 Task: Look for space in Nipāni, India from 5th September, 2023 to 12th September, 2023 for 2 adults in price range Rs.10000 to Rs.15000.  With 1  bedroom having 1 bed and 1 bathroom. Property type can be house, flat, guest house, hotel. Amenities needed are: washing machine. Booking option can be shelf check-in. Required host language is English.
Action: Mouse moved to (613, 108)
Screenshot: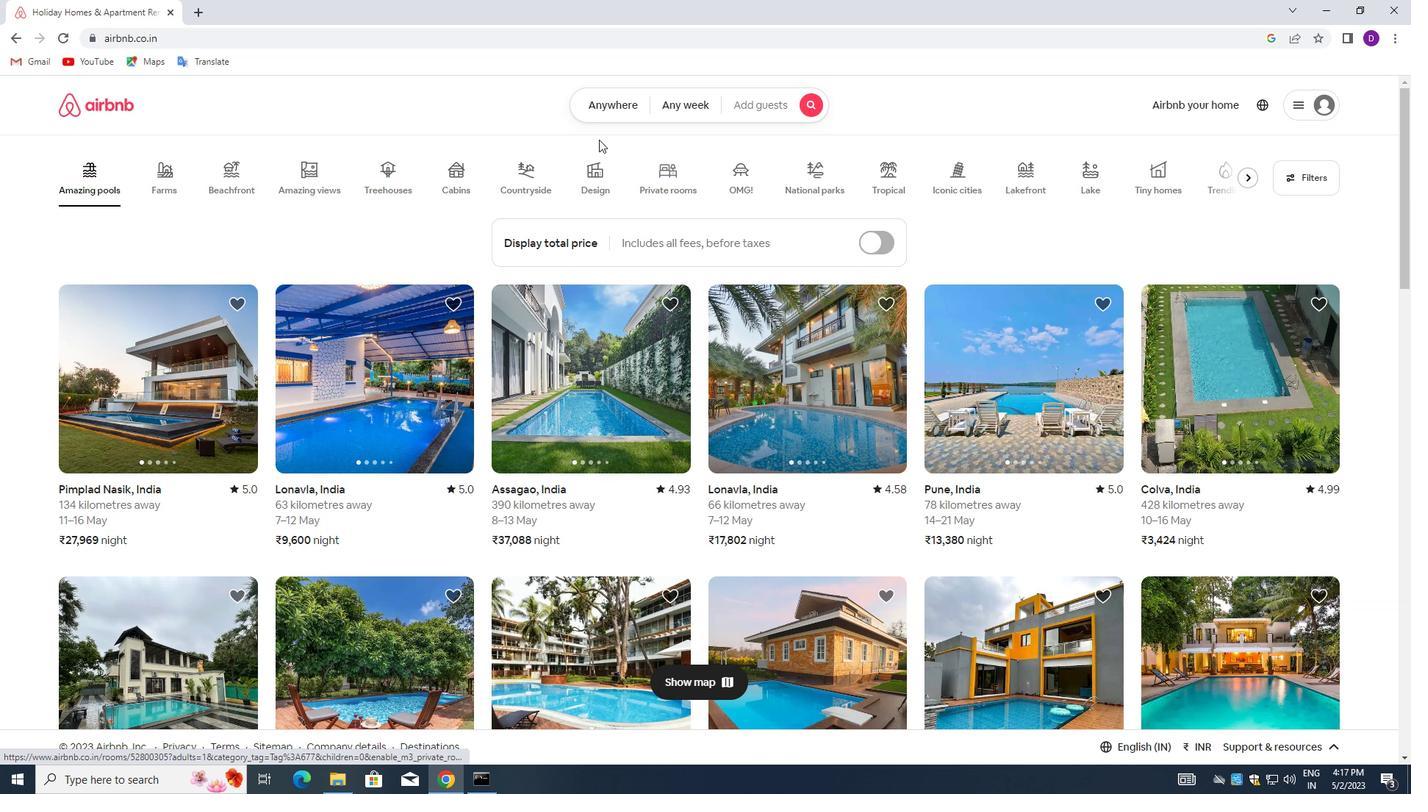 
Action: Mouse pressed left at (613, 108)
Screenshot: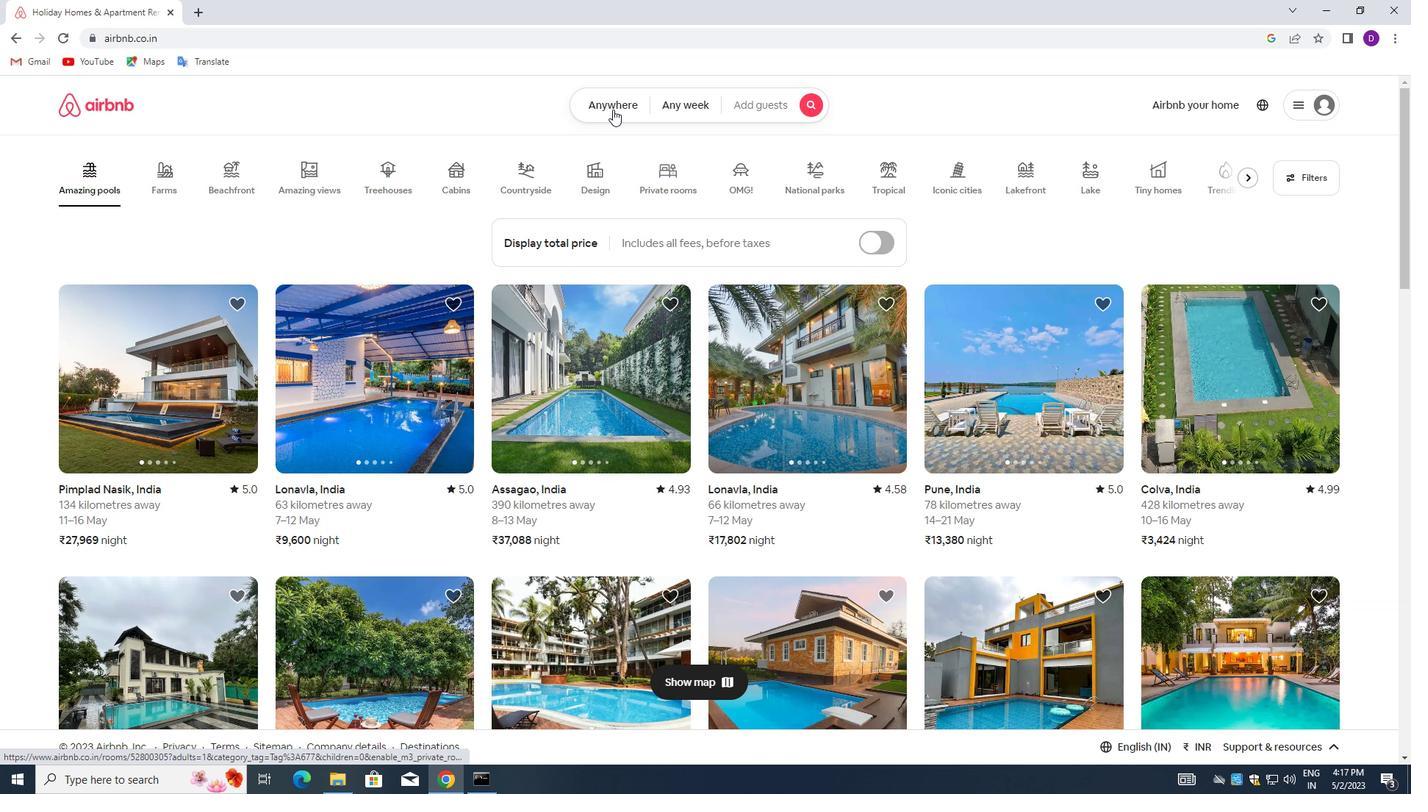 
Action: Mouse moved to (466, 169)
Screenshot: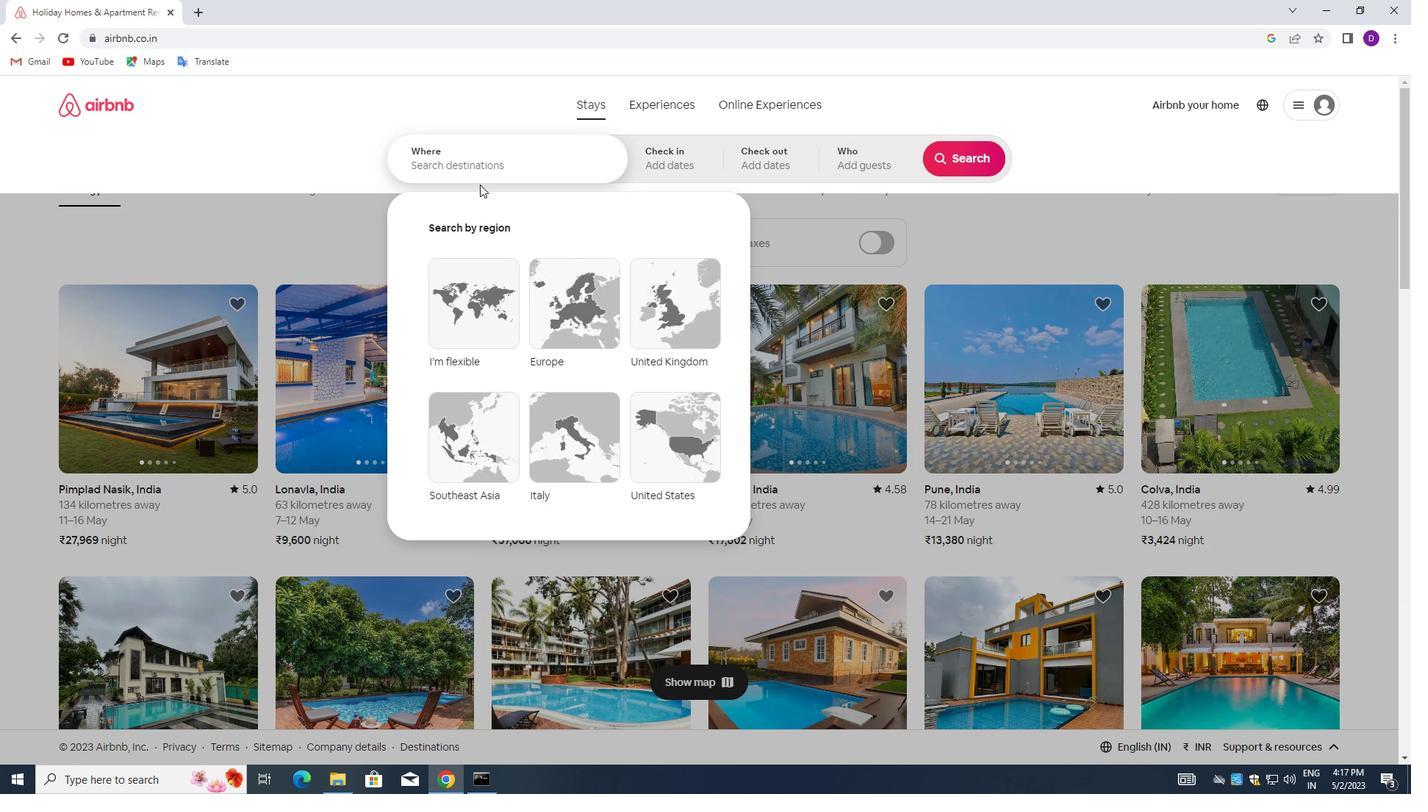 
Action: Mouse pressed left at (466, 169)
Screenshot: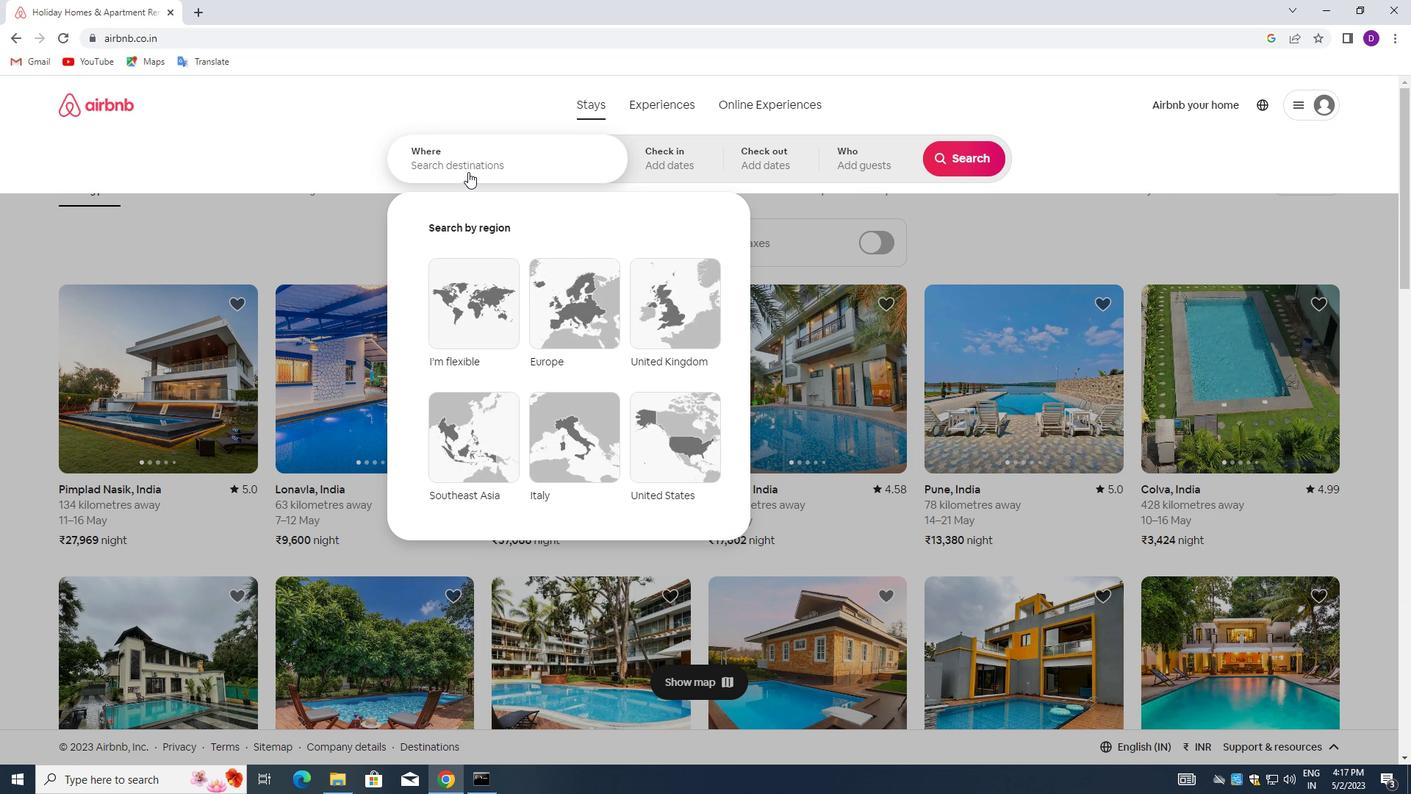 
Action: Key pressed <Key.shift>NIPANI,<Key.space><Key.shift><Key.shift><Key.shift><Key.shift><Key.shift>INDIA<Key.enter>
Screenshot: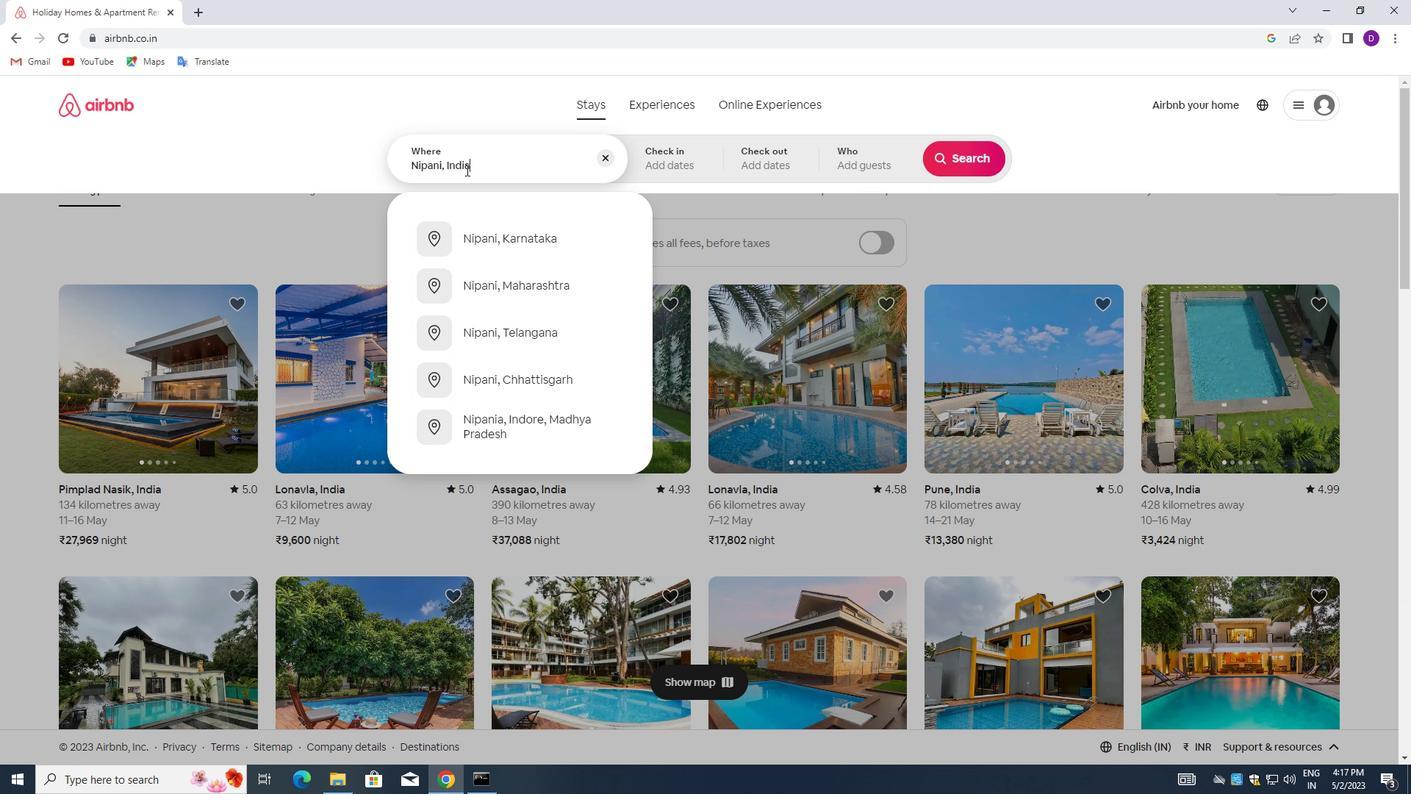 
Action: Mouse moved to (960, 274)
Screenshot: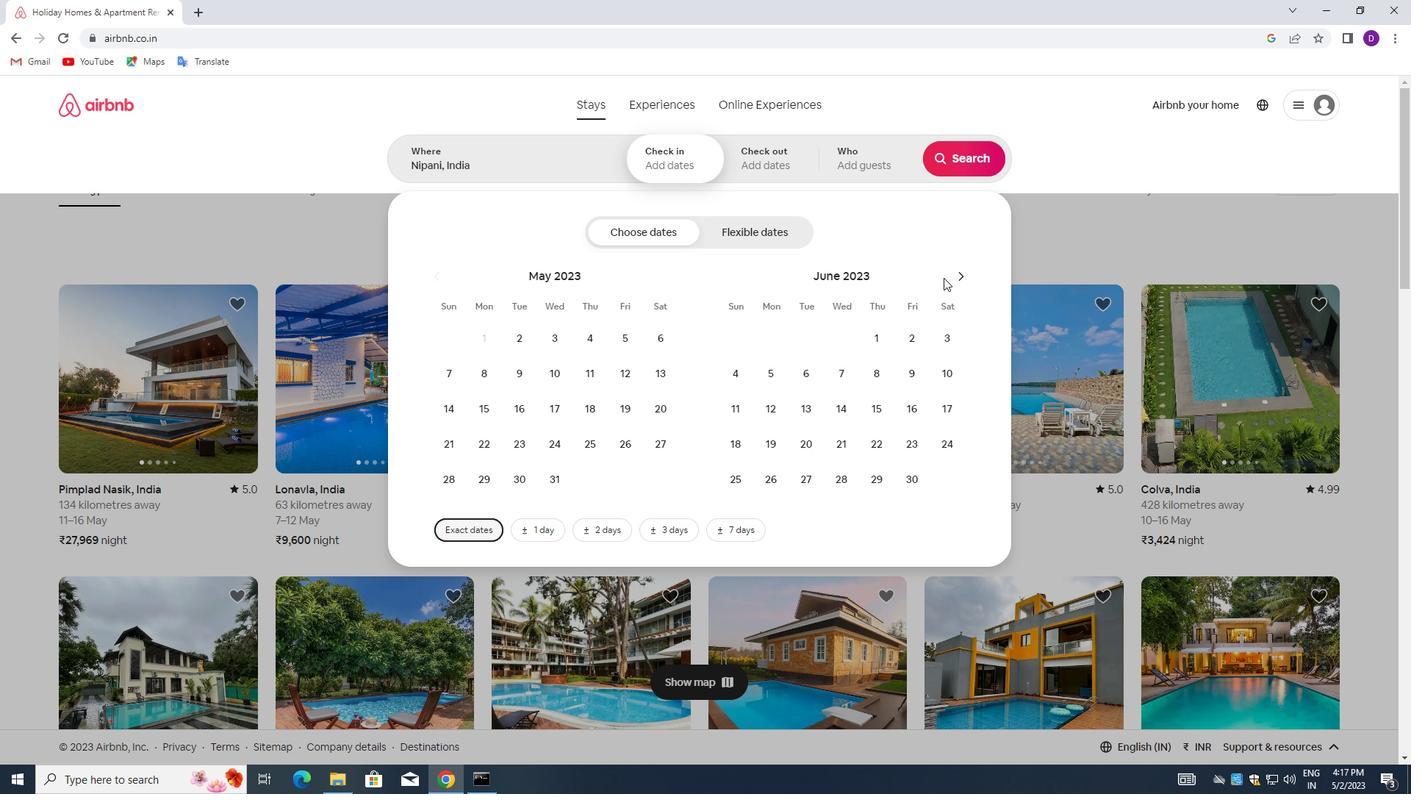 
Action: Mouse pressed left at (960, 274)
Screenshot: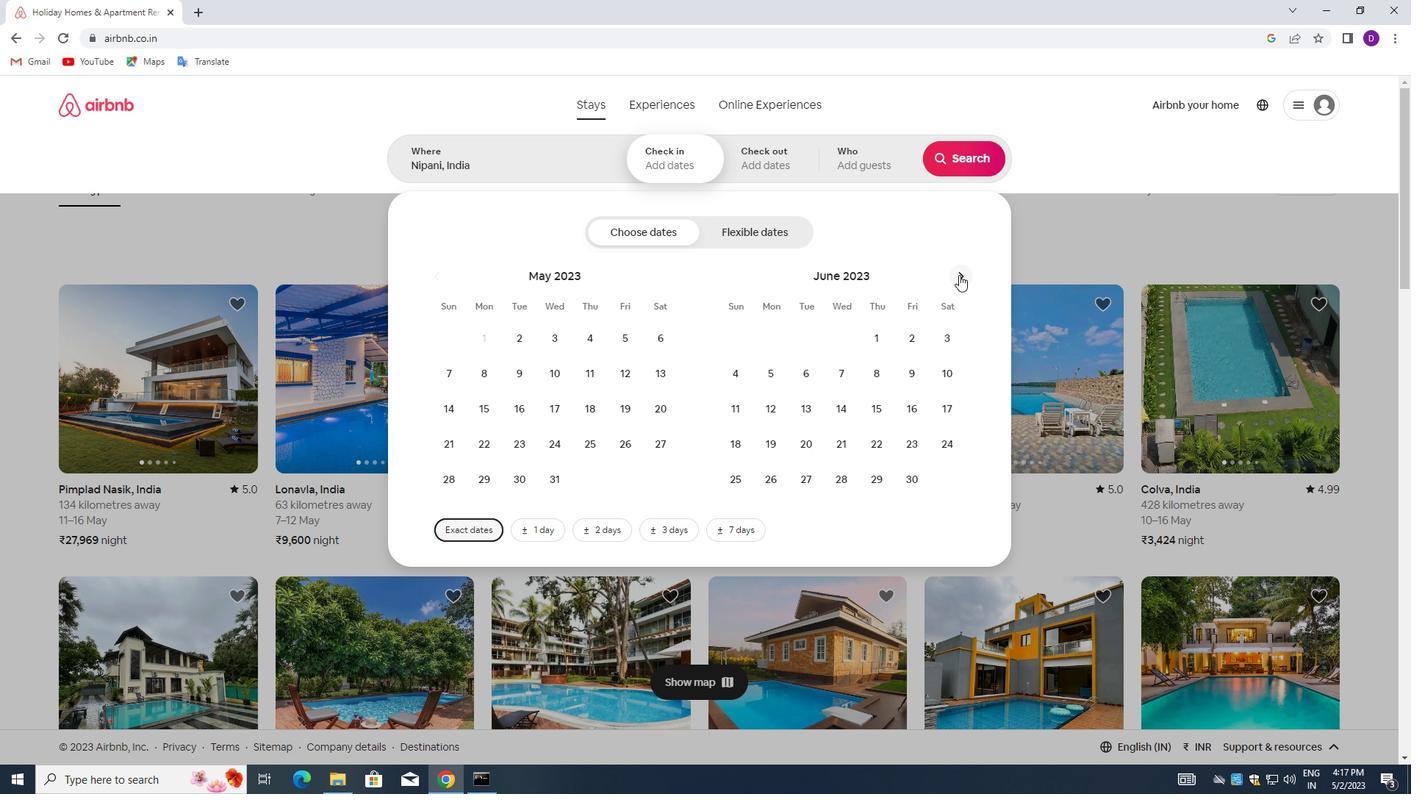 
Action: Mouse pressed left at (960, 274)
Screenshot: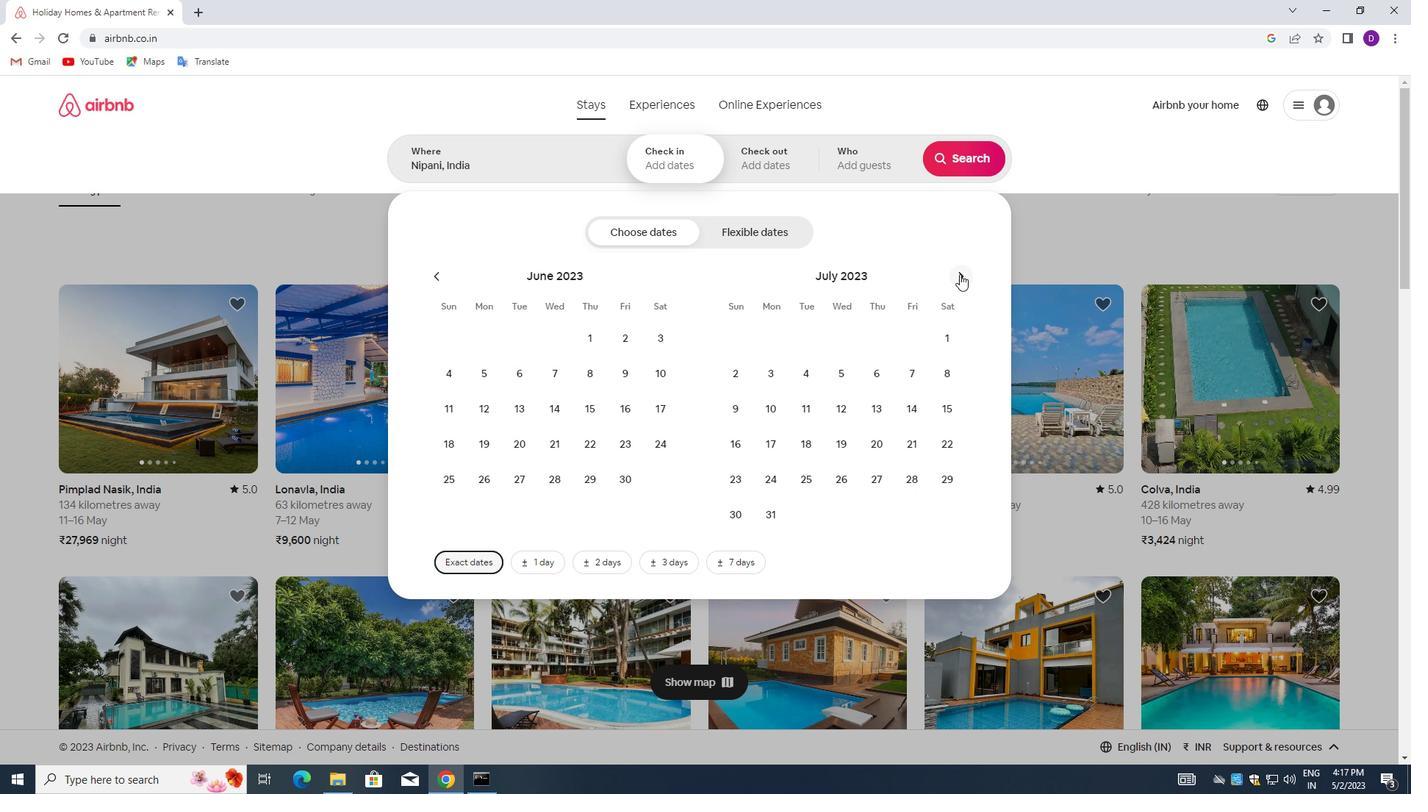 
Action: Mouse moved to (966, 276)
Screenshot: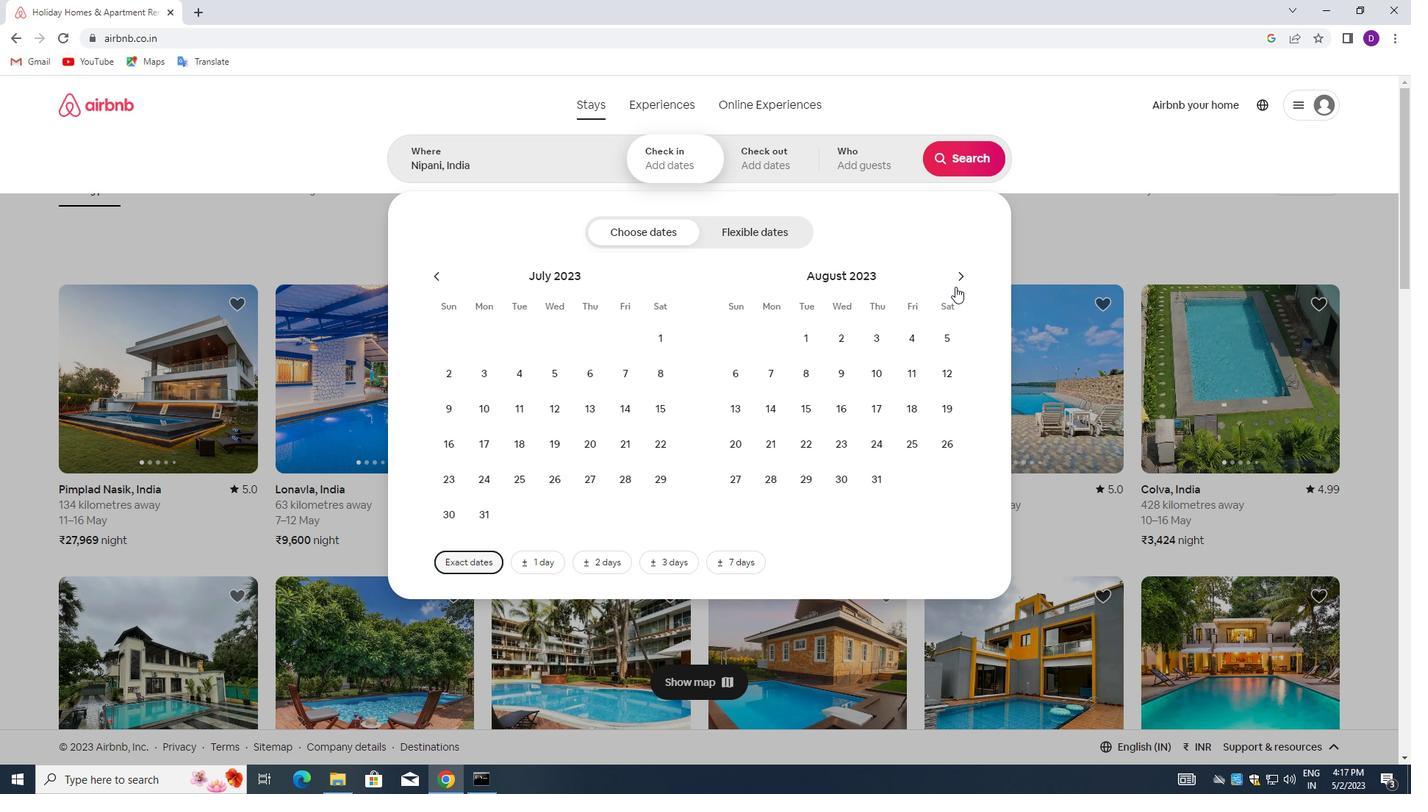 
Action: Mouse pressed left at (966, 276)
Screenshot: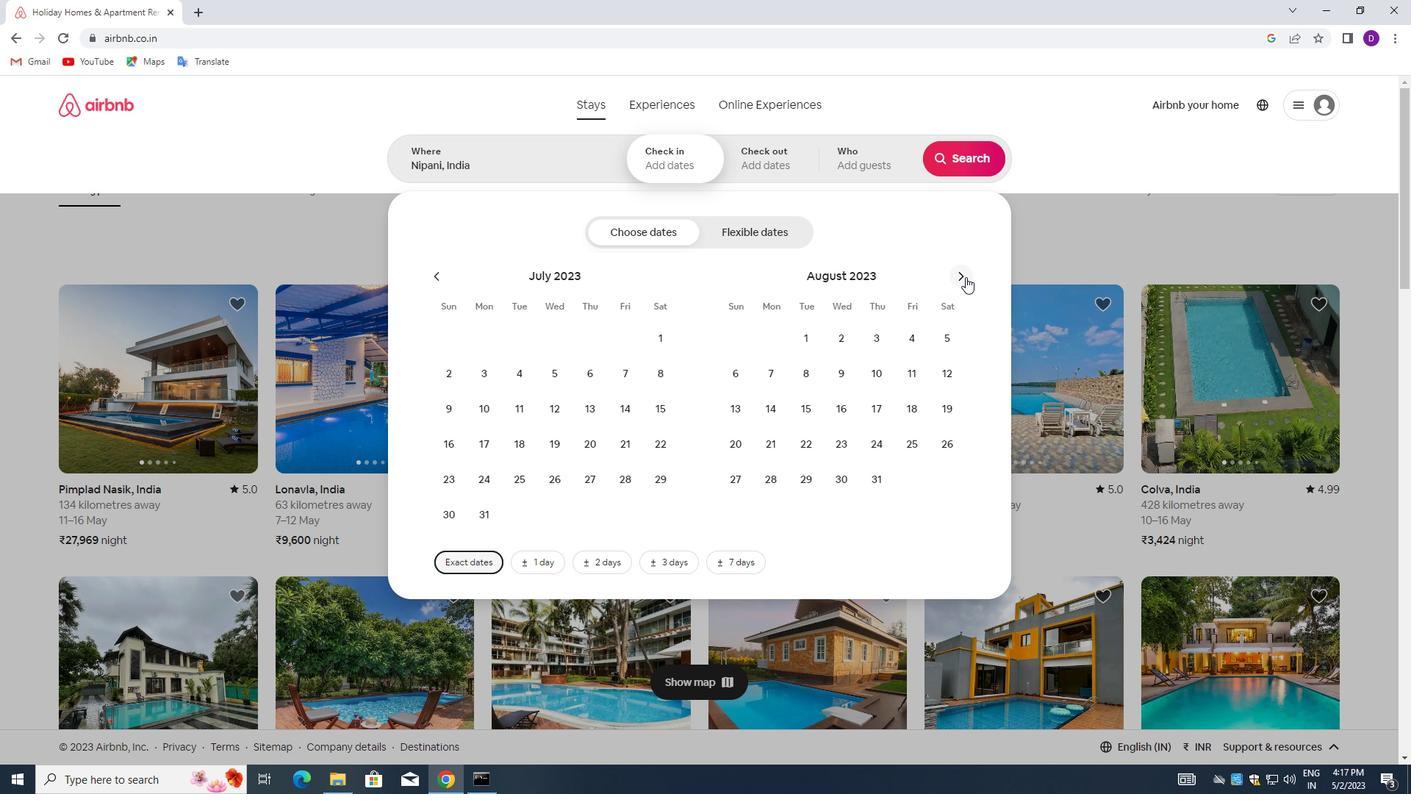 
Action: Mouse moved to (808, 374)
Screenshot: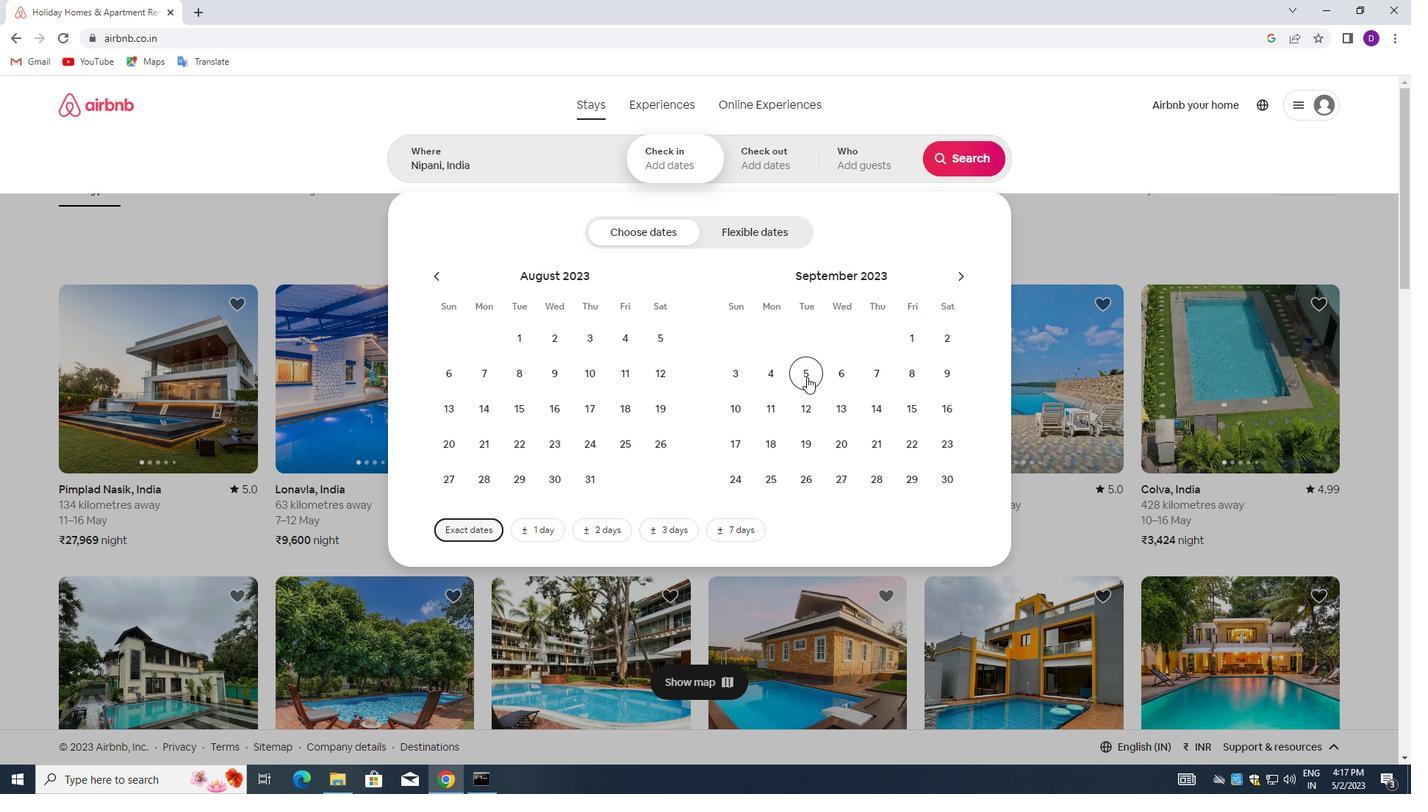 
Action: Mouse pressed left at (808, 374)
Screenshot: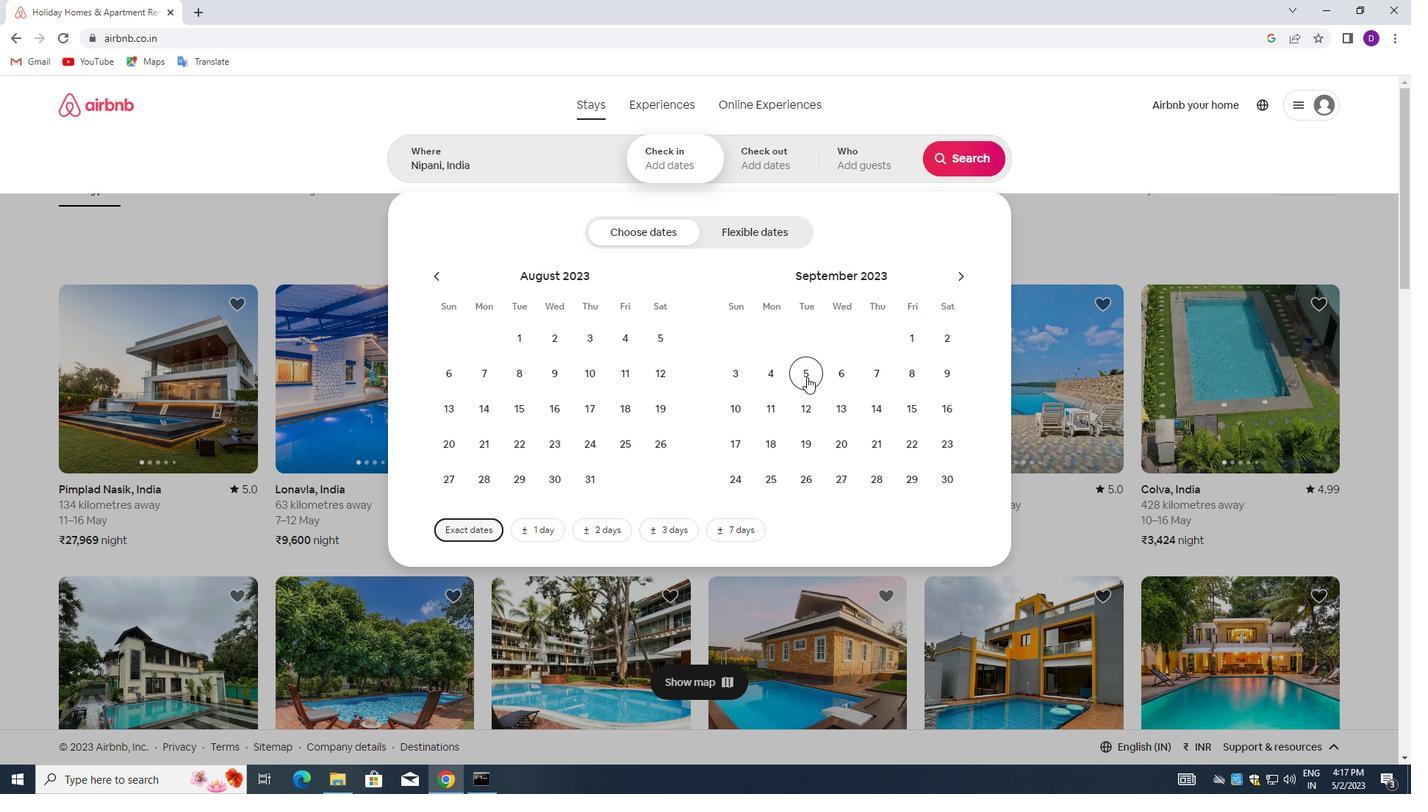 
Action: Mouse moved to (806, 403)
Screenshot: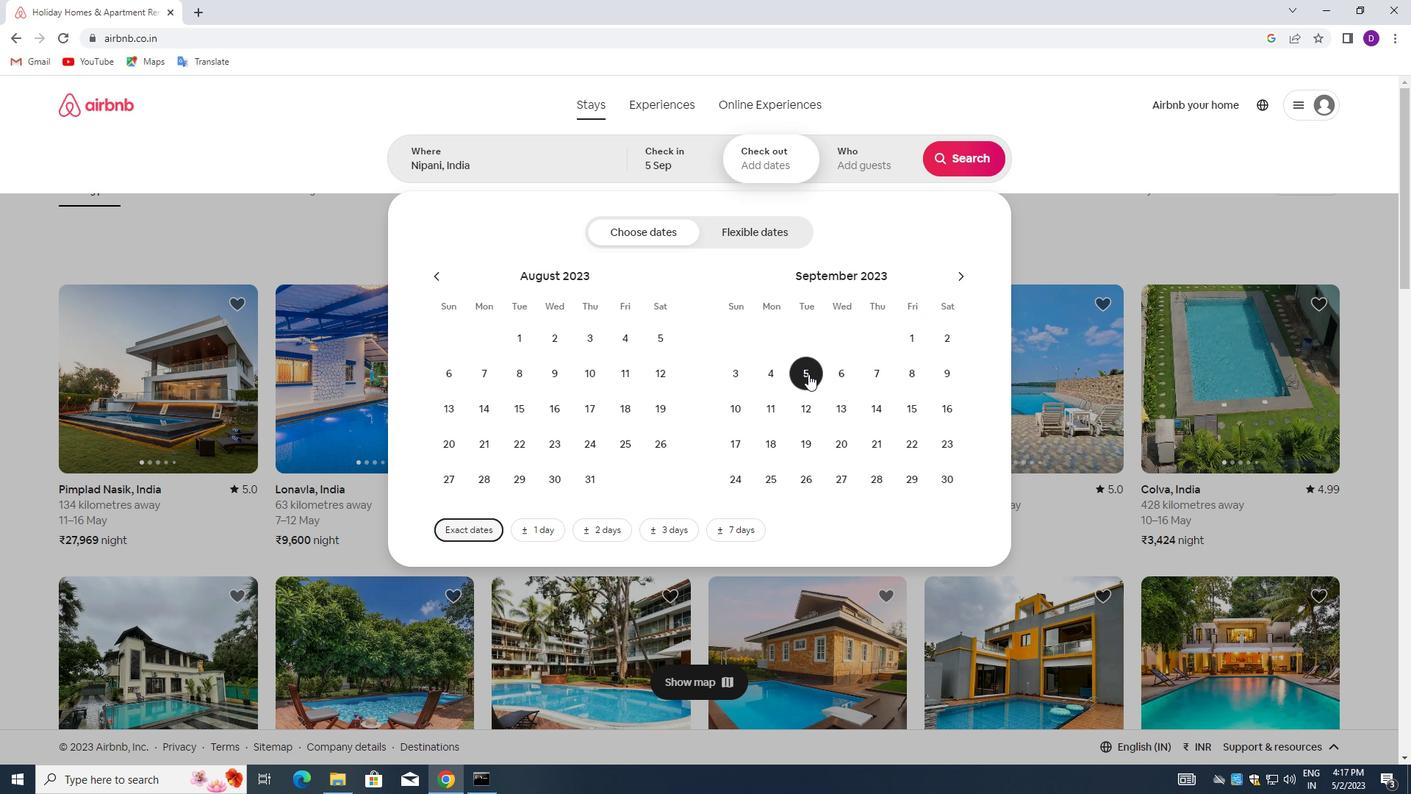 
Action: Mouse pressed left at (806, 403)
Screenshot: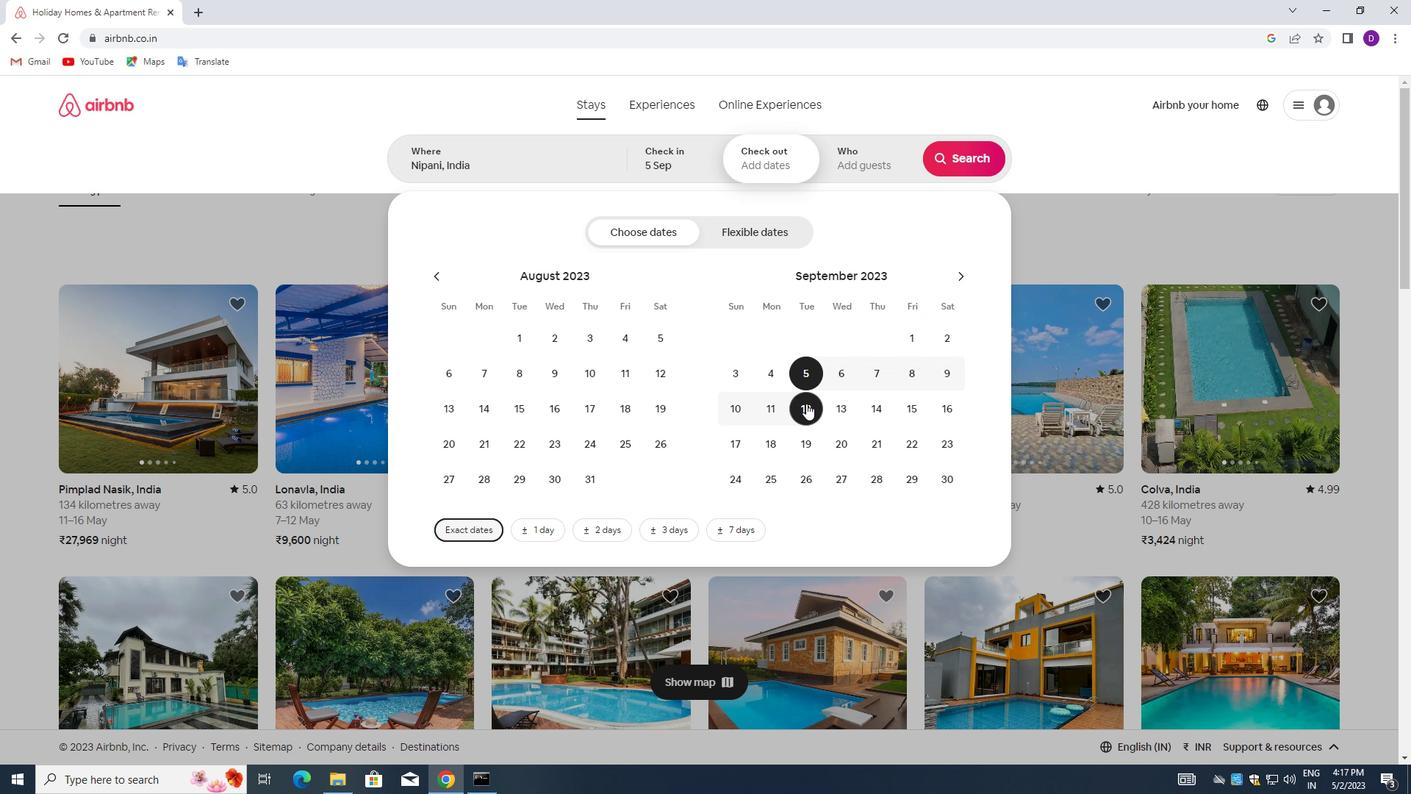 
Action: Mouse moved to (858, 163)
Screenshot: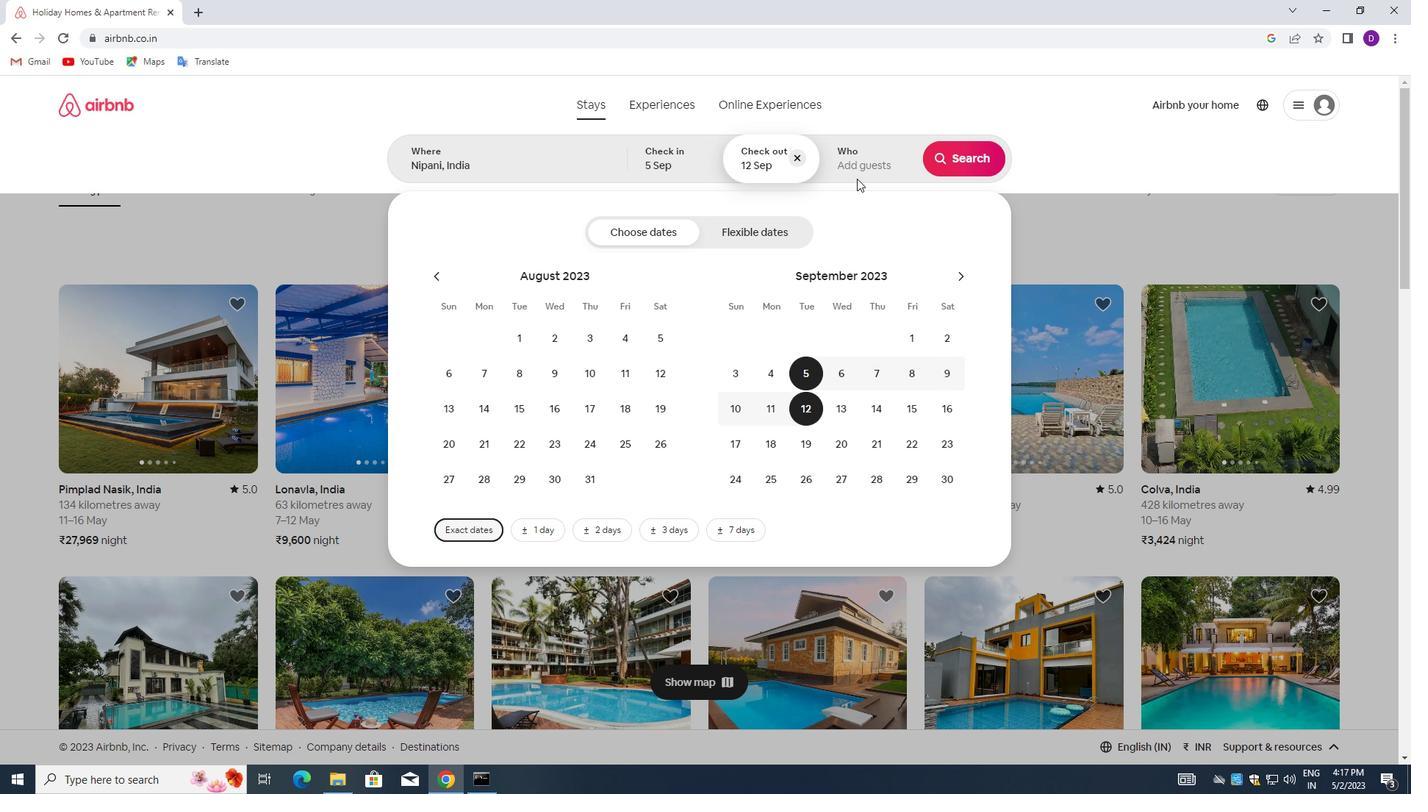 
Action: Mouse pressed left at (858, 163)
Screenshot: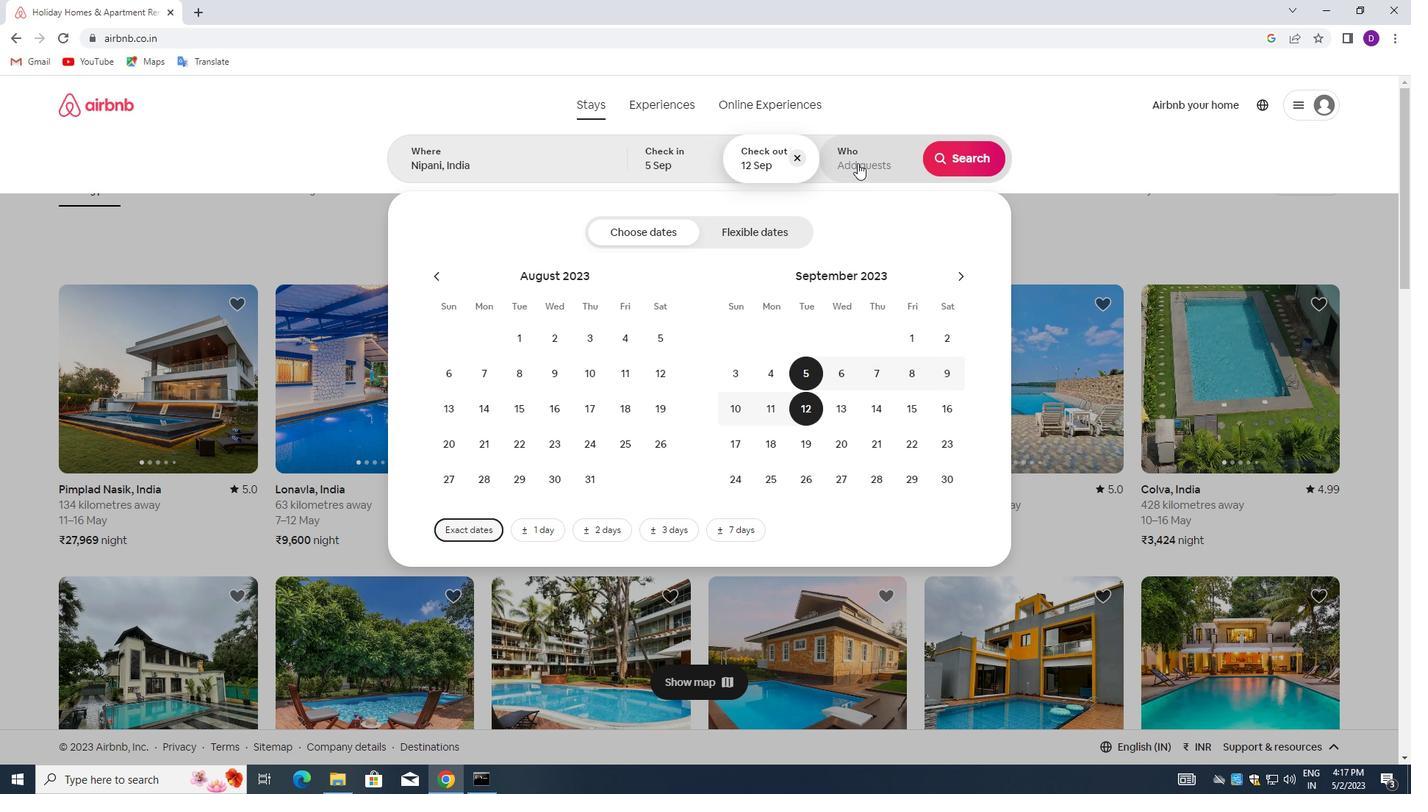 
Action: Mouse moved to (964, 243)
Screenshot: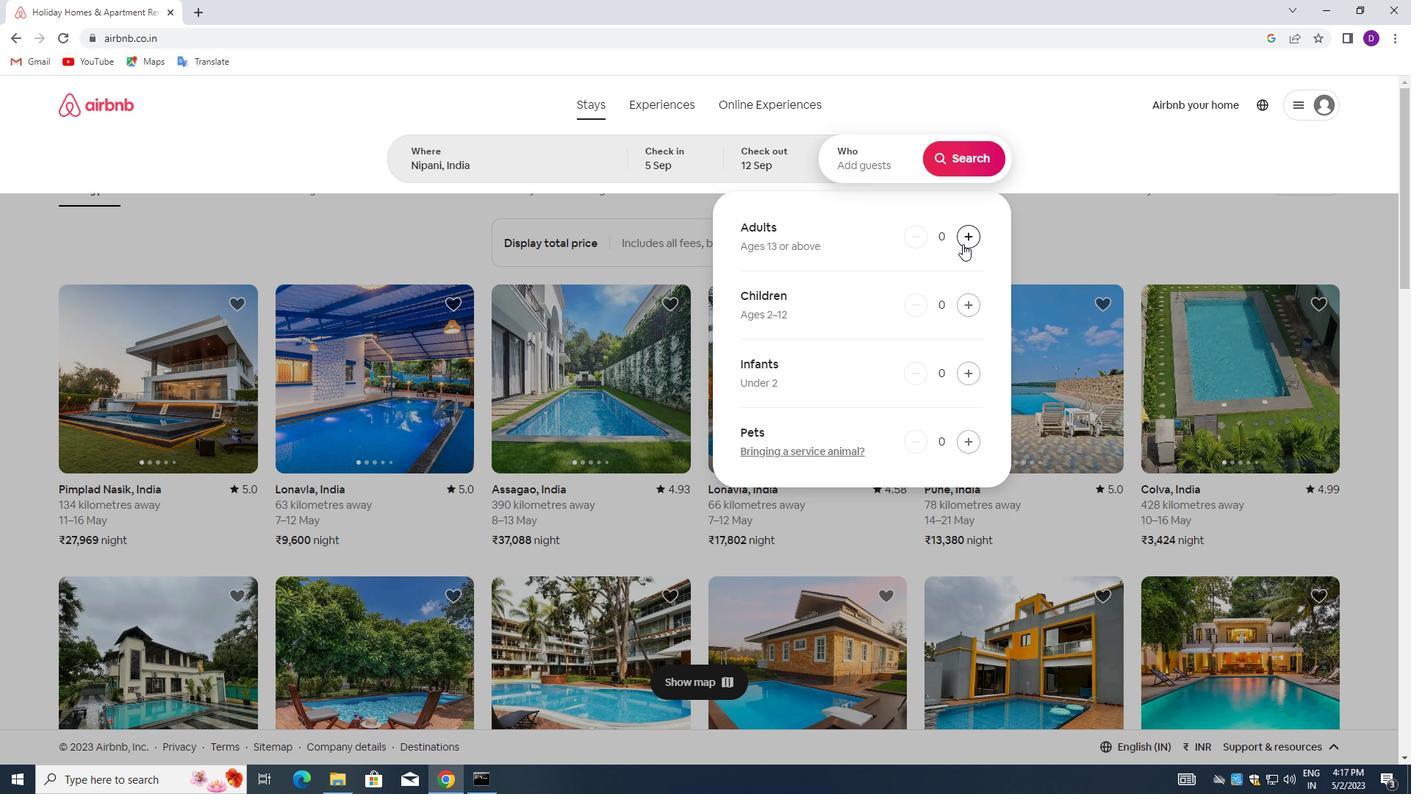 
Action: Mouse pressed left at (964, 243)
Screenshot: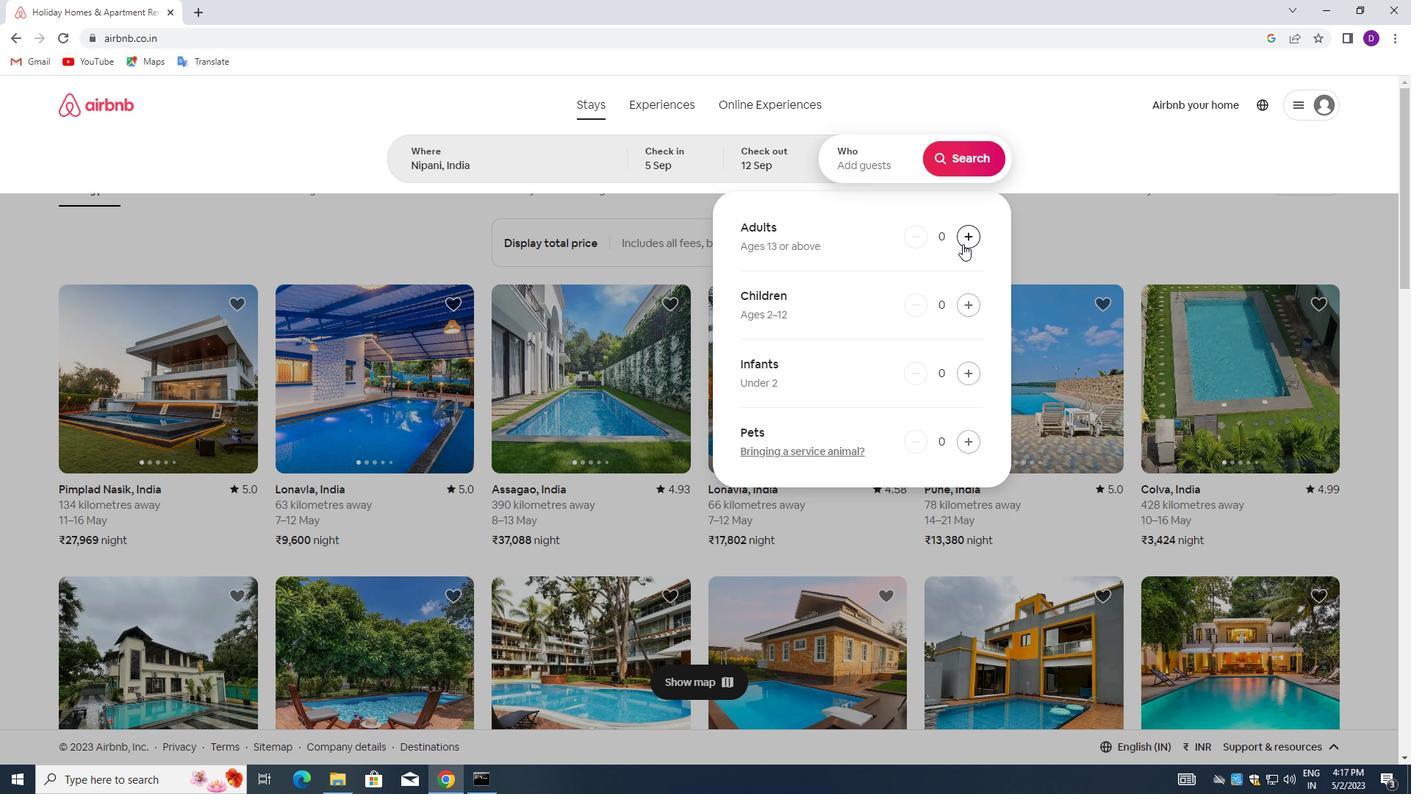 
Action: Mouse pressed left at (964, 243)
Screenshot: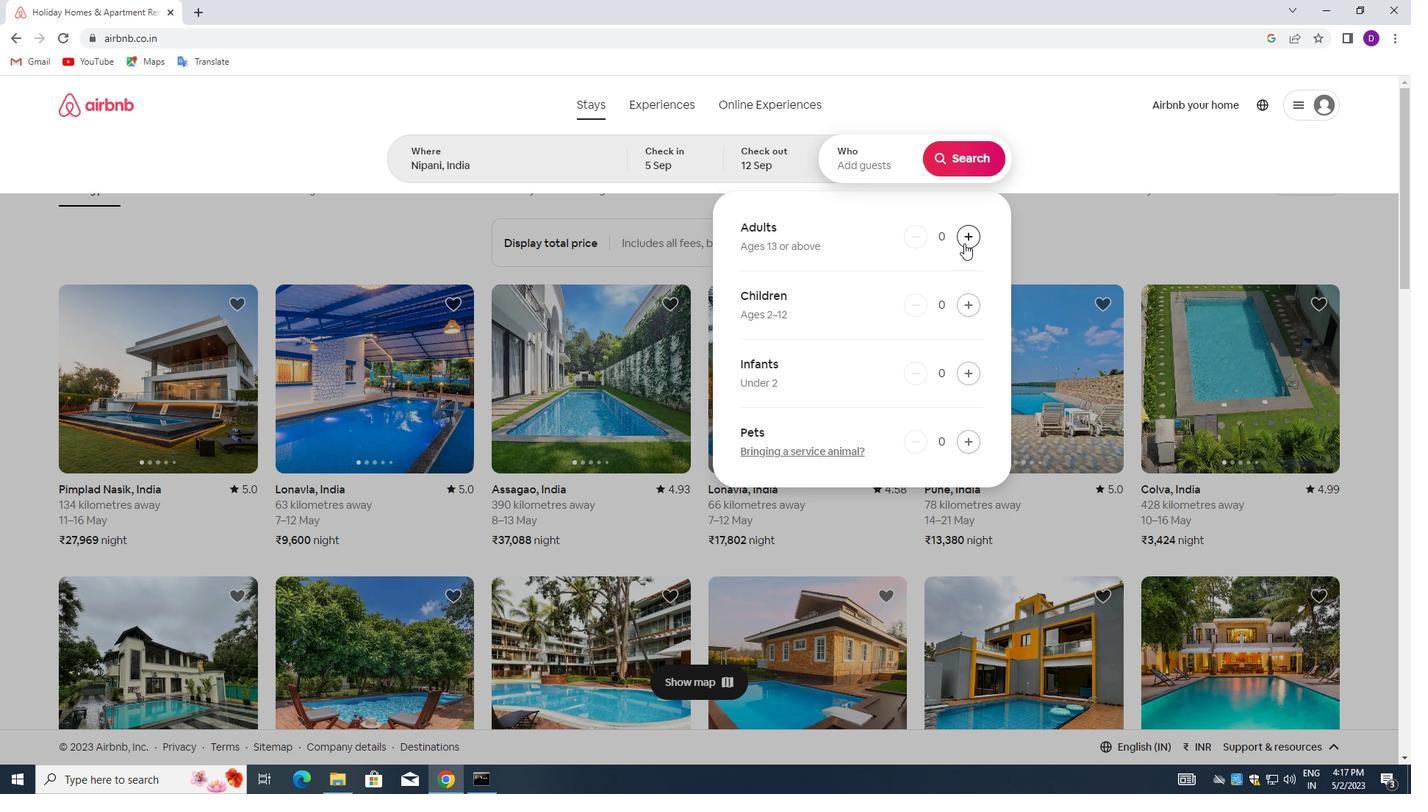 
Action: Mouse moved to (955, 168)
Screenshot: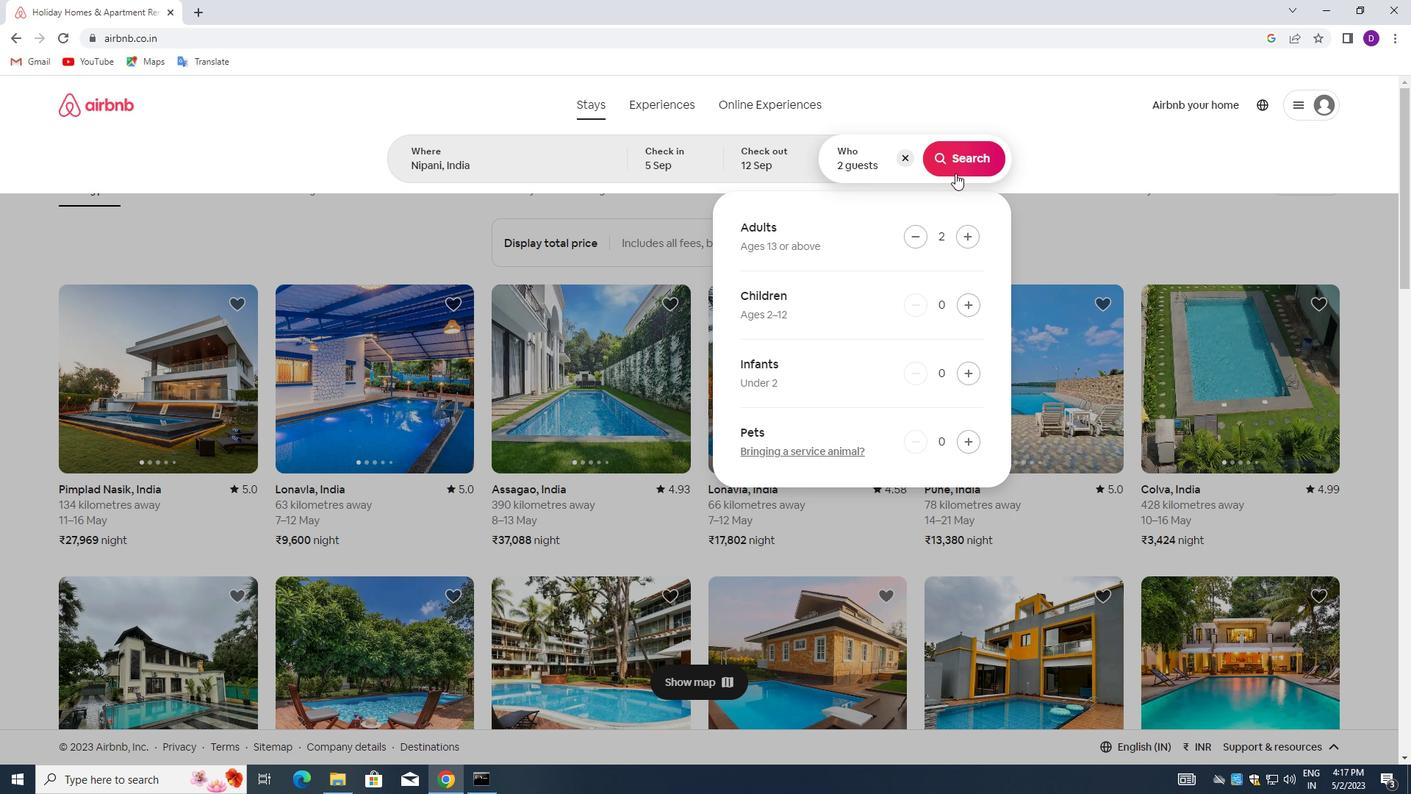 
Action: Mouse pressed left at (955, 168)
Screenshot: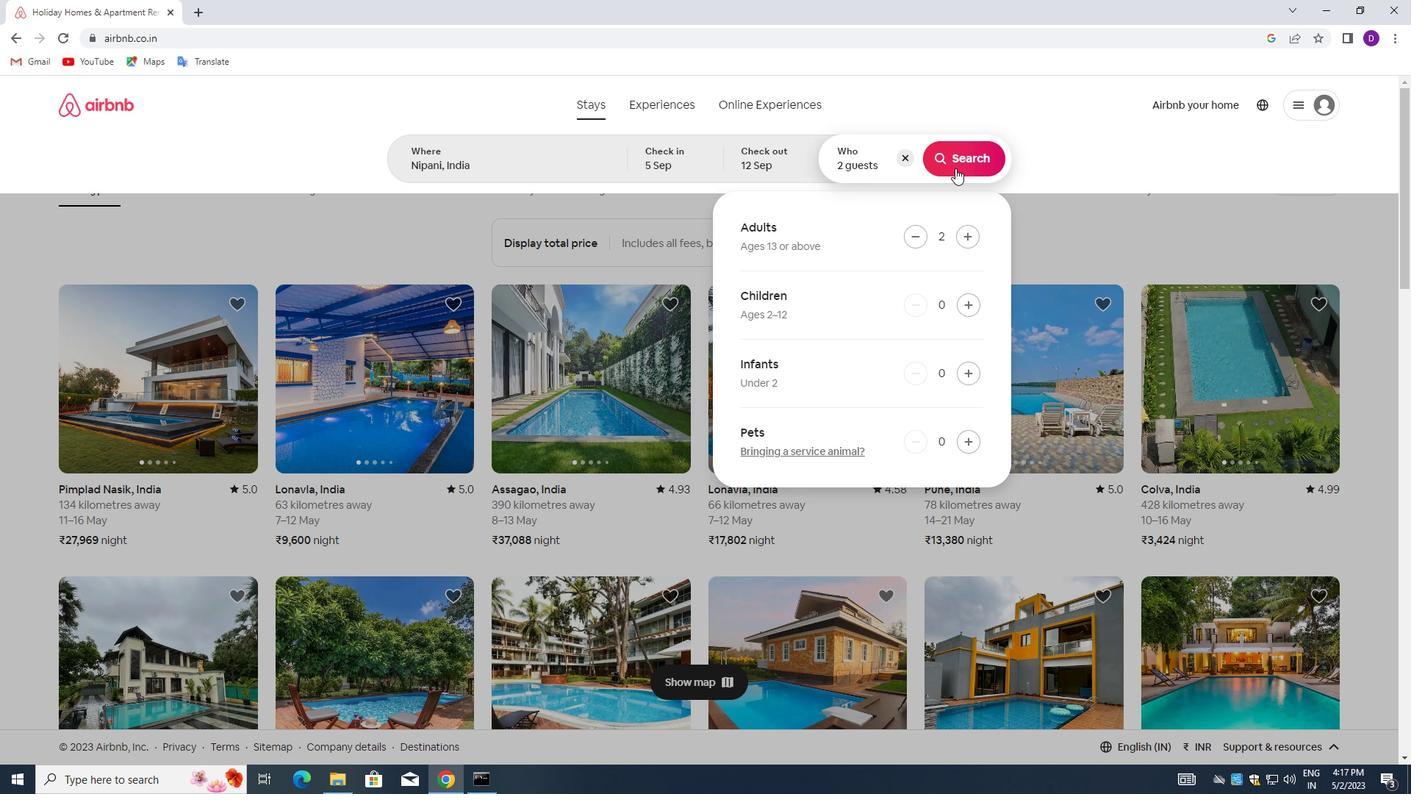 
Action: Mouse moved to (1341, 161)
Screenshot: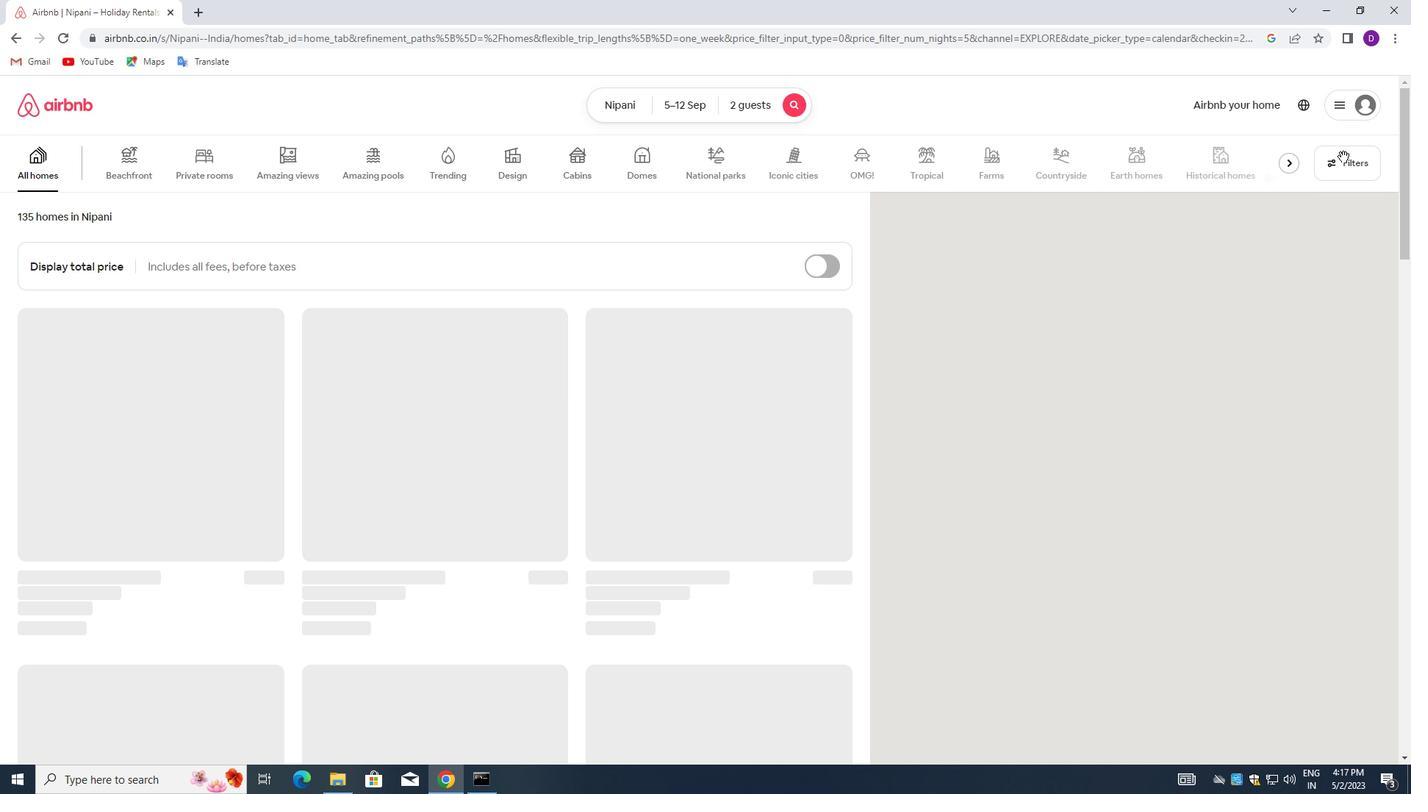 
Action: Mouse pressed left at (1341, 161)
Screenshot: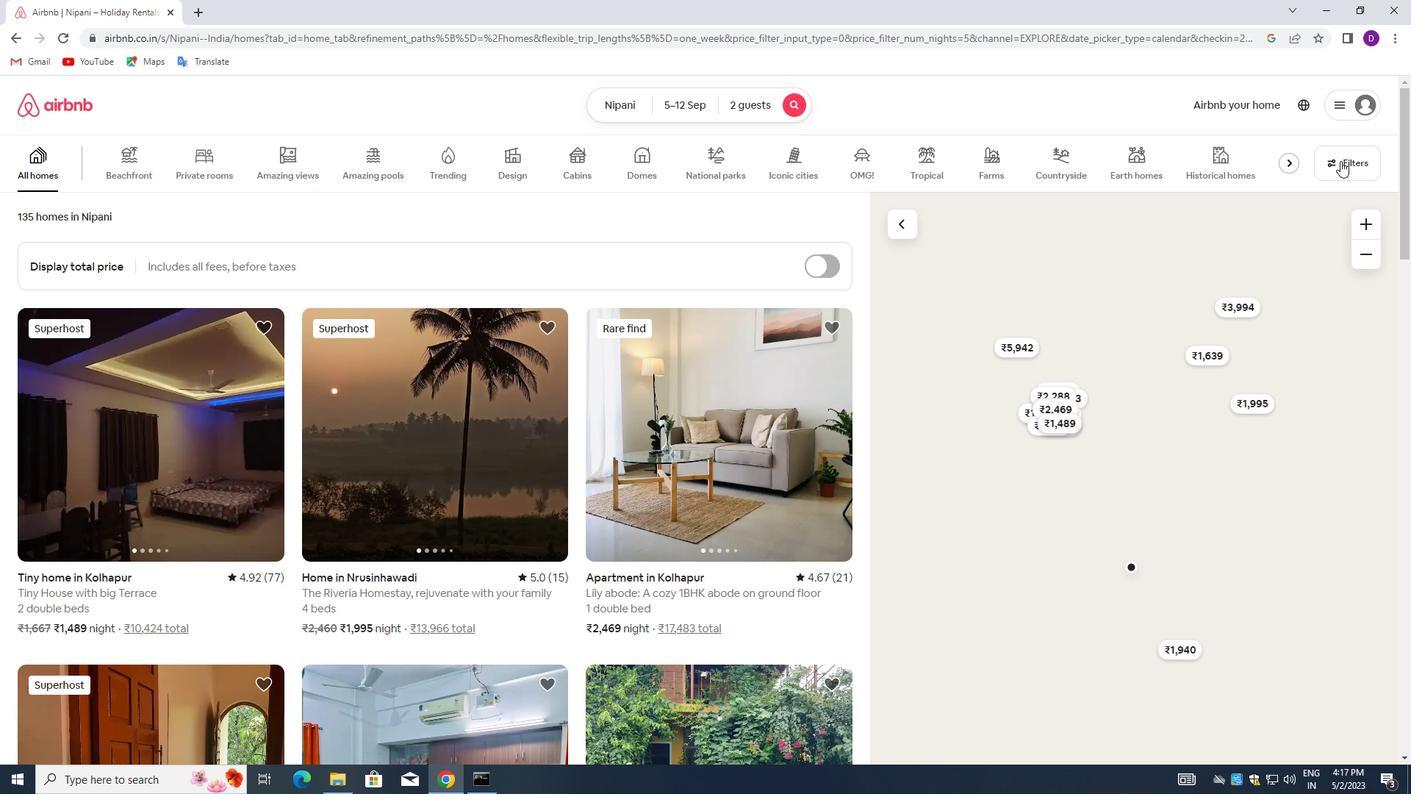 
Action: Mouse moved to (487, 349)
Screenshot: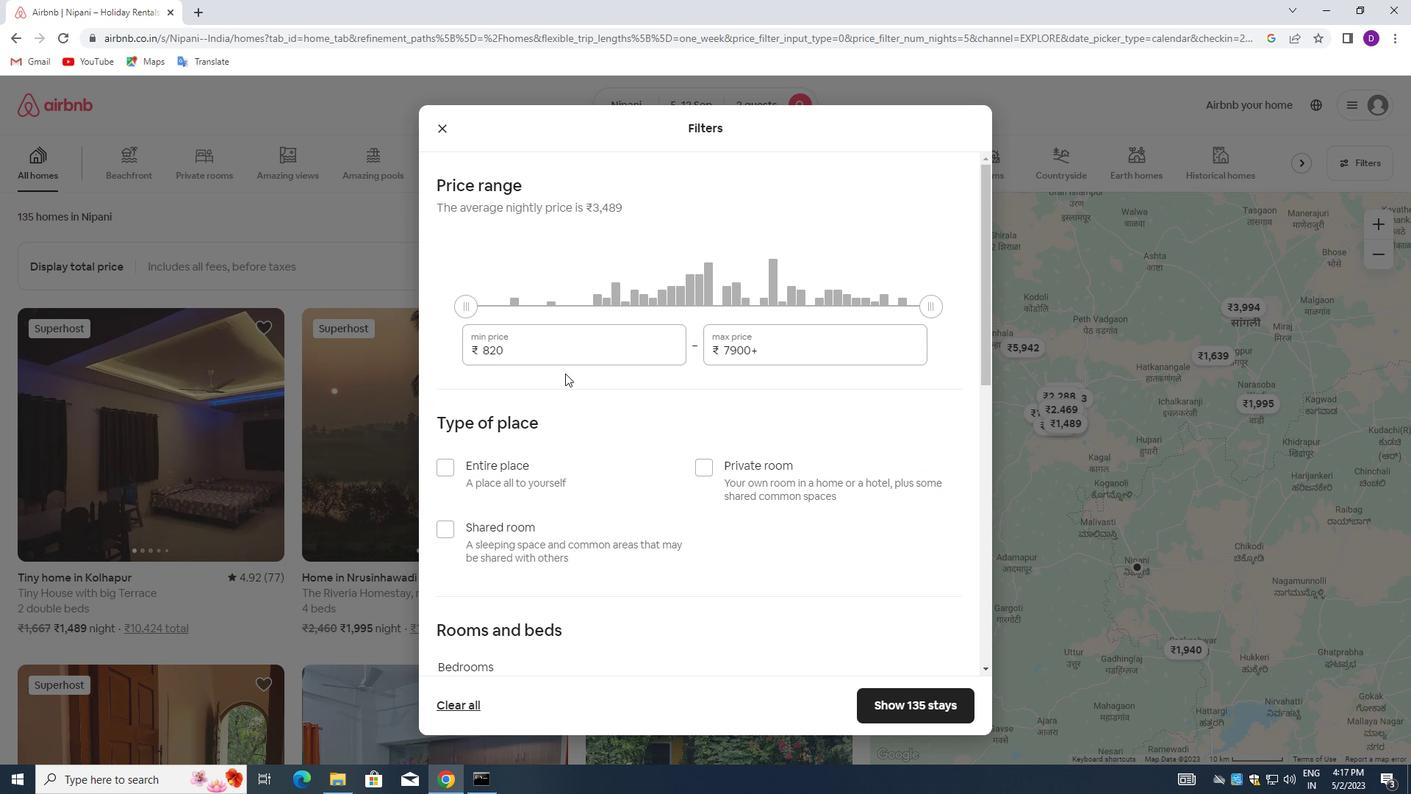 
Action: Mouse pressed left at (487, 349)
Screenshot: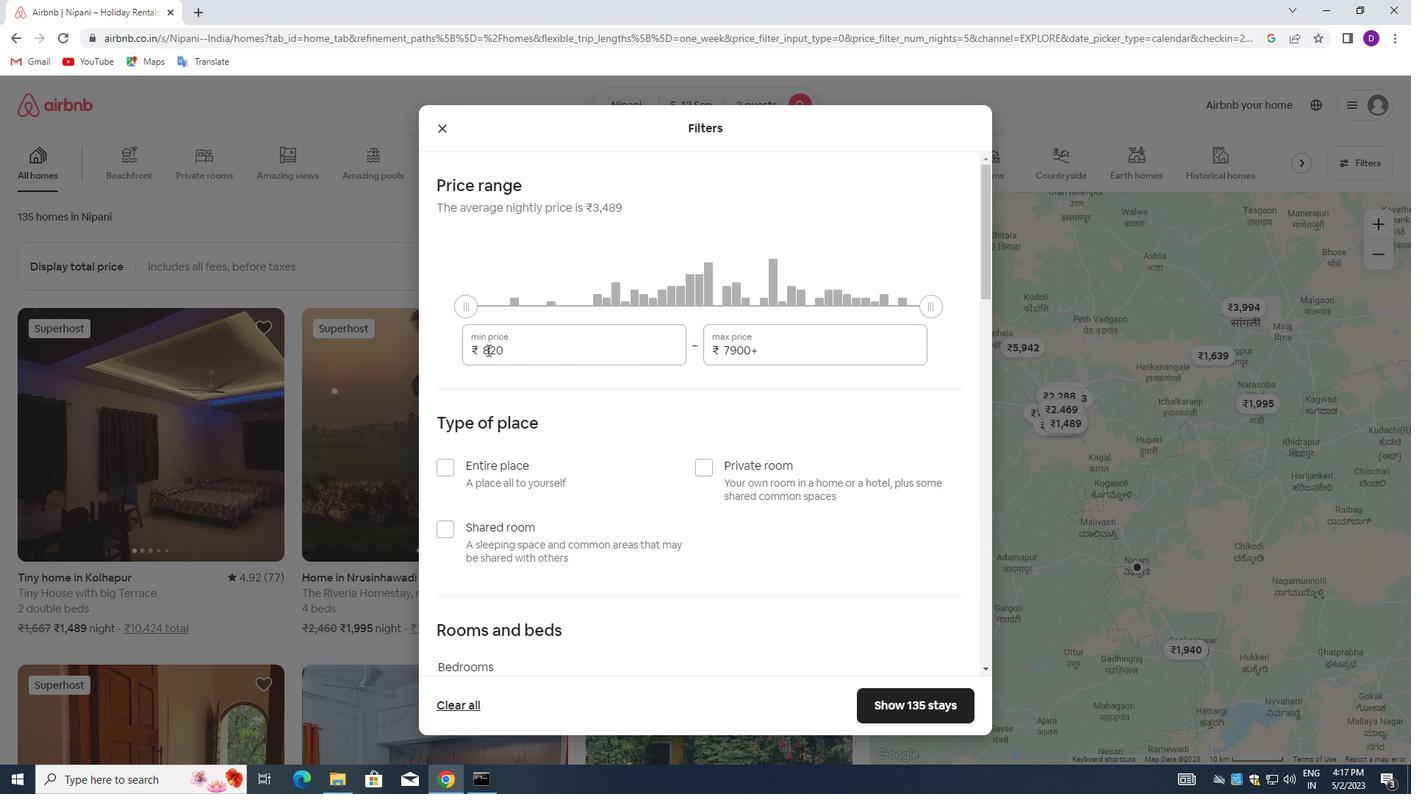 
Action: Mouse moved to (511, 352)
Screenshot: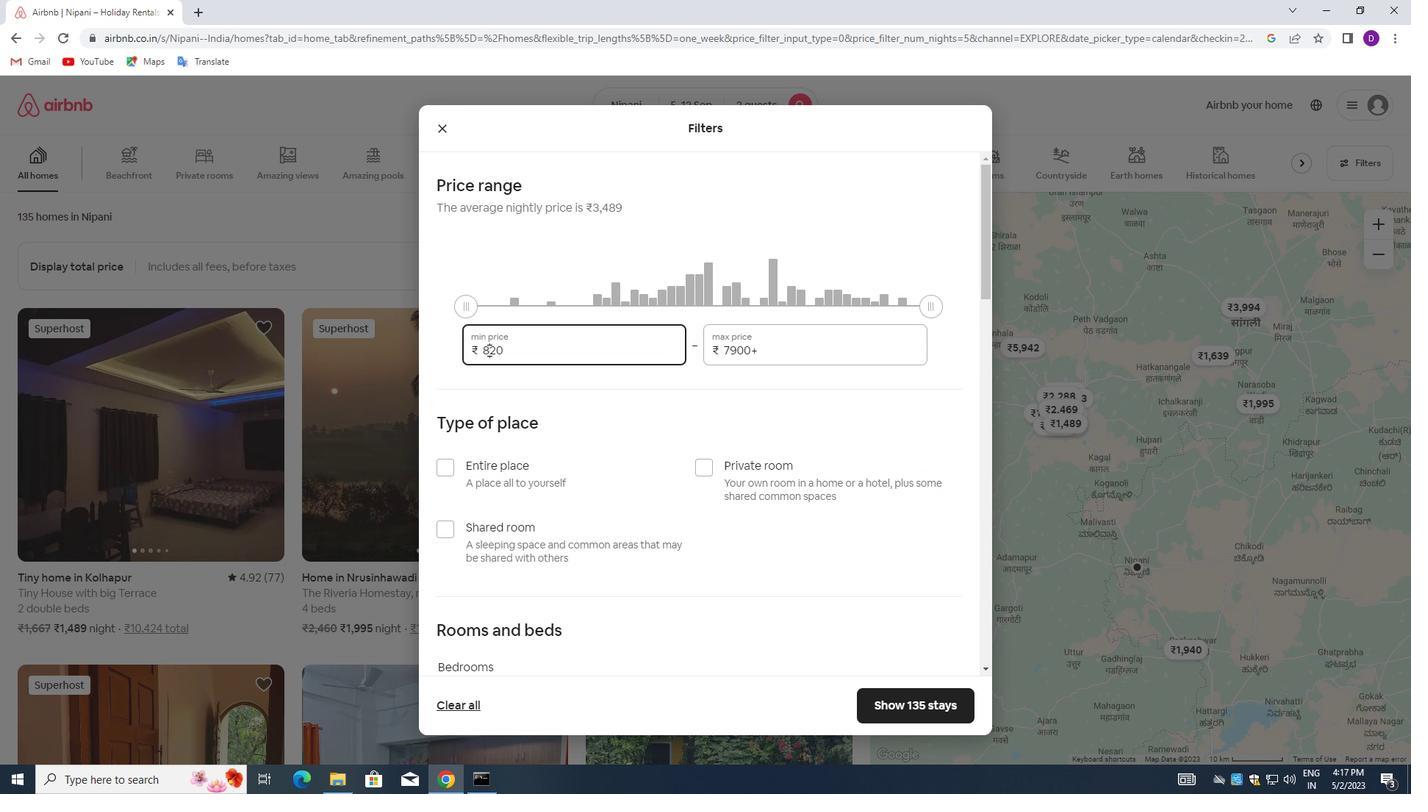 
Action: Mouse pressed left at (511, 352)
Screenshot: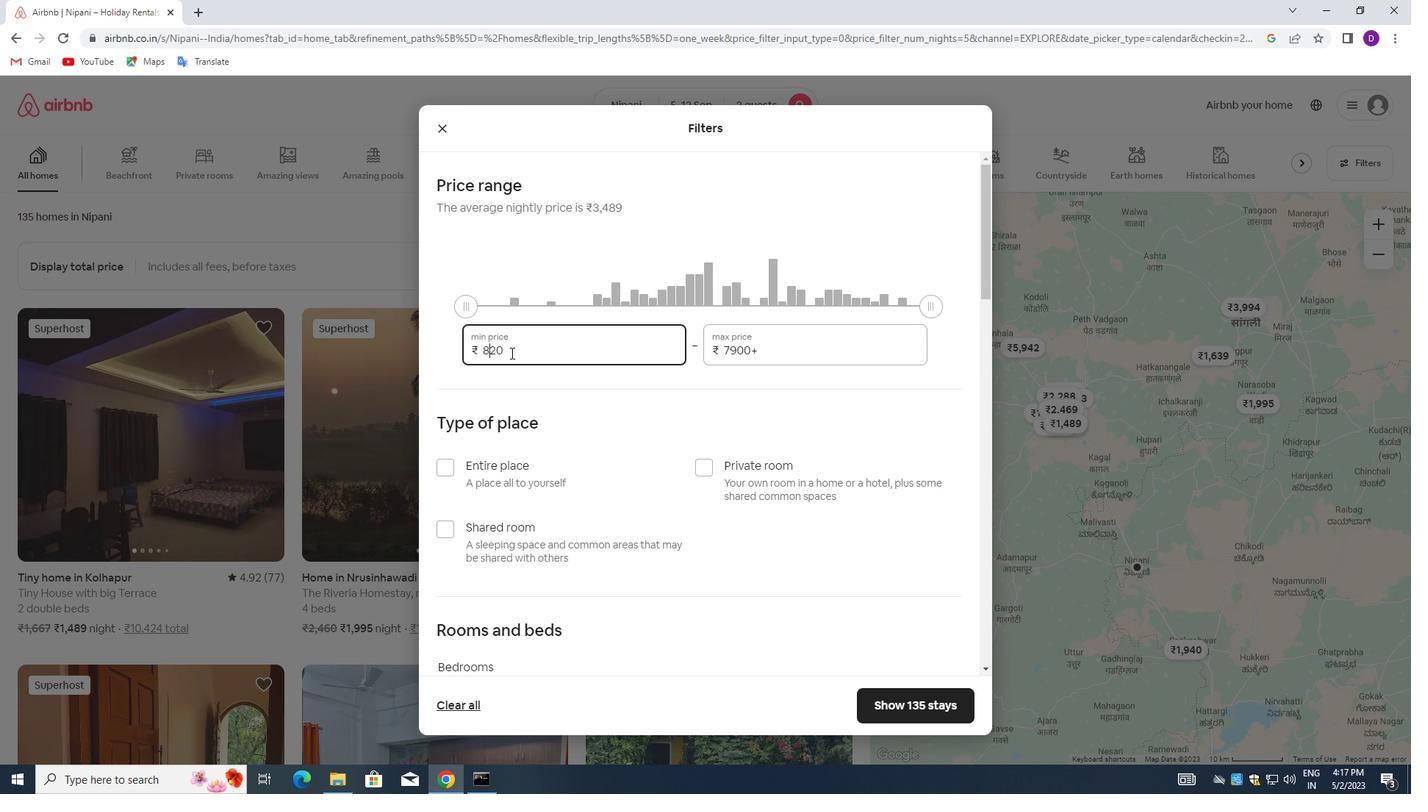 
Action: Mouse pressed left at (511, 352)
Screenshot: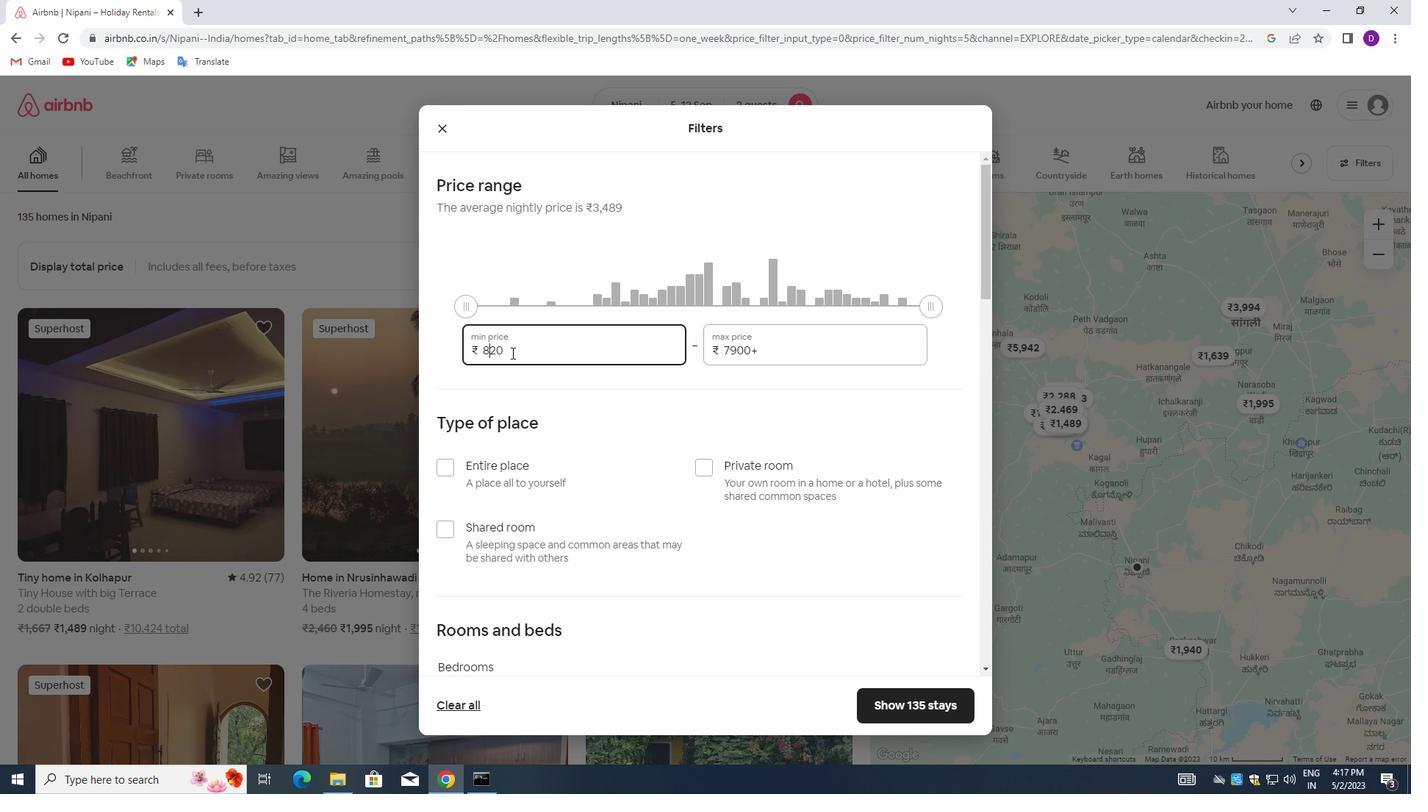 
Action: Key pressed 10000<Key.tab>15000
Screenshot: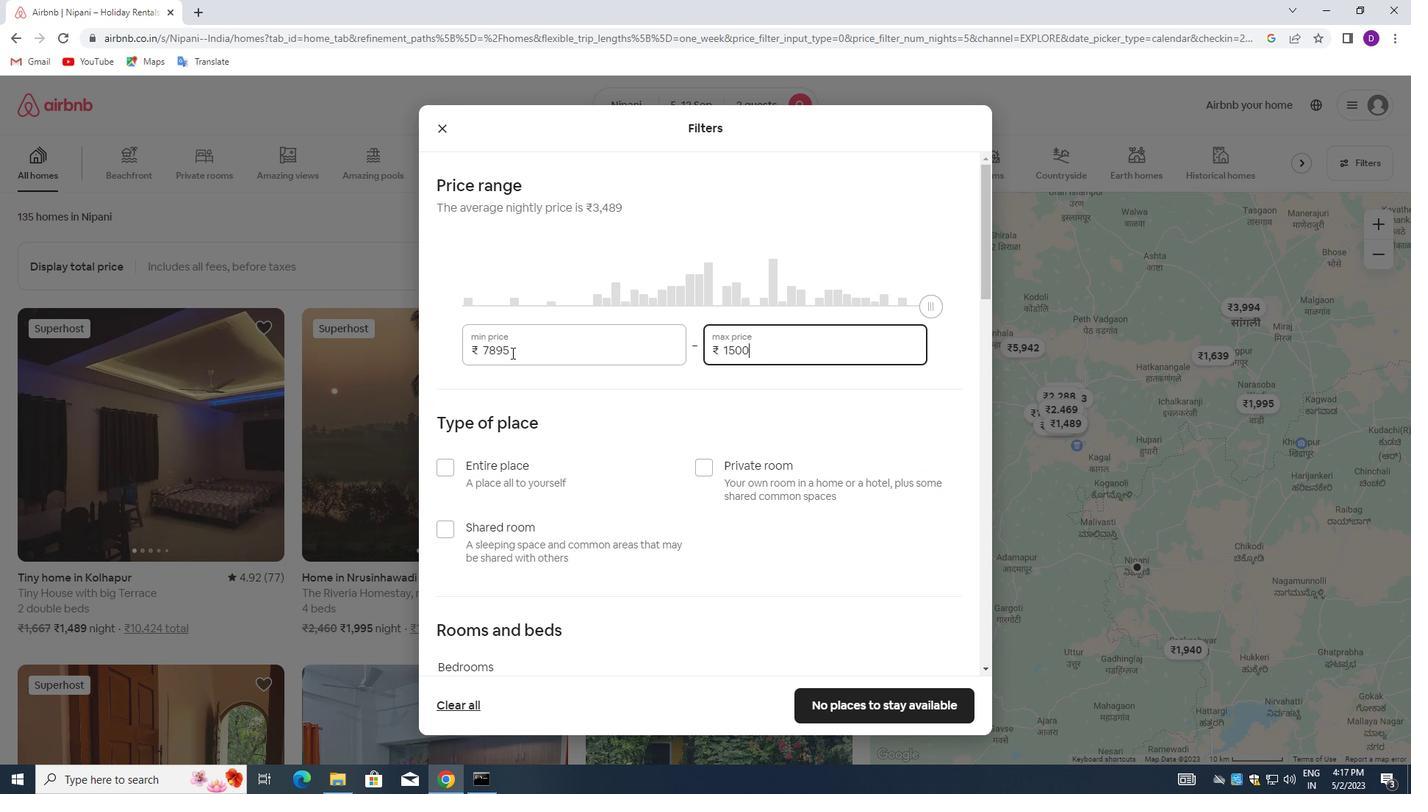 
Action: Mouse moved to (525, 385)
Screenshot: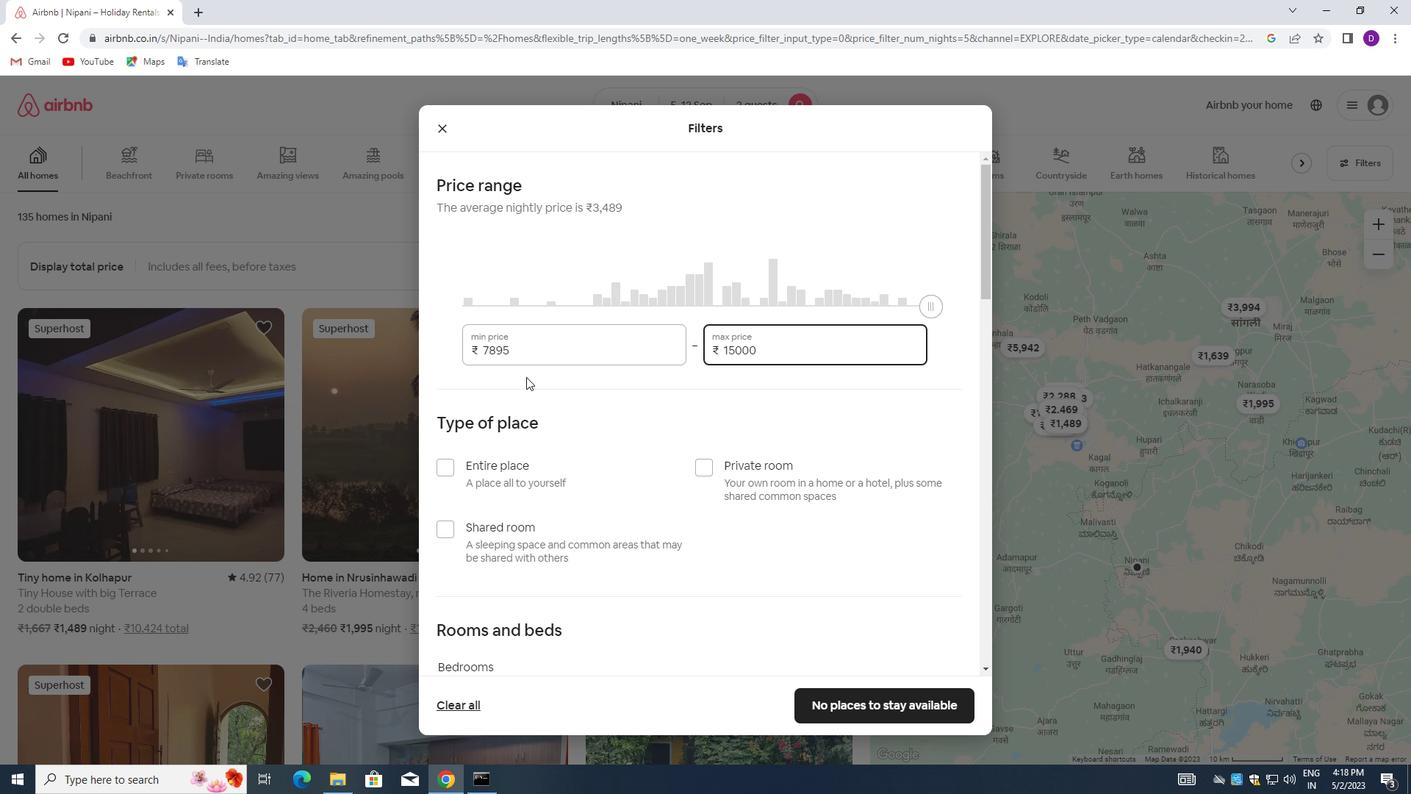 
Action: Mouse scrolled (525, 384) with delta (0, 0)
Screenshot: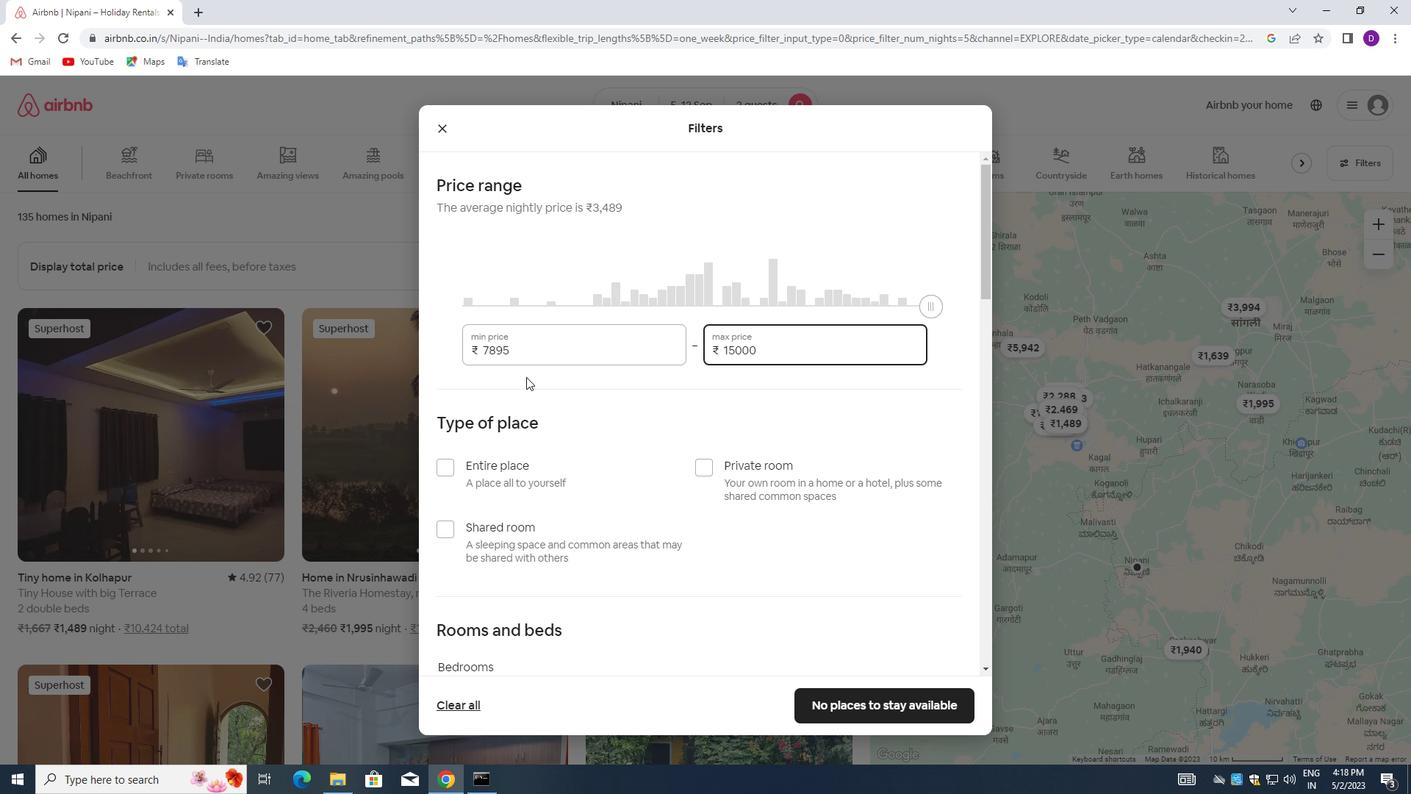 
Action: Mouse moved to (593, 414)
Screenshot: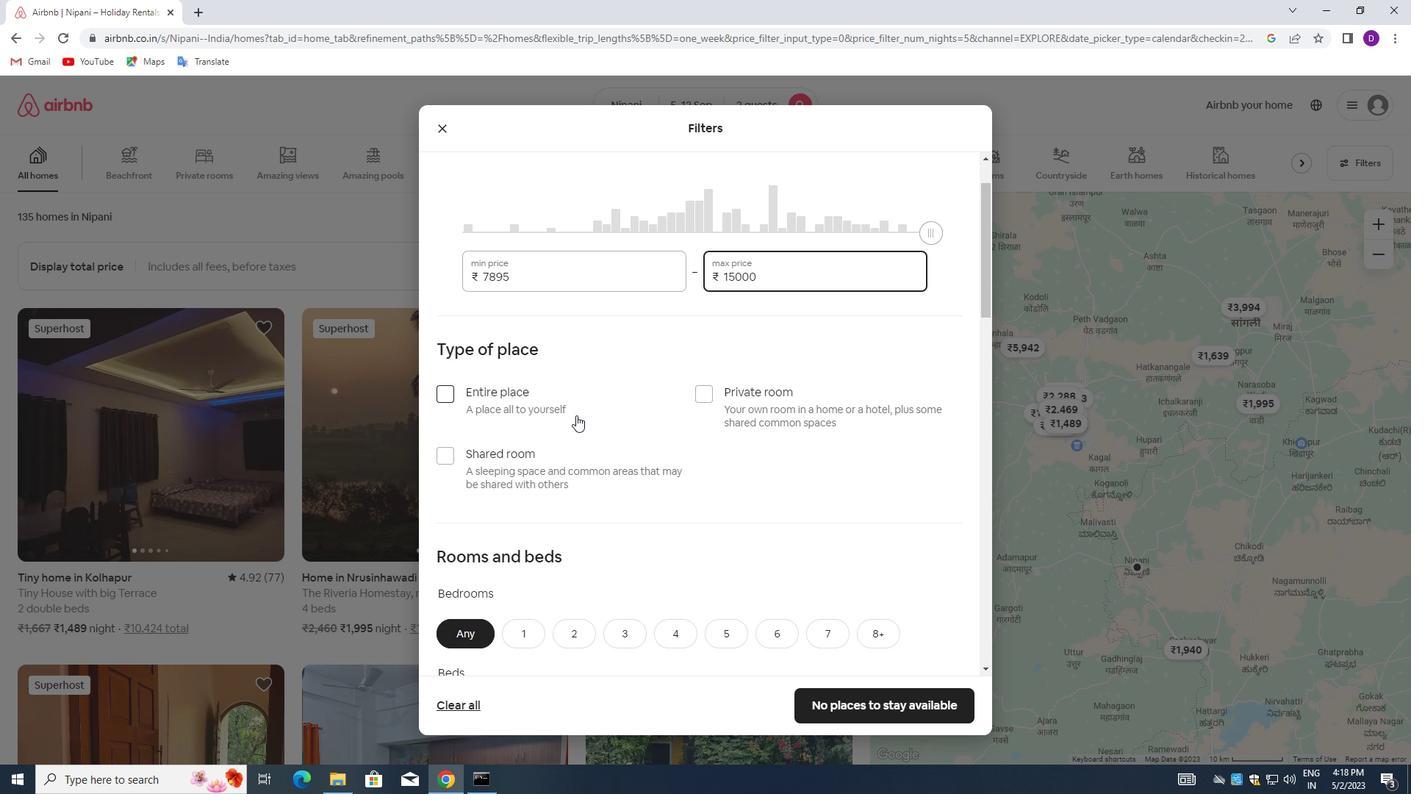 
Action: Mouse scrolled (593, 413) with delta (0, 0)
Screenshot: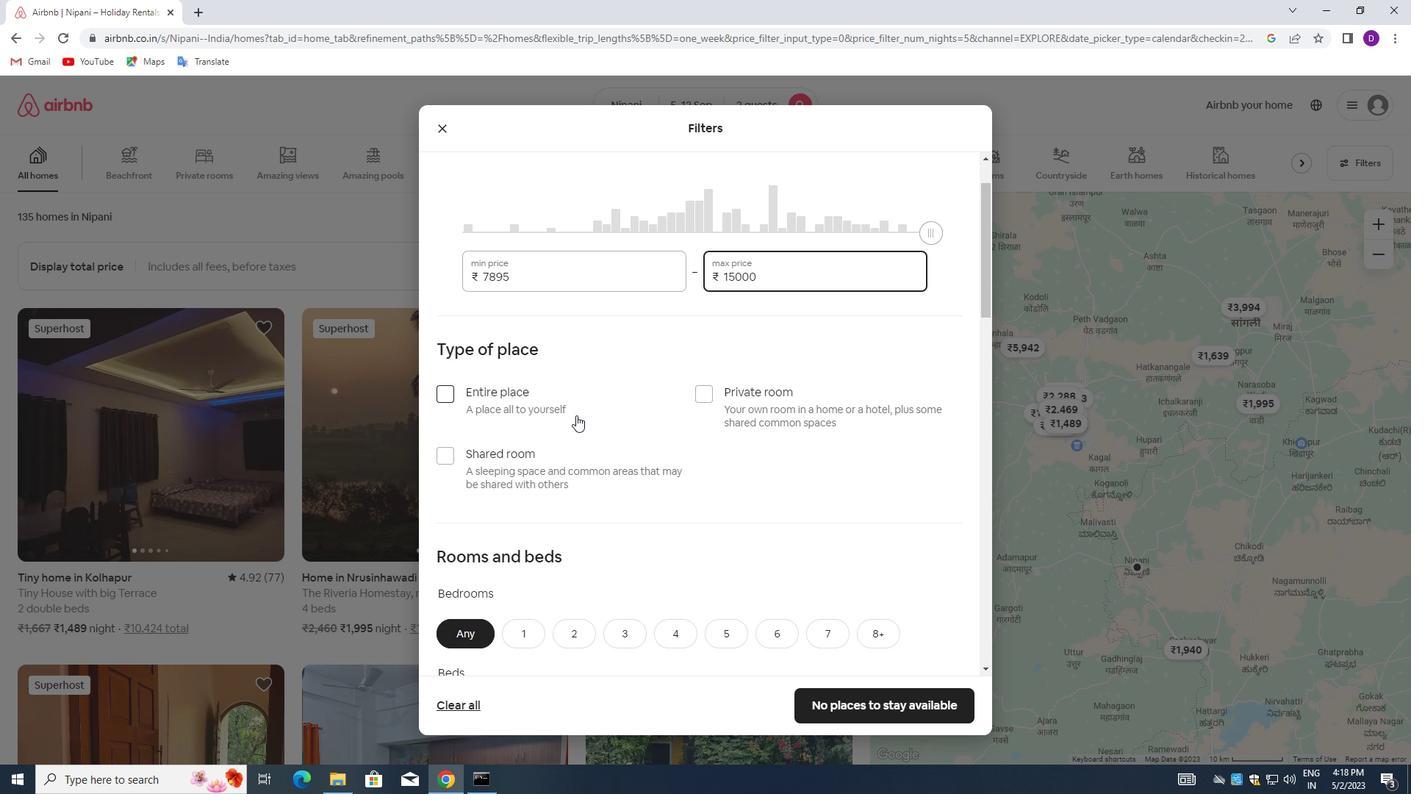 
Action: Mouse moved to (594, 414)
Screenshot: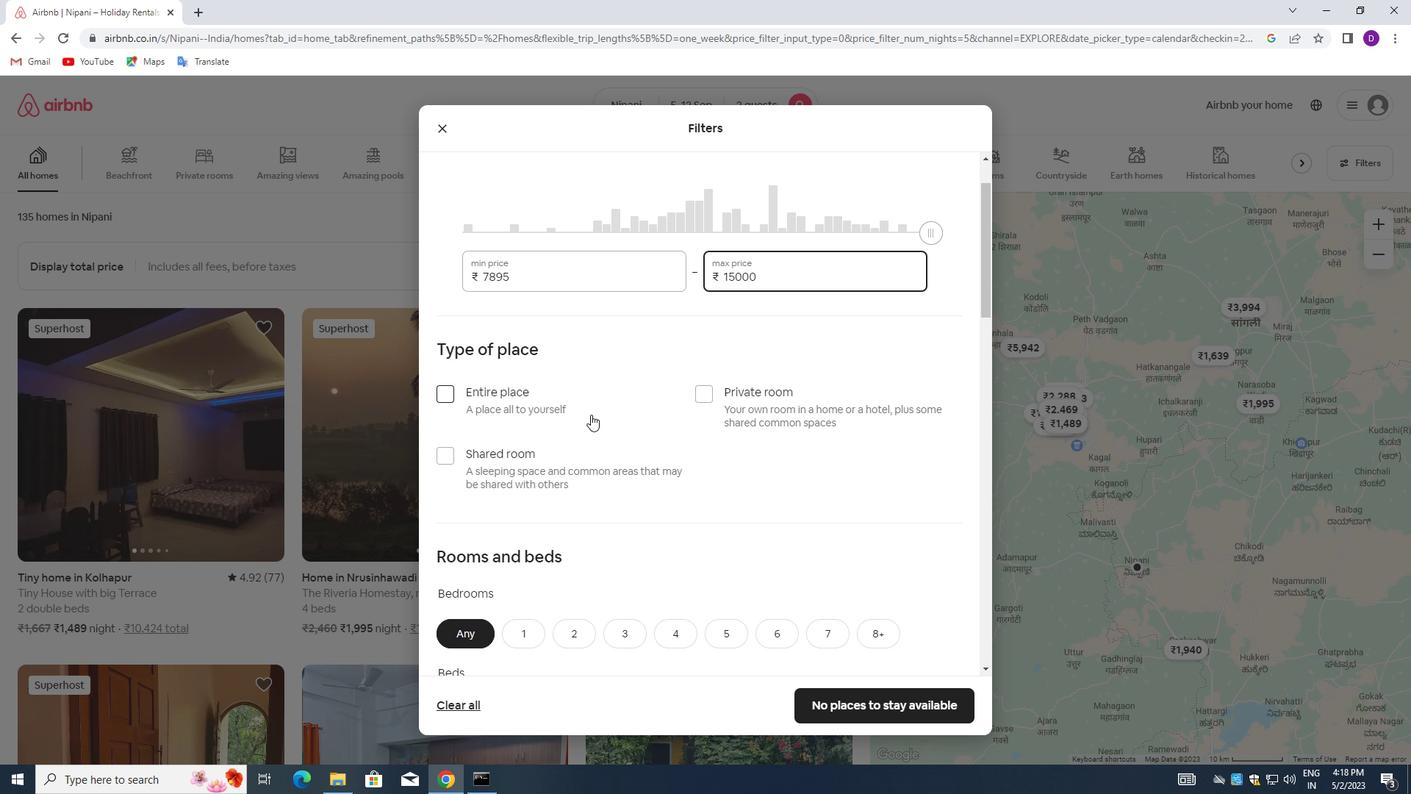 
Action: Mouse scrolled (594, 413) with delta (0, 0)
Screenshot: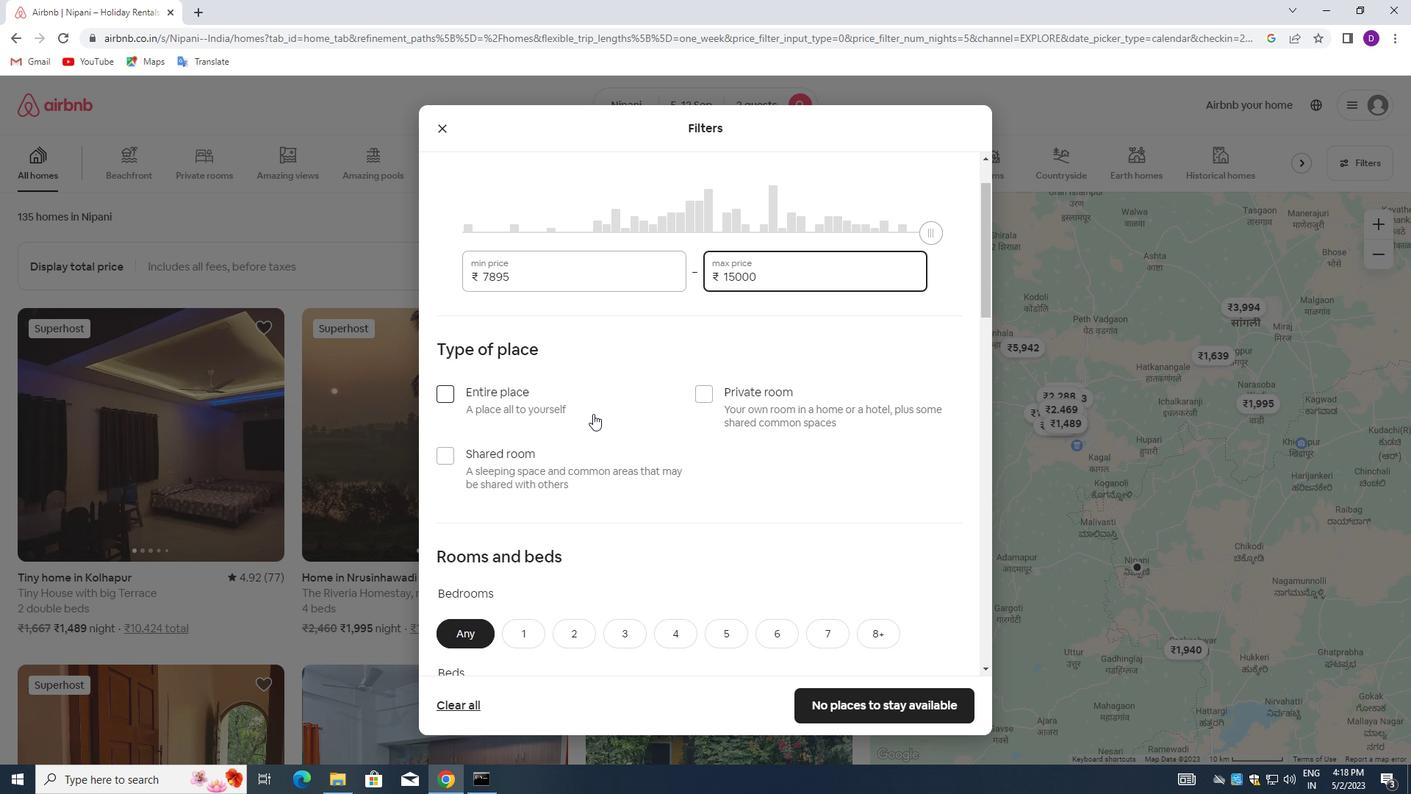
Action: Mouse scrolled (594, 413) with delta (0, 0)
Screenshot: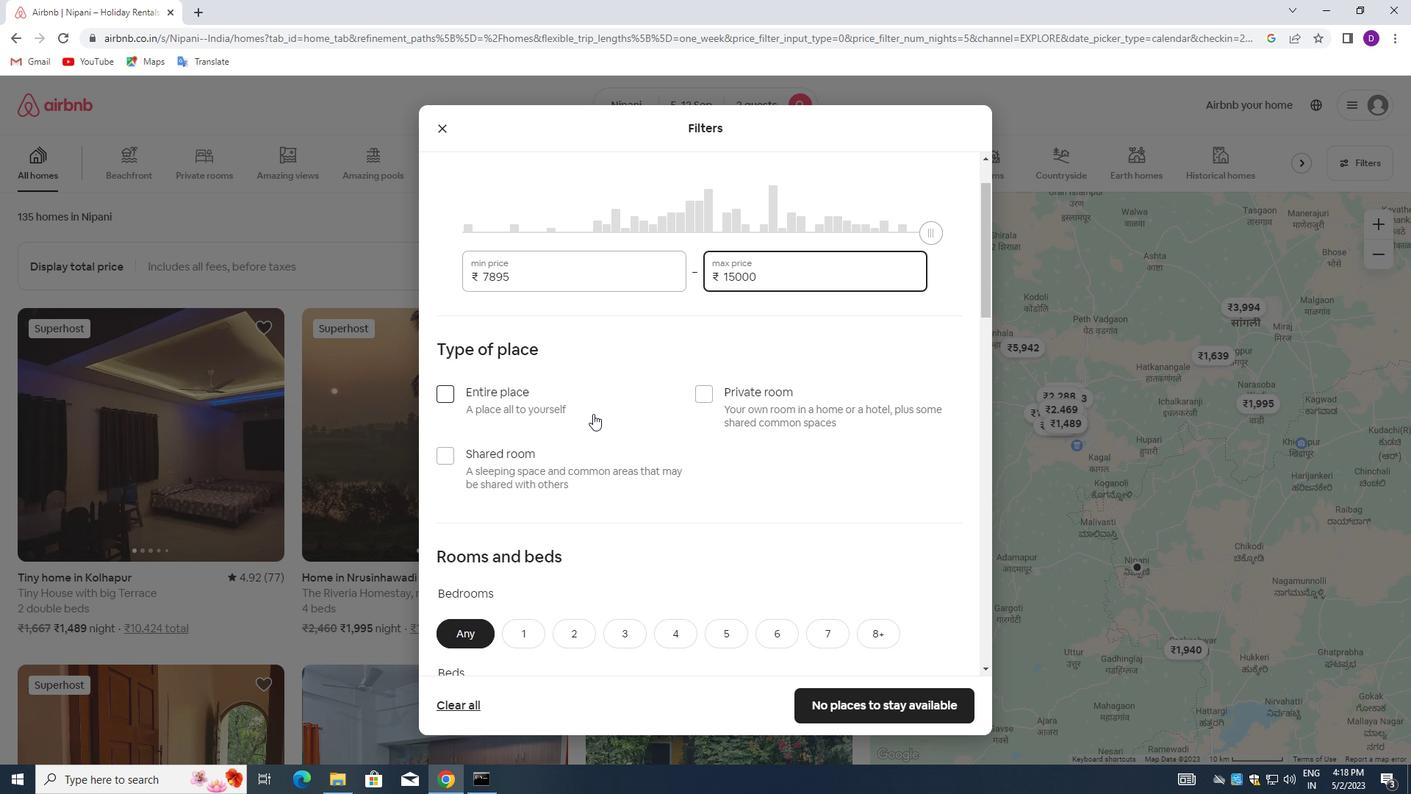 
Action: Mouse scrolled (594, 413) with delta (0, 0)
Screenshot: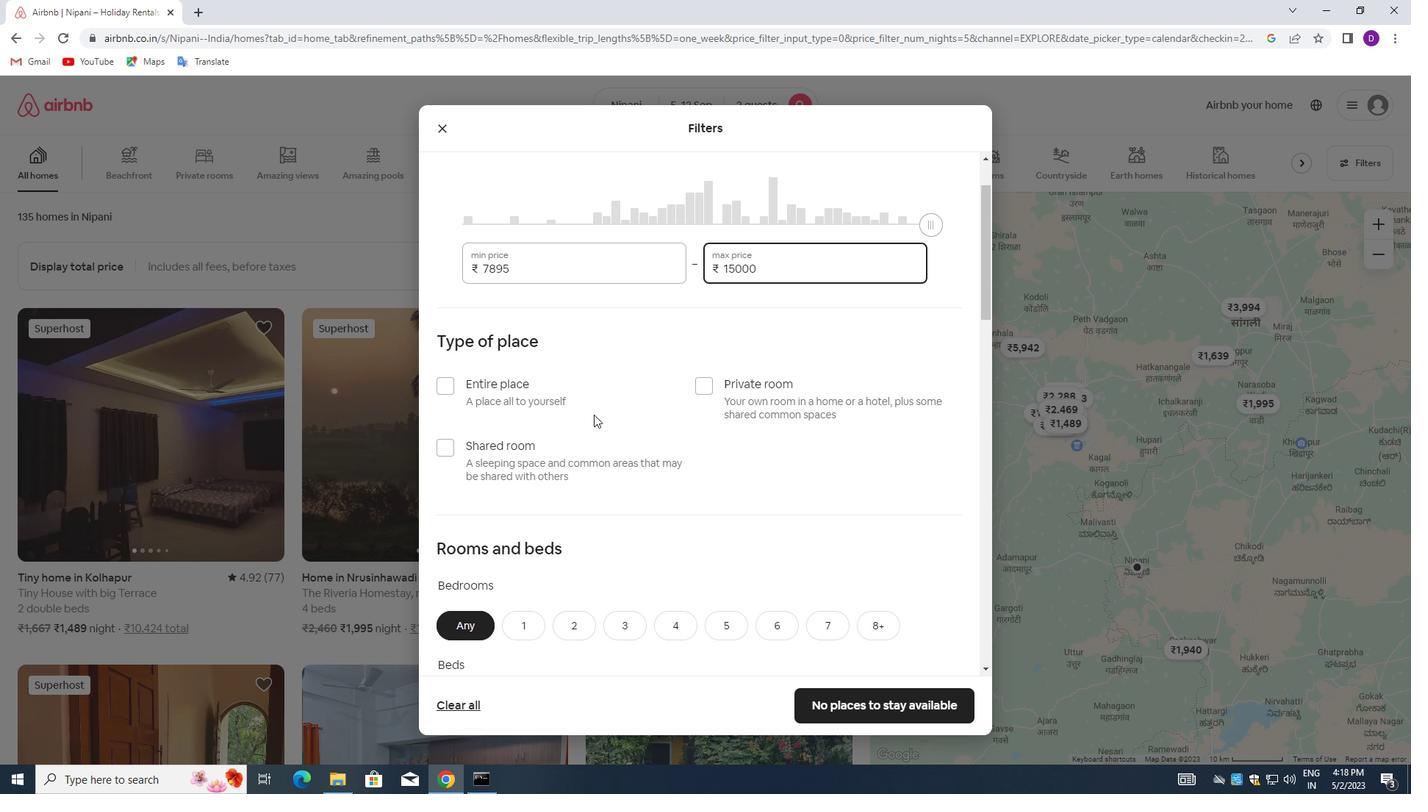 
Action: Mouse moved to (538, 338)
Screenshot: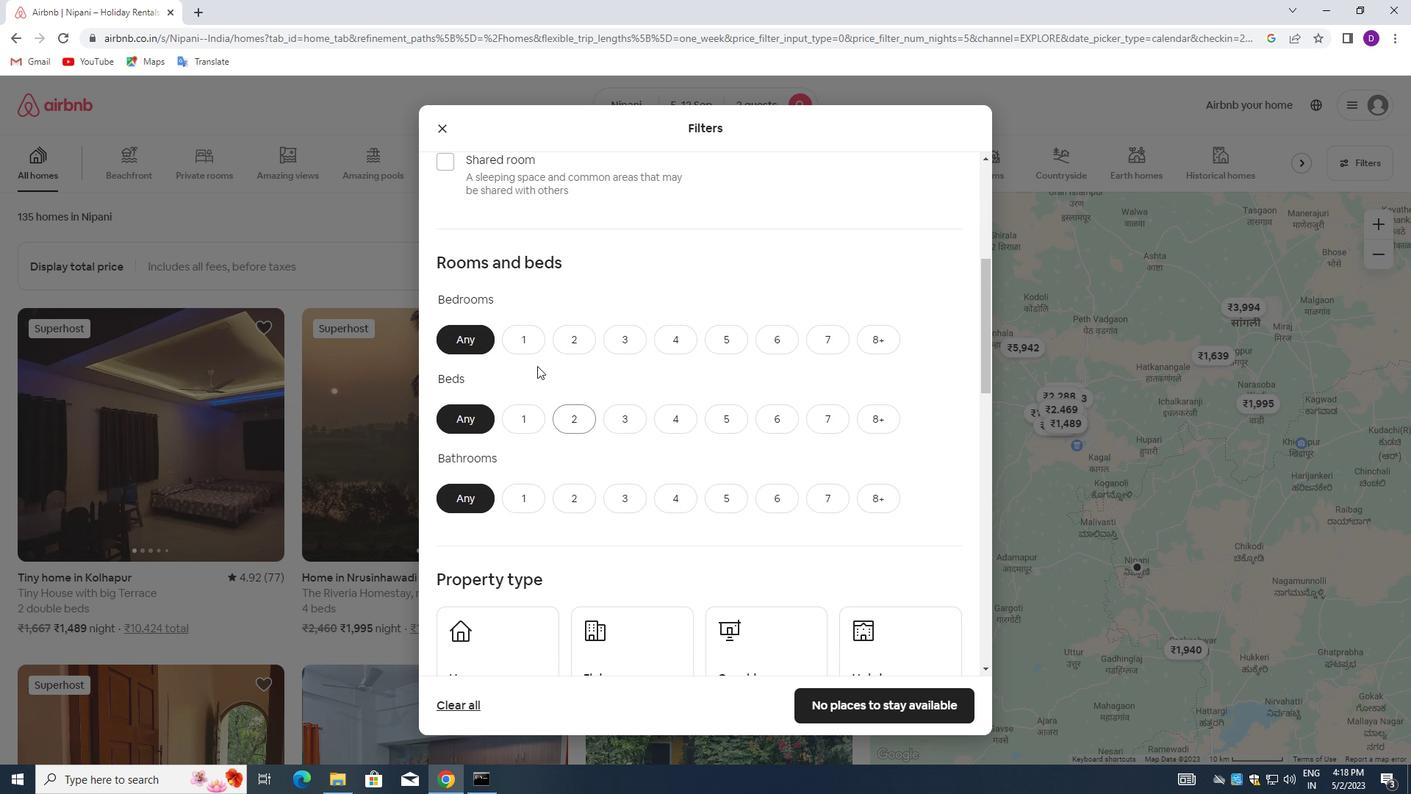 
Action: Mouse pressed left at (538, 338)
Screenshot: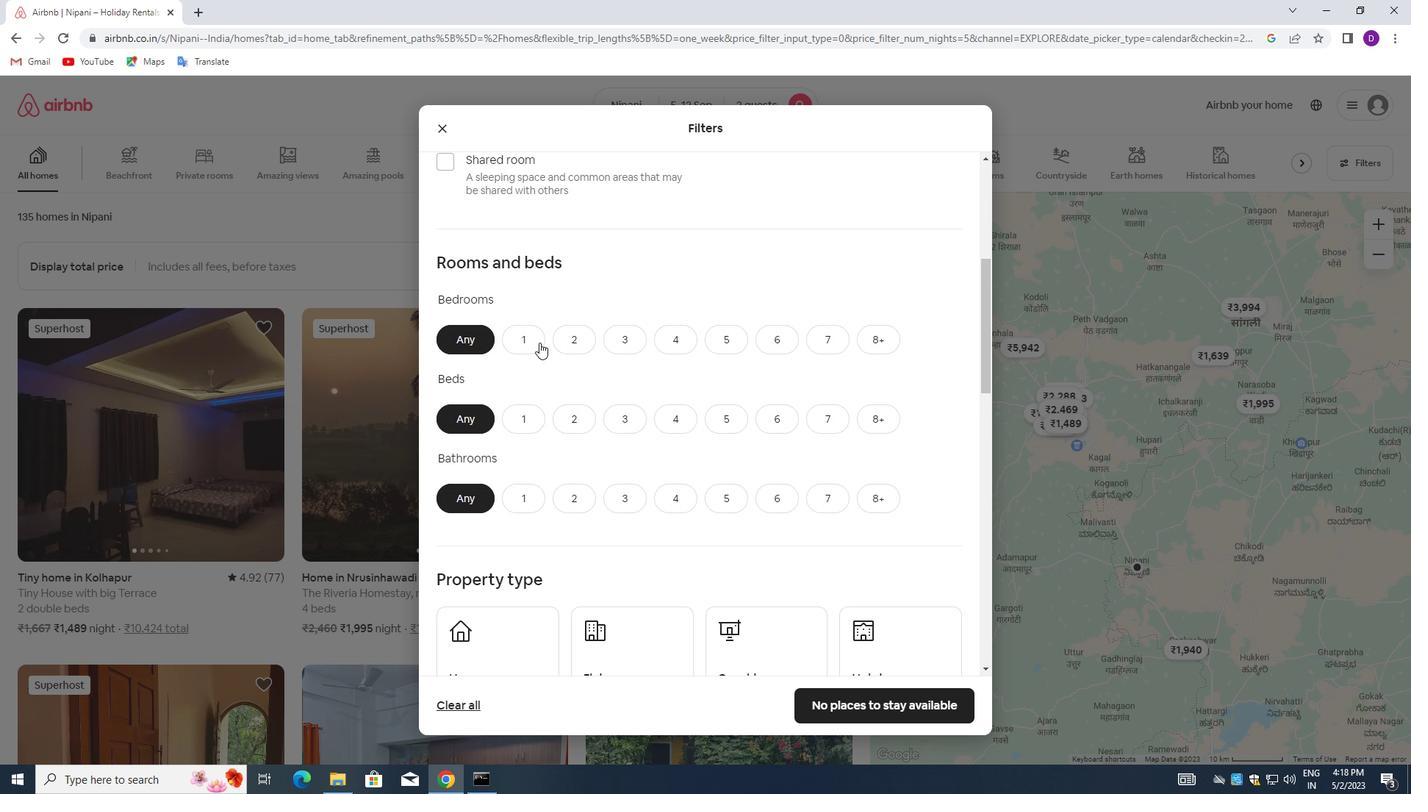 
Action: Mouse moved to (533, 424)
Screenshot: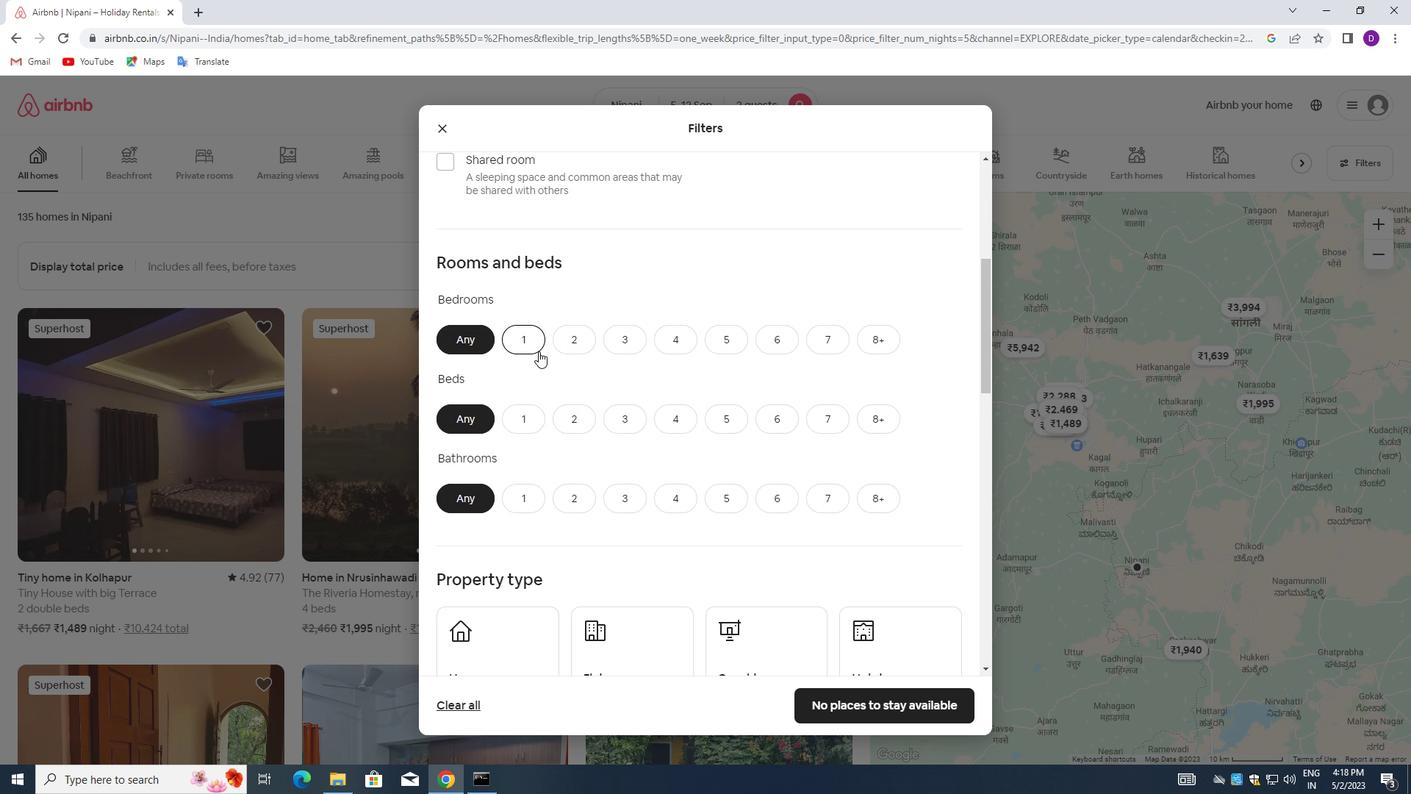 
Action: Mouse pressed left at (533, 424)
Screenshot: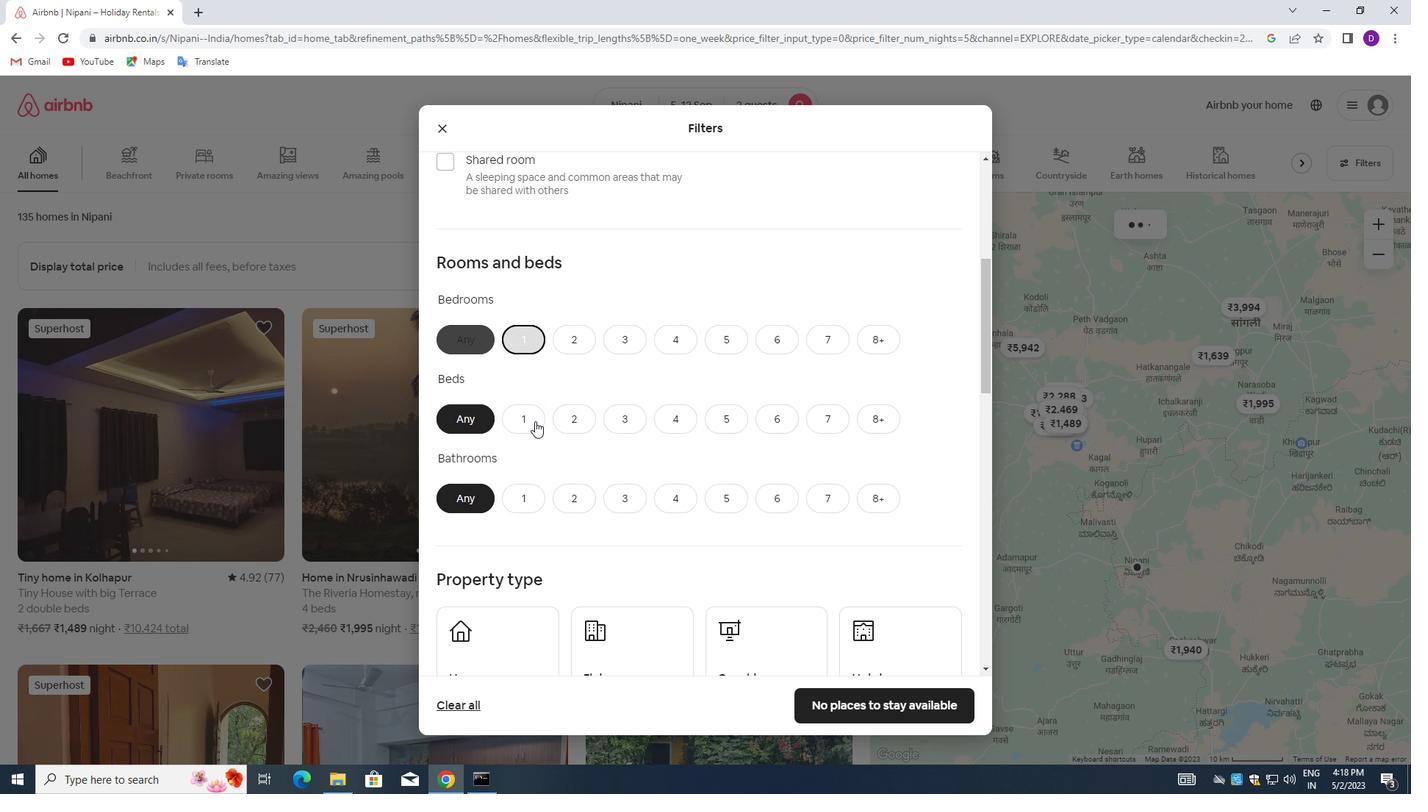 
Action: Mouse moved to (519, 491)
Screenshot: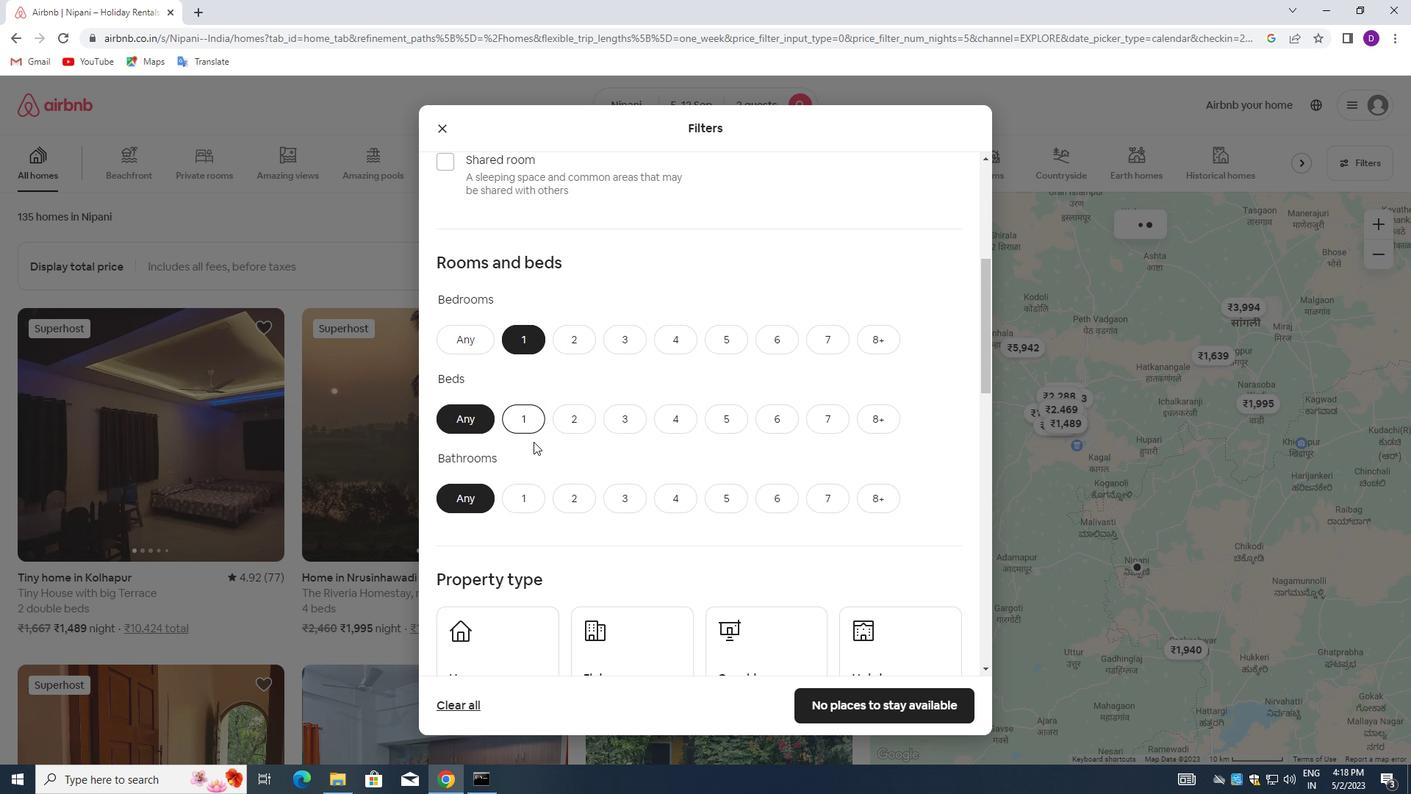 
Action: Mouse pressed left at (519, 491)
Screenshot: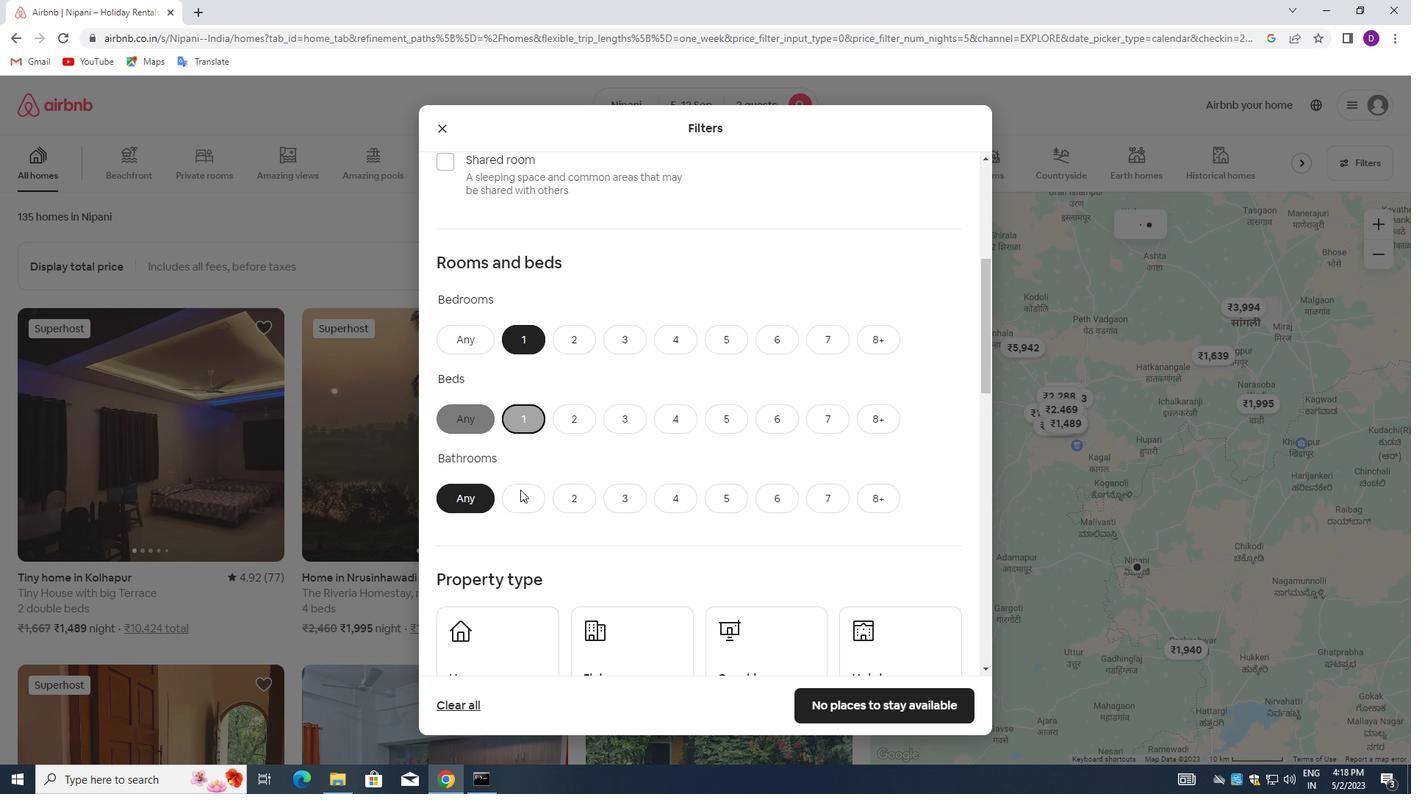 
Action: Mouse moved to (561, 440)
Screenshot: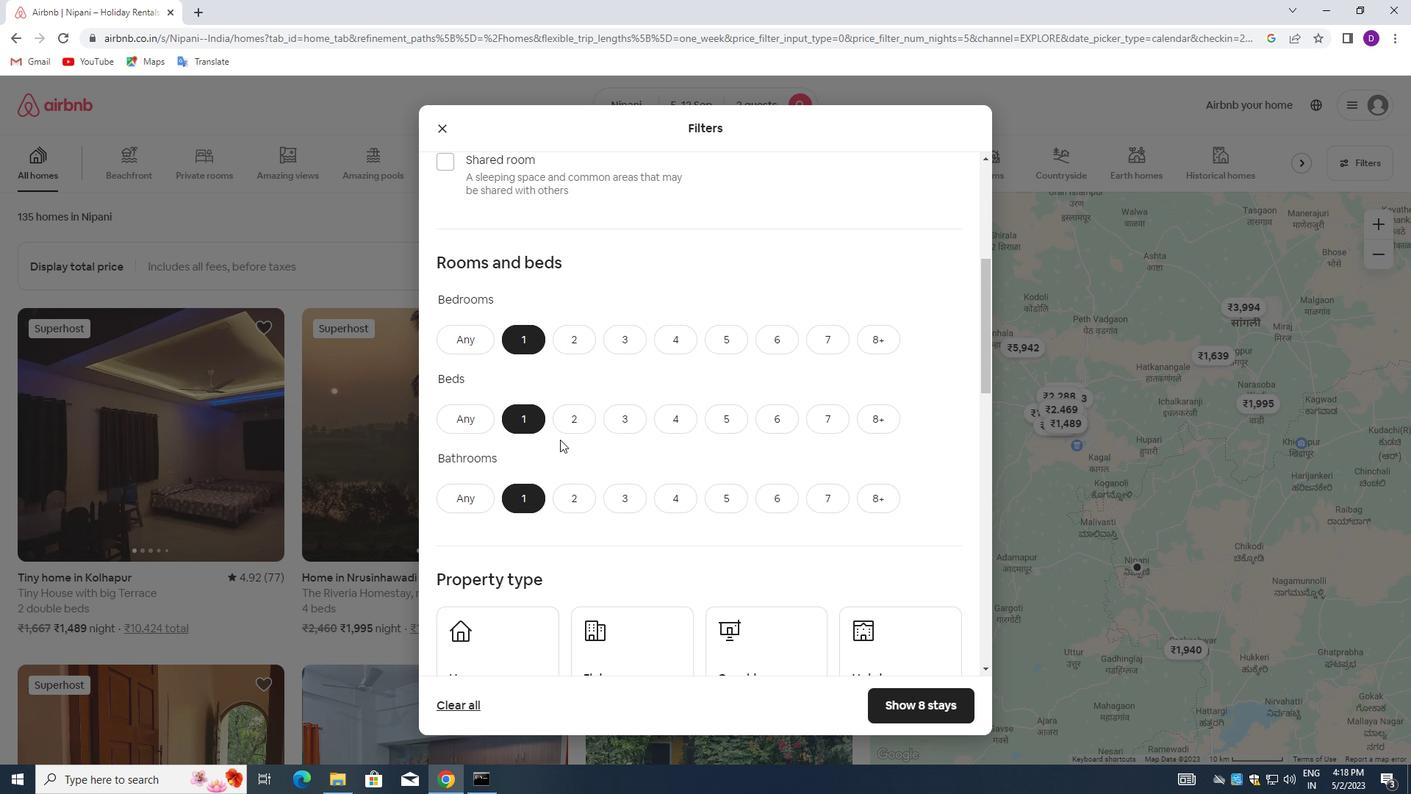 
Action: Mouse scrolled (561, 439) with delta (0, 0)
Screenshot: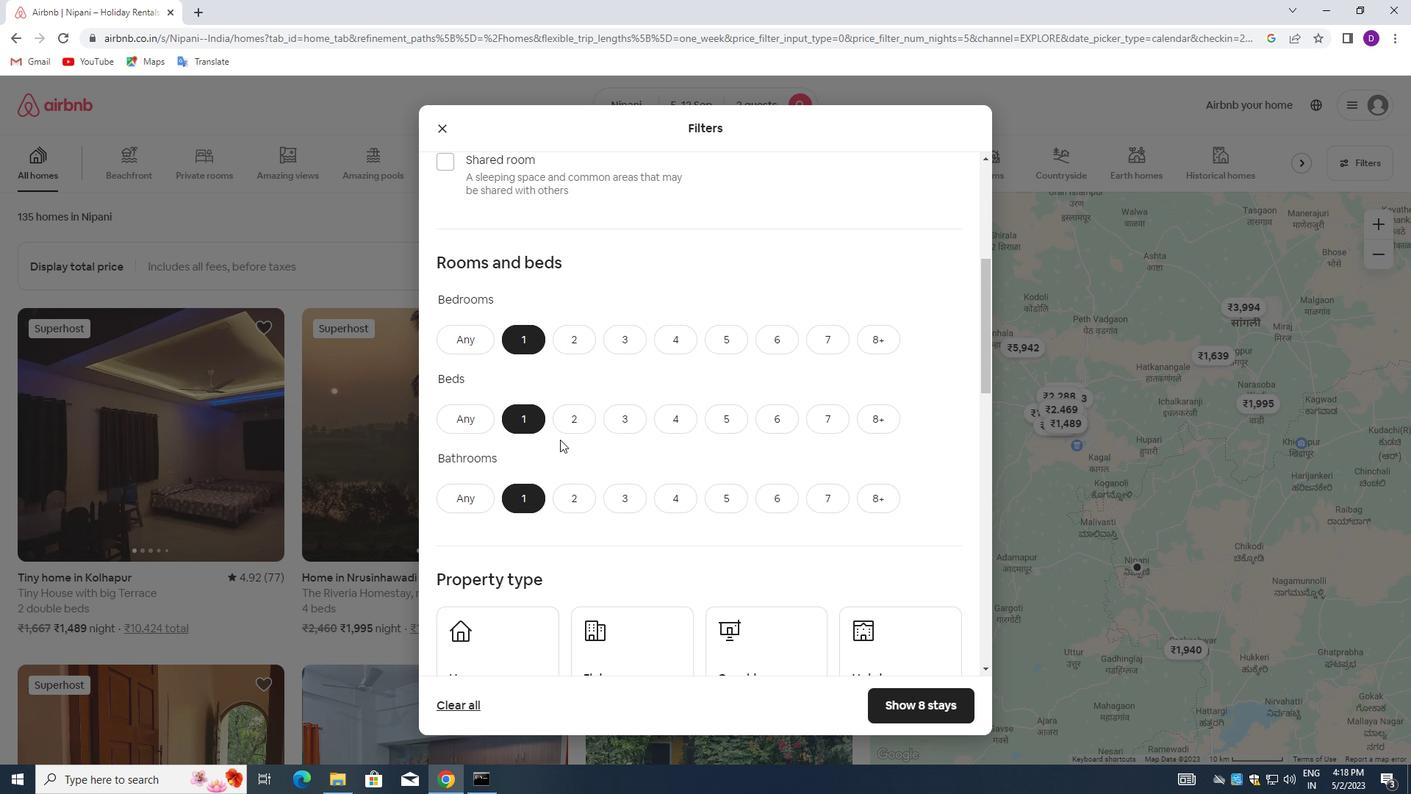 
Action: Mouse moved to (563, 443)
Screenshot: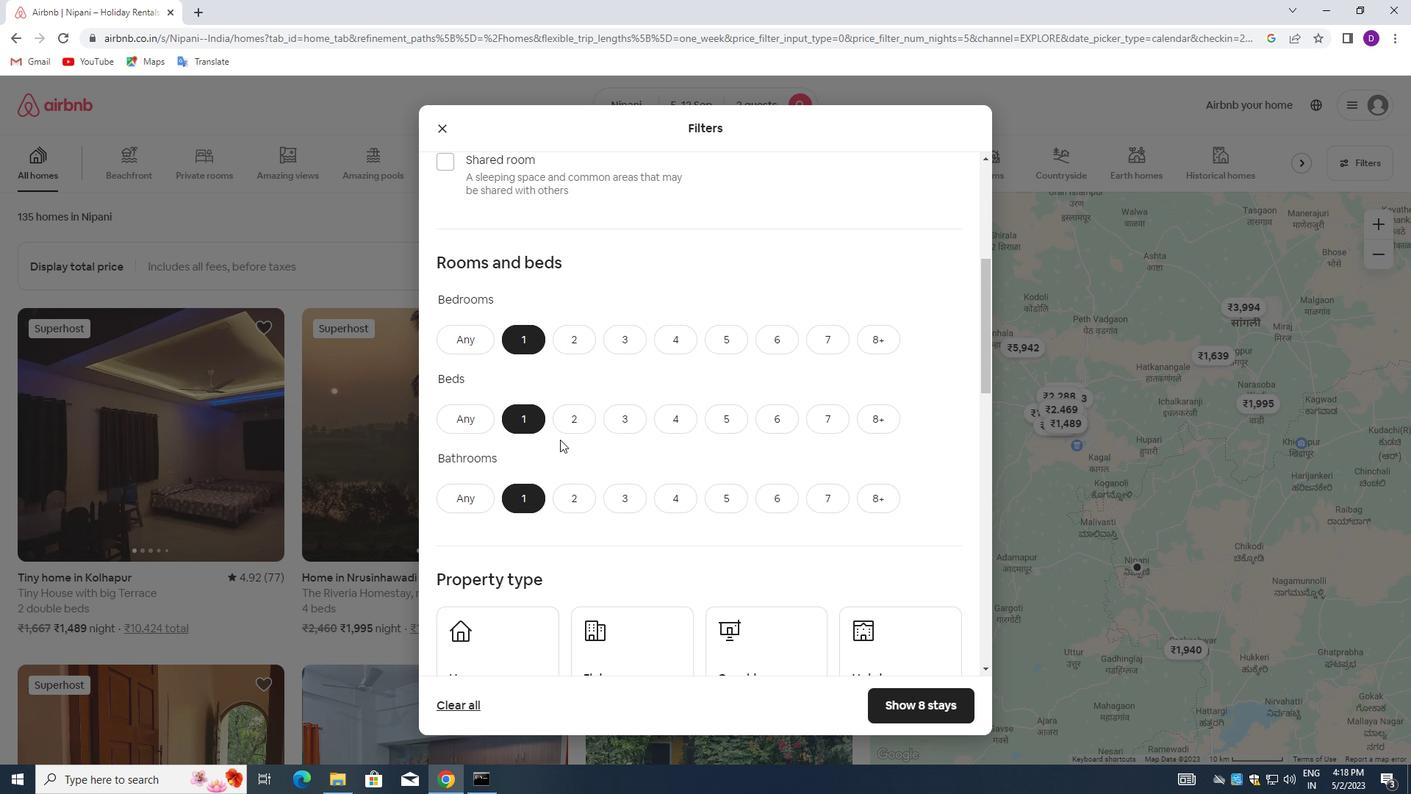 
Action: Mouse scrolled (563, 442) with delta (0, 0)
Screenshot: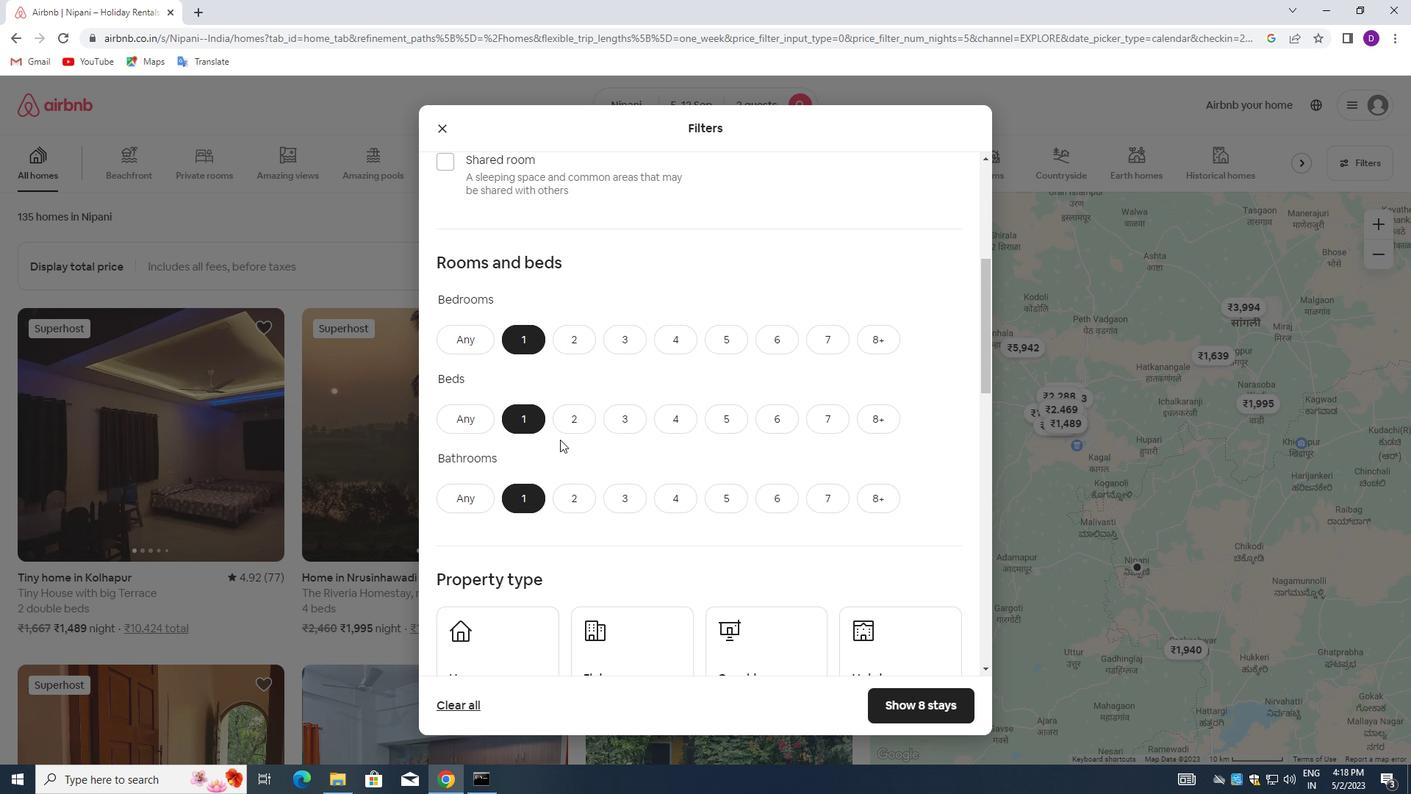 
Action: Mouse moved to (564, 447)
Screenshot: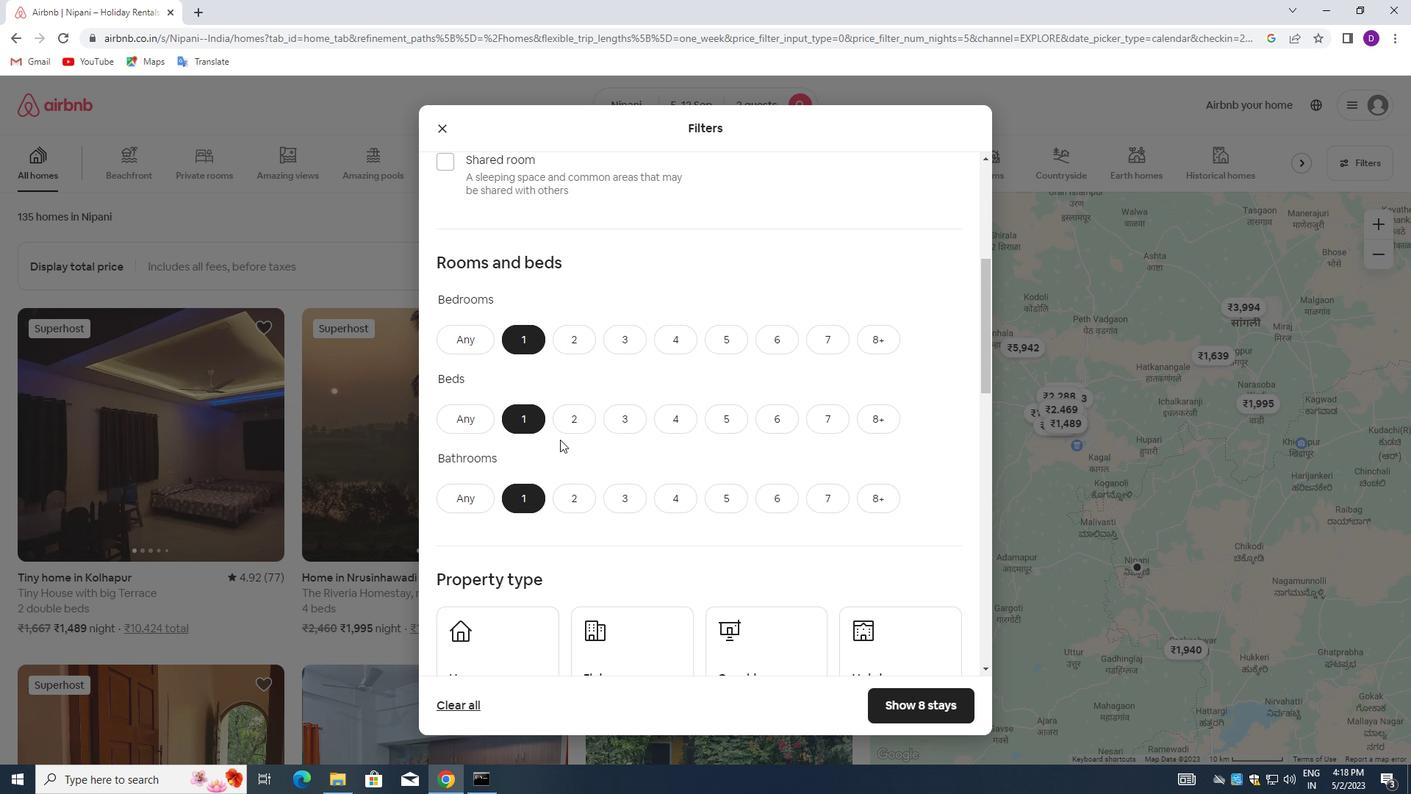 
Action: Mouse scrolled (564, 446) with delta (0, 0)
Screenshot: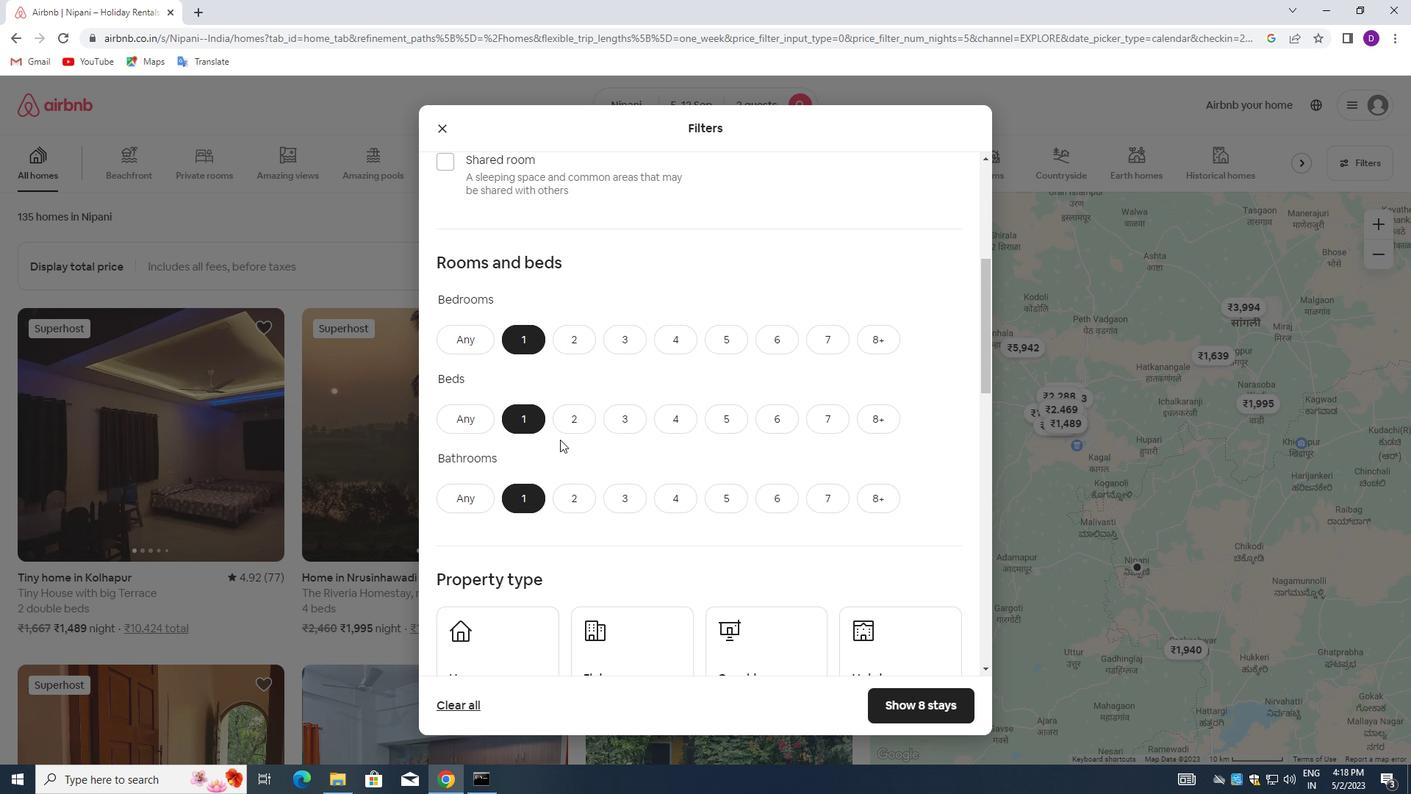 
Action: Mouse moved to (488, 433)
Screenshot: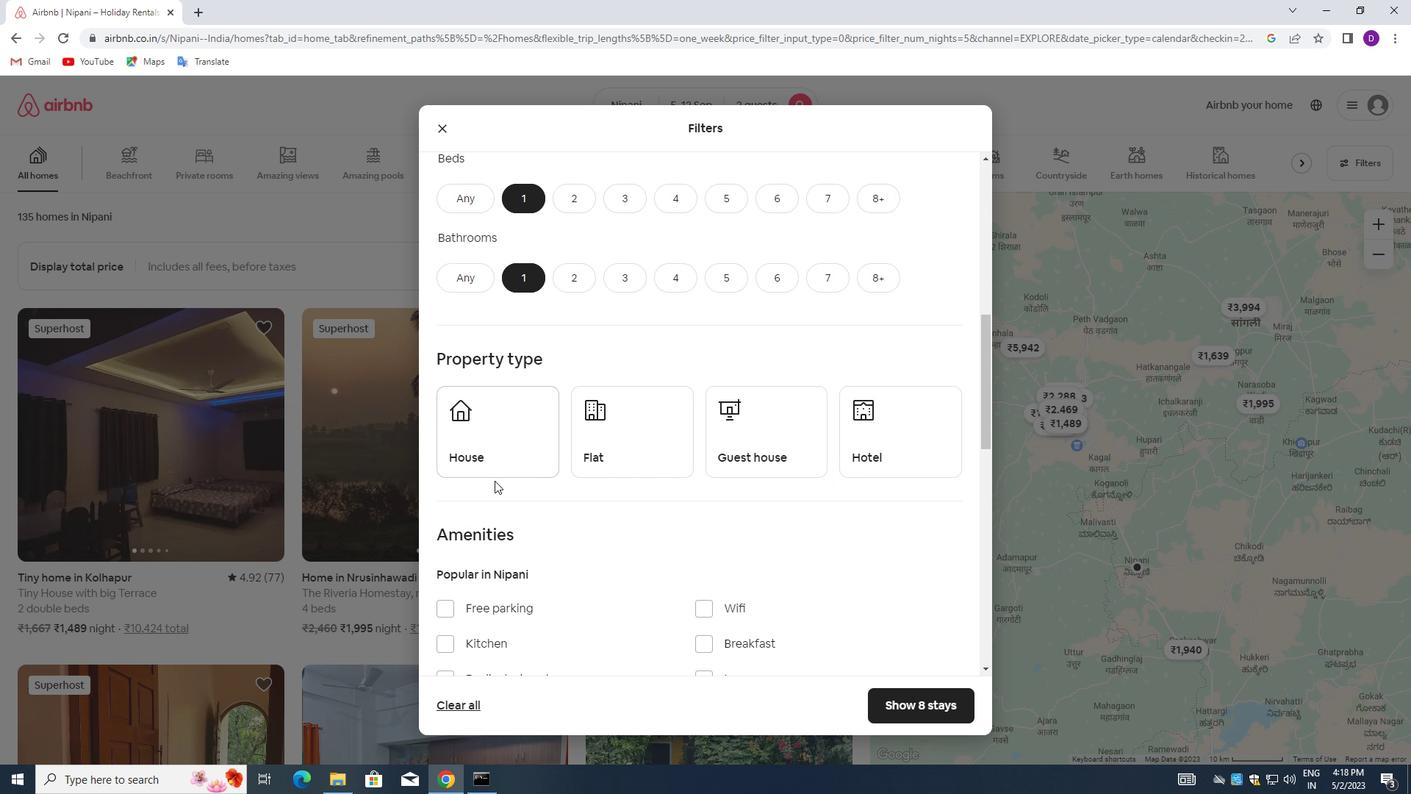 
Action: Mouse pressed left at (488, 433)
Screenshot: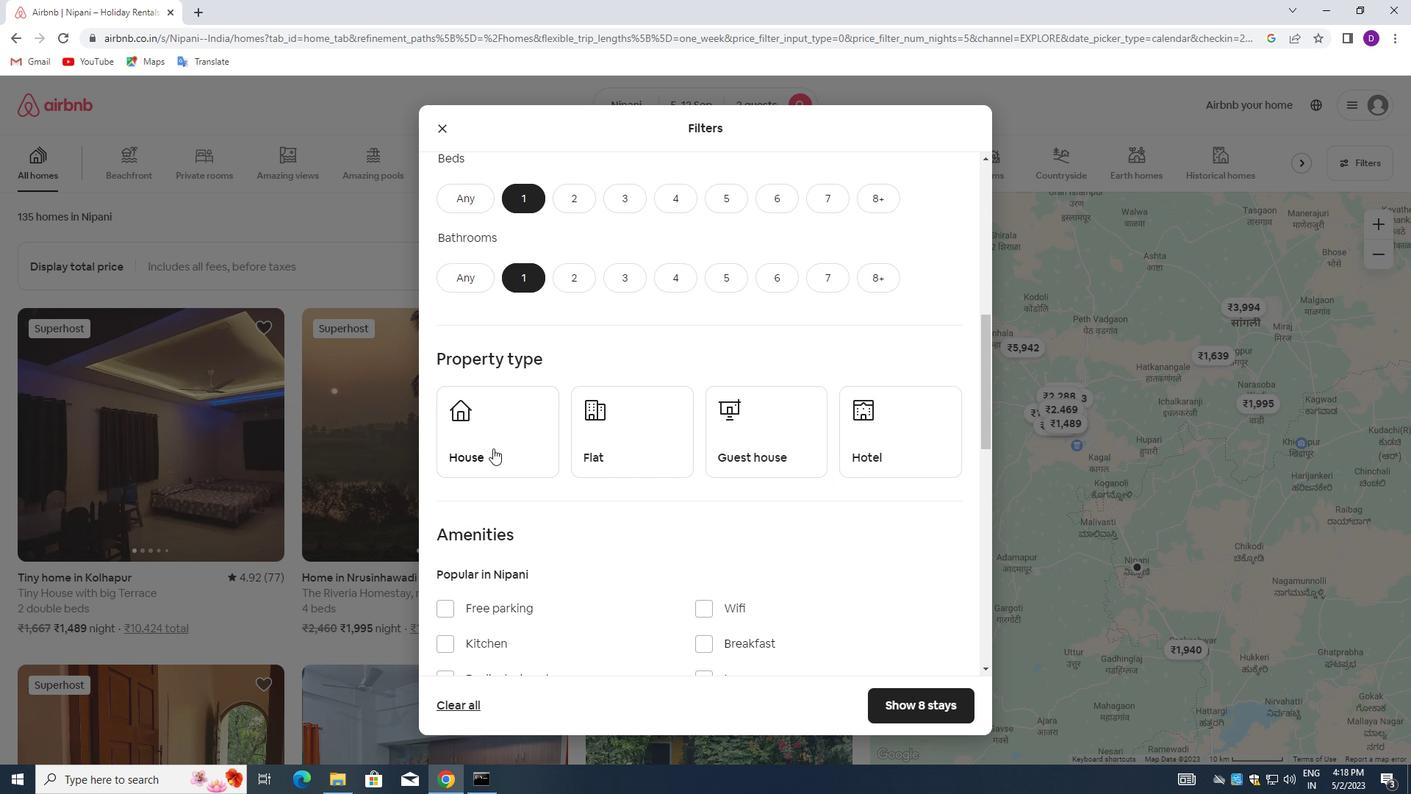 
Action: Mouse moved to (616, 432)
Screenshot: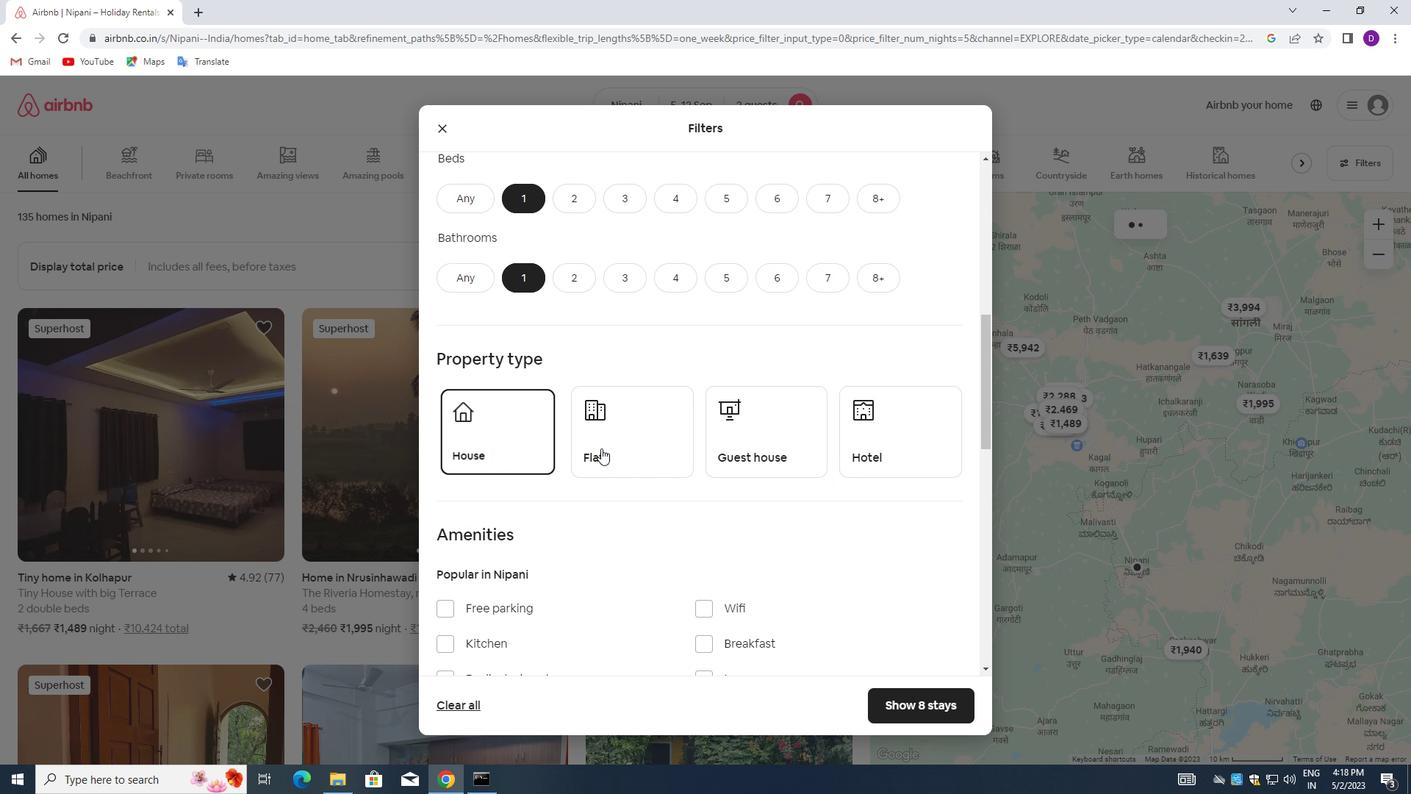 
Action: Mouse pressed left at (616, 432)
Screenshot: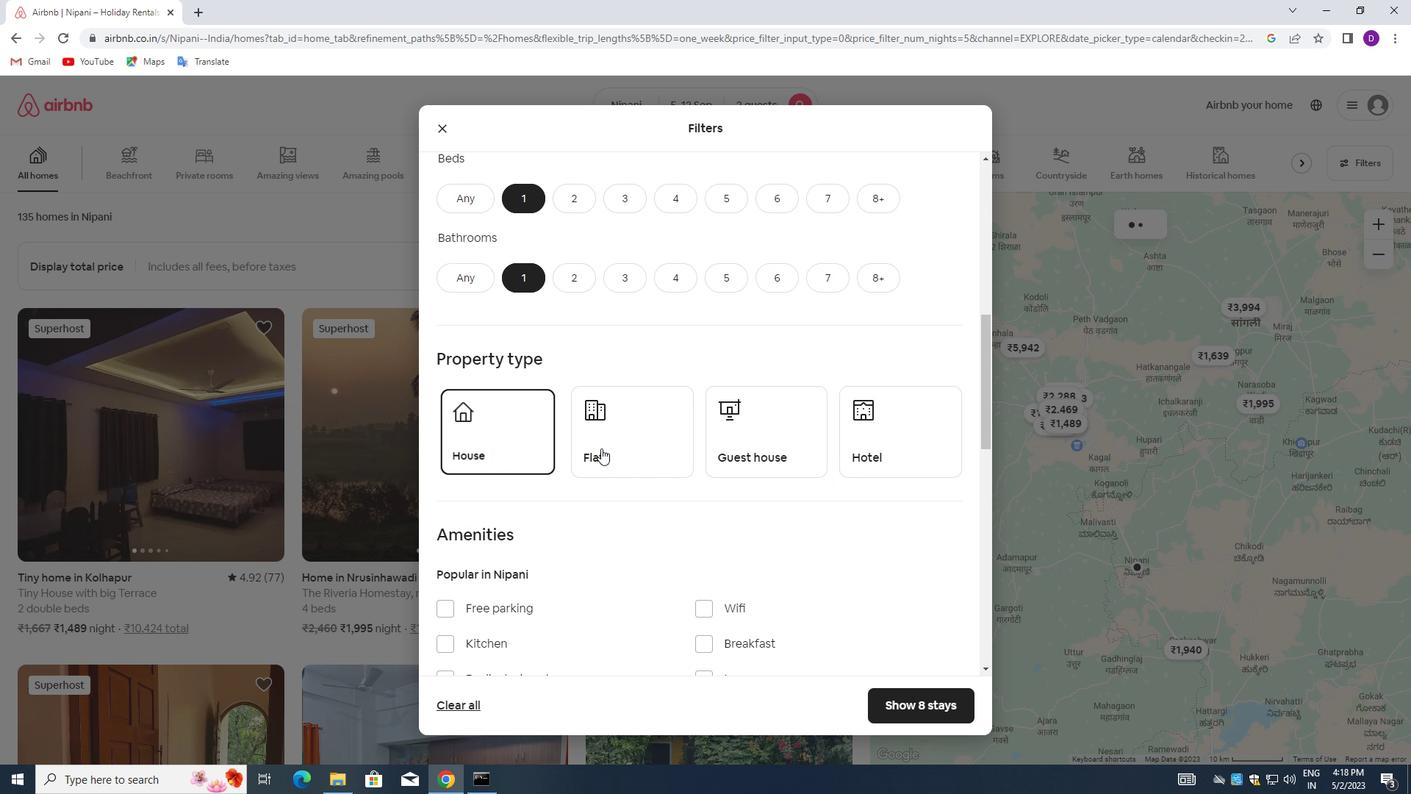
Action: Mouse moved to (772, 424)
Screenshot: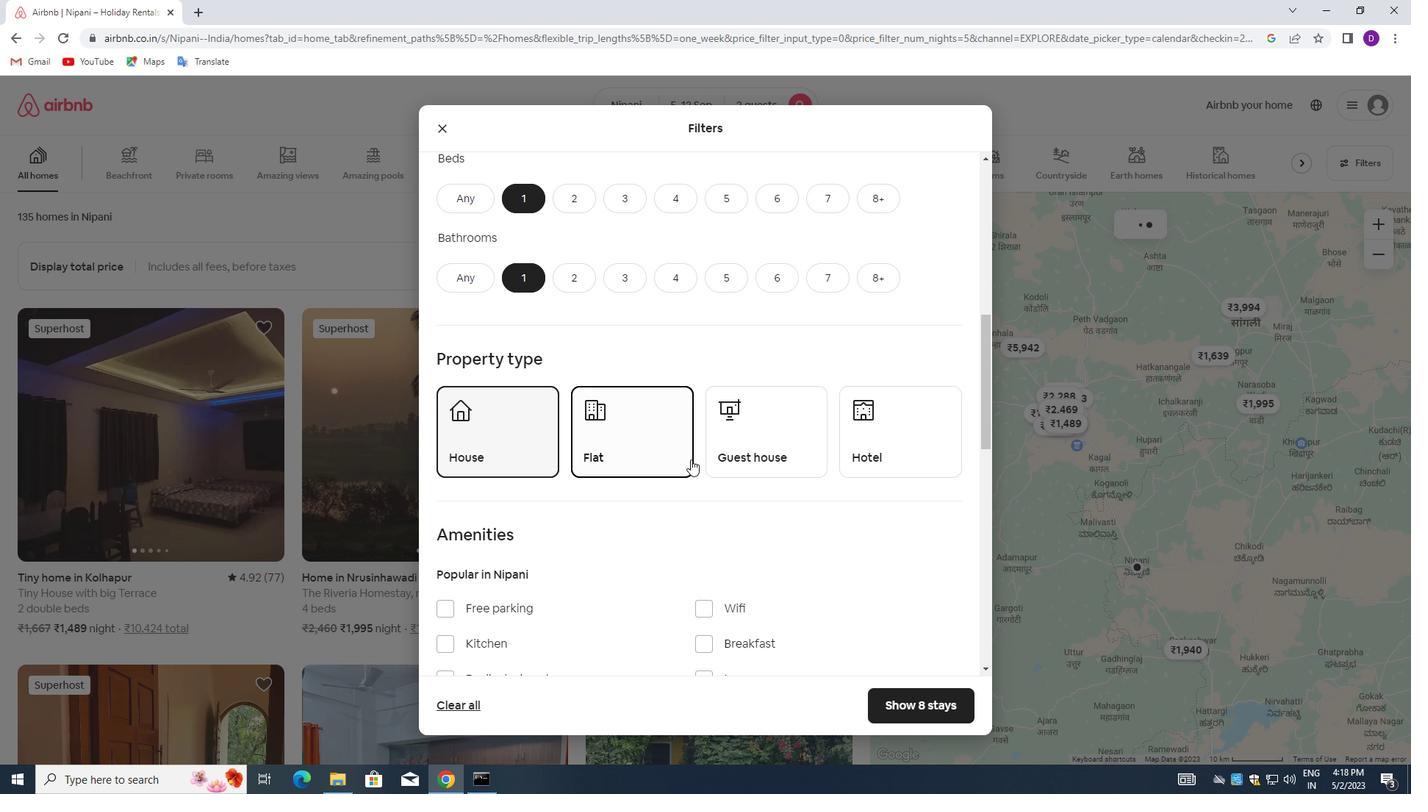 
Action: Mouse pressed left at (772, 424)
Screenshot: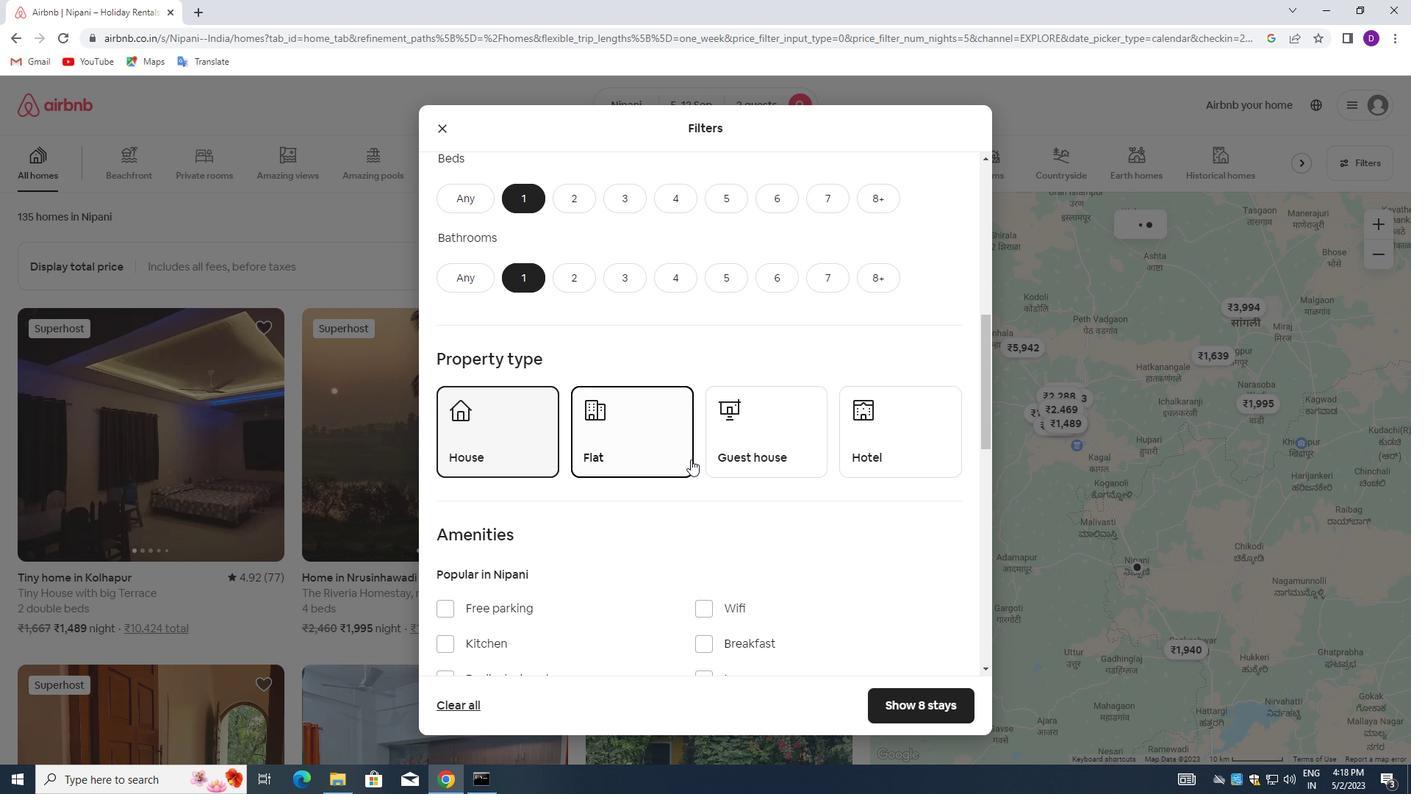
Action: Mouse moved to (892, 428)
Screenshot: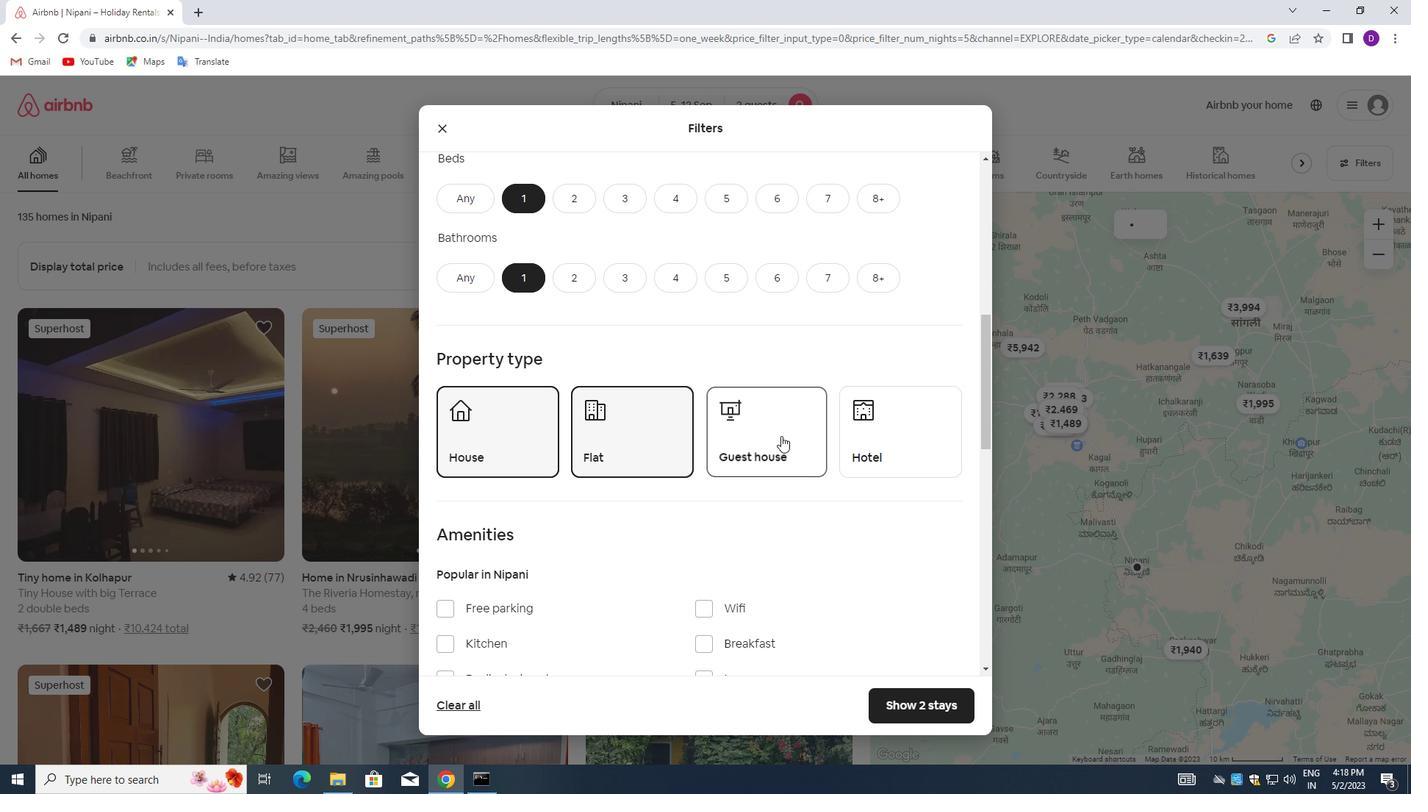 
Action: Mouse pressed left at (892, 428)
Screenshot: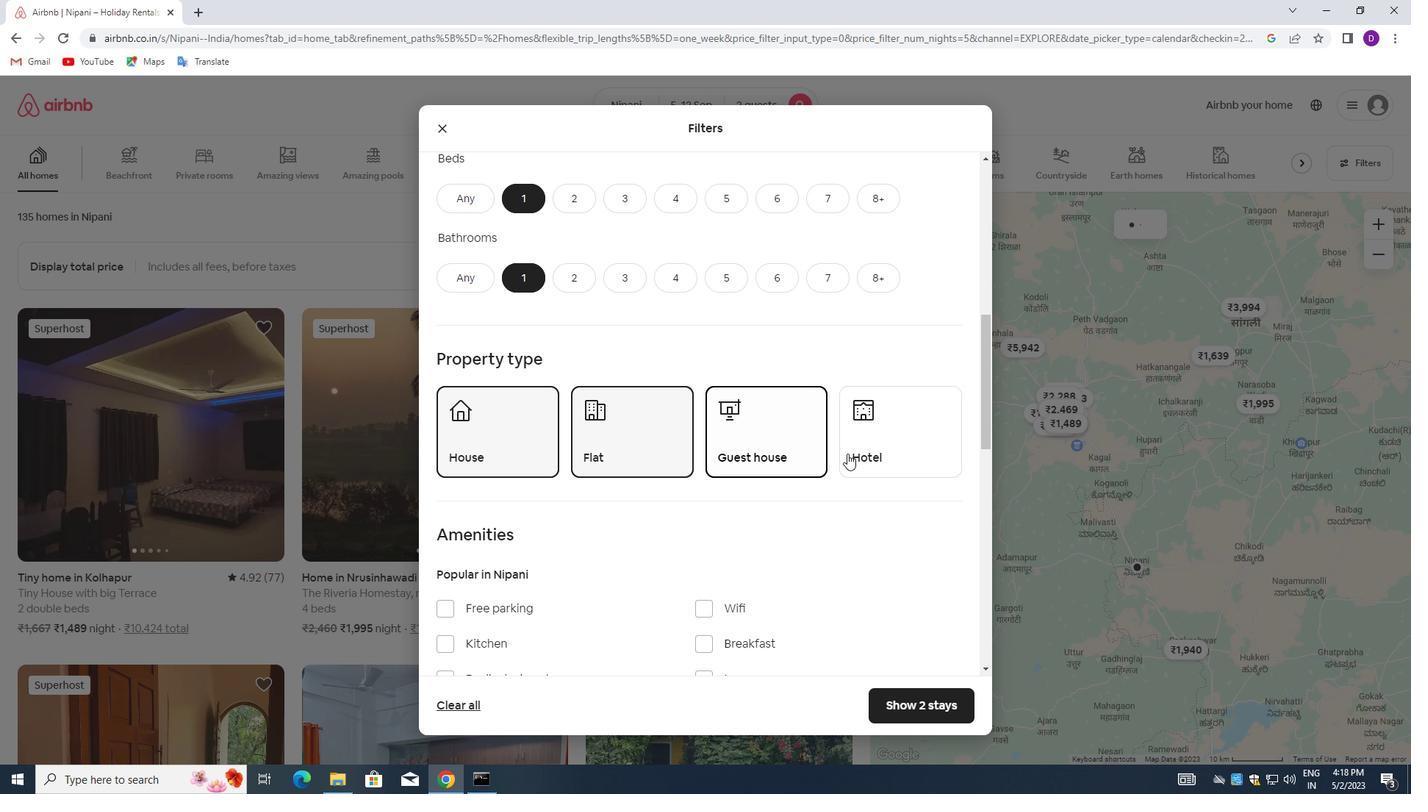 
Action: Mouse moved to (718, 468)
Screenshot: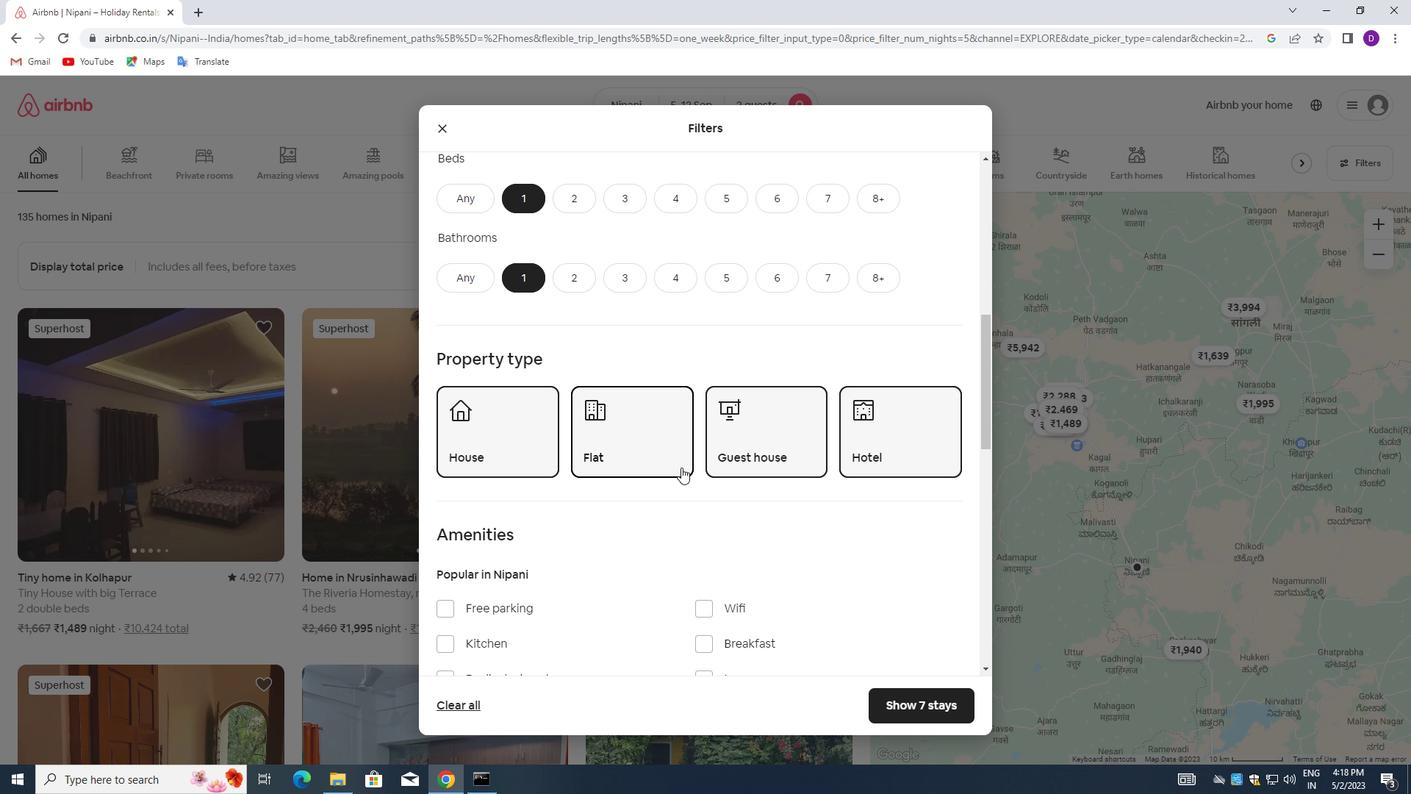 
Action: Mouse scrolled (718, 467) with delta (0, 0)
Screenshot: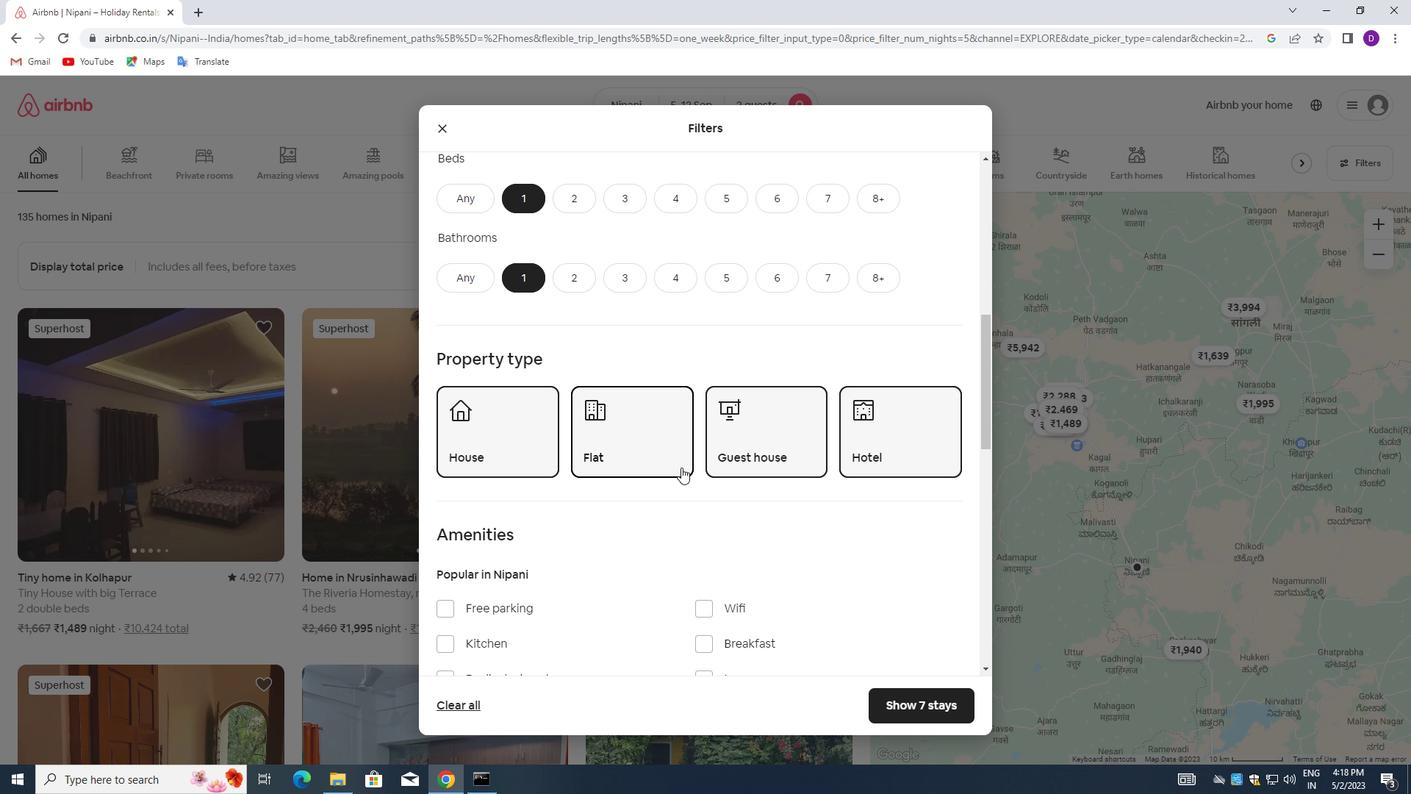 
Action: Mouse scrolled (718, 467) with delta (0, 0)
Screenshot: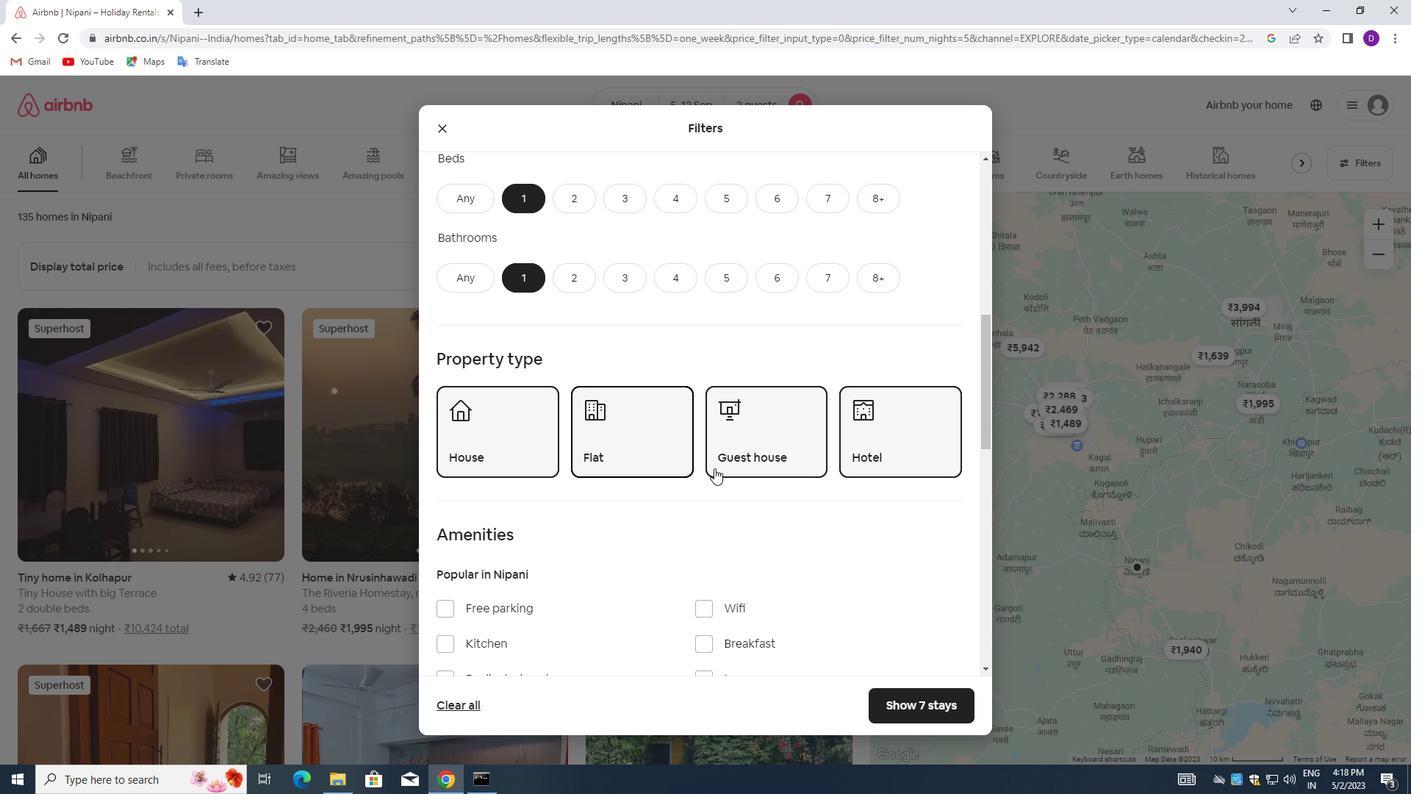 
Action: Mouse scrolled (718, 467) with delta (0, 0)
Screenshot: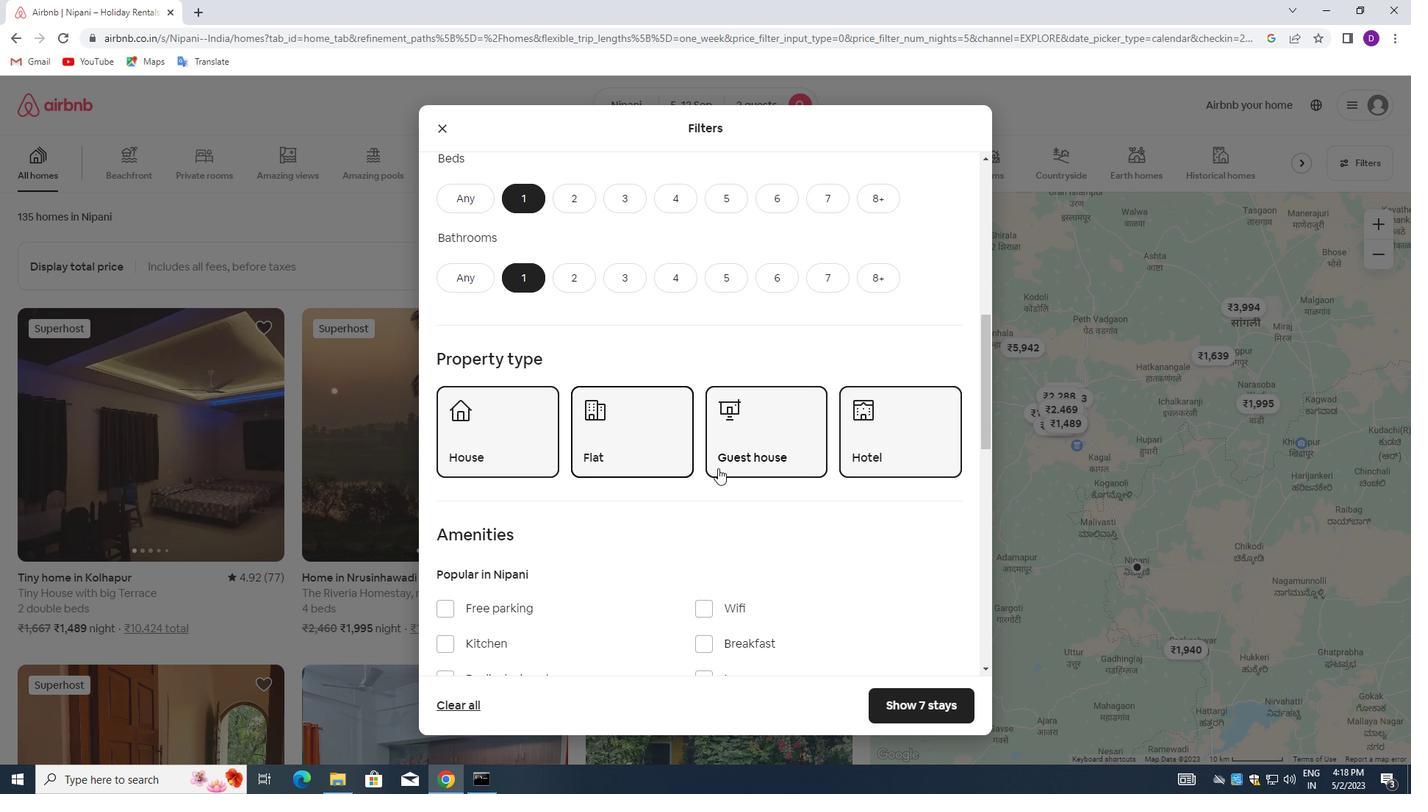 
Action: Mouse scrolled (718, 467) with delta (0, 0)
Screenshot: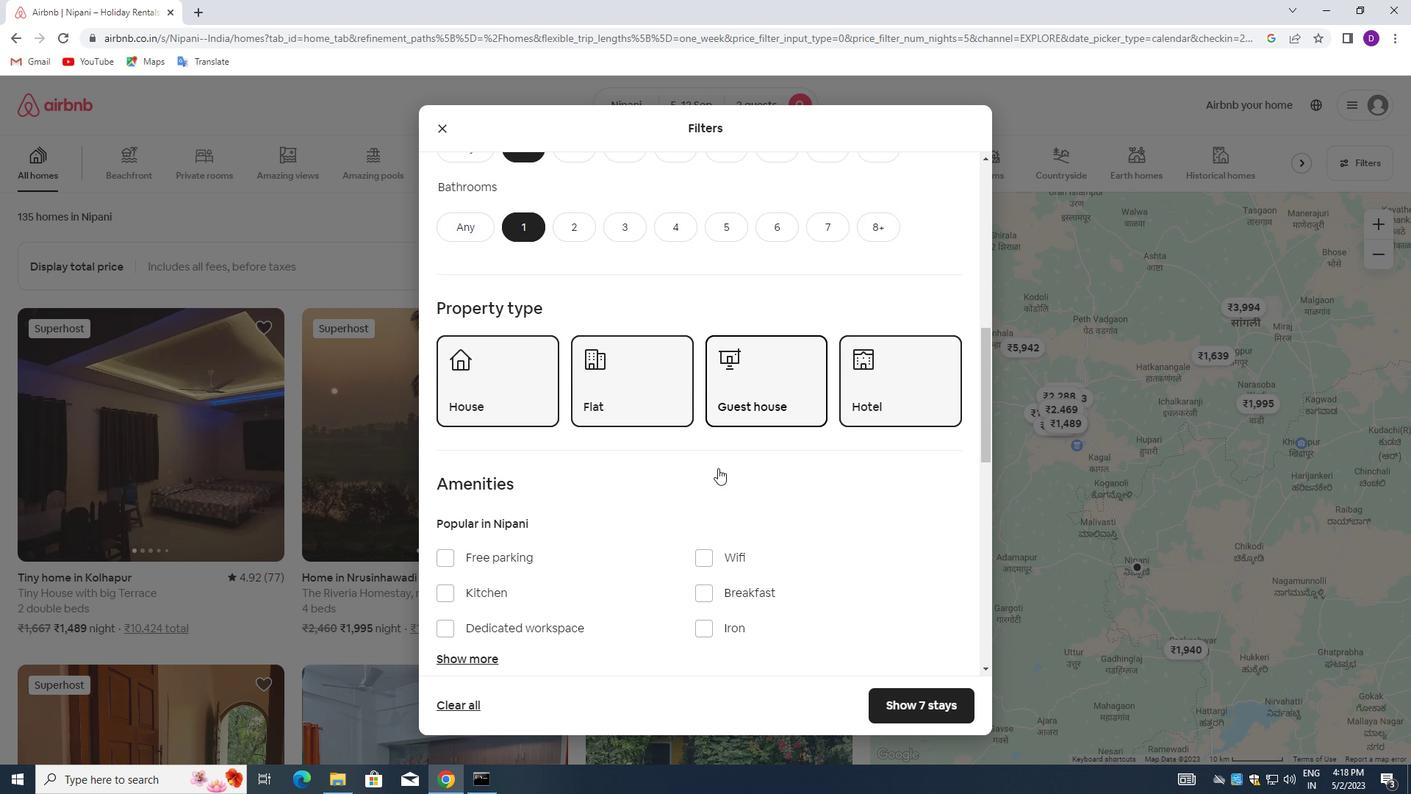 
Action: Mouse moved to (463, 417)
Screenshot: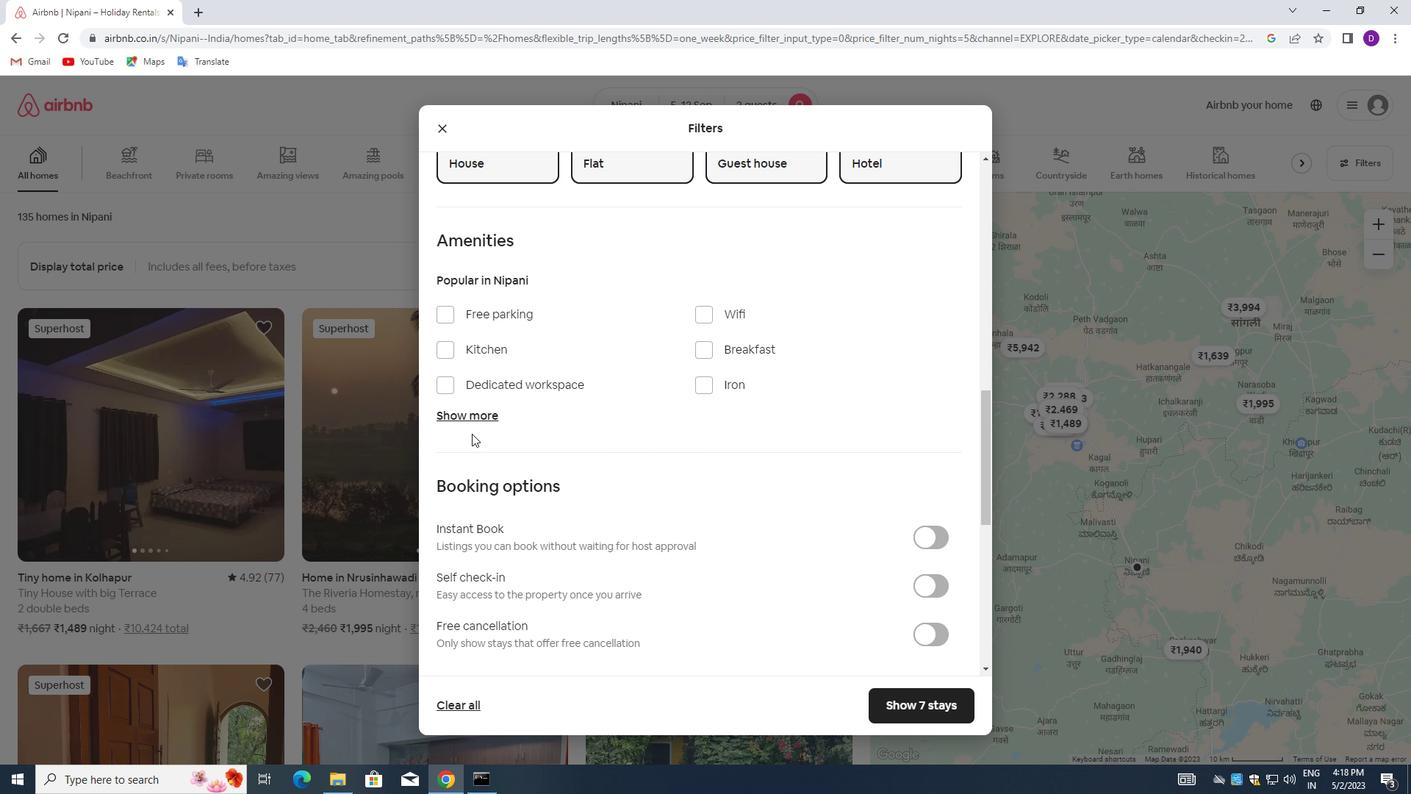 
Action: Mouse pressed left at (463, 417)
Screenshot: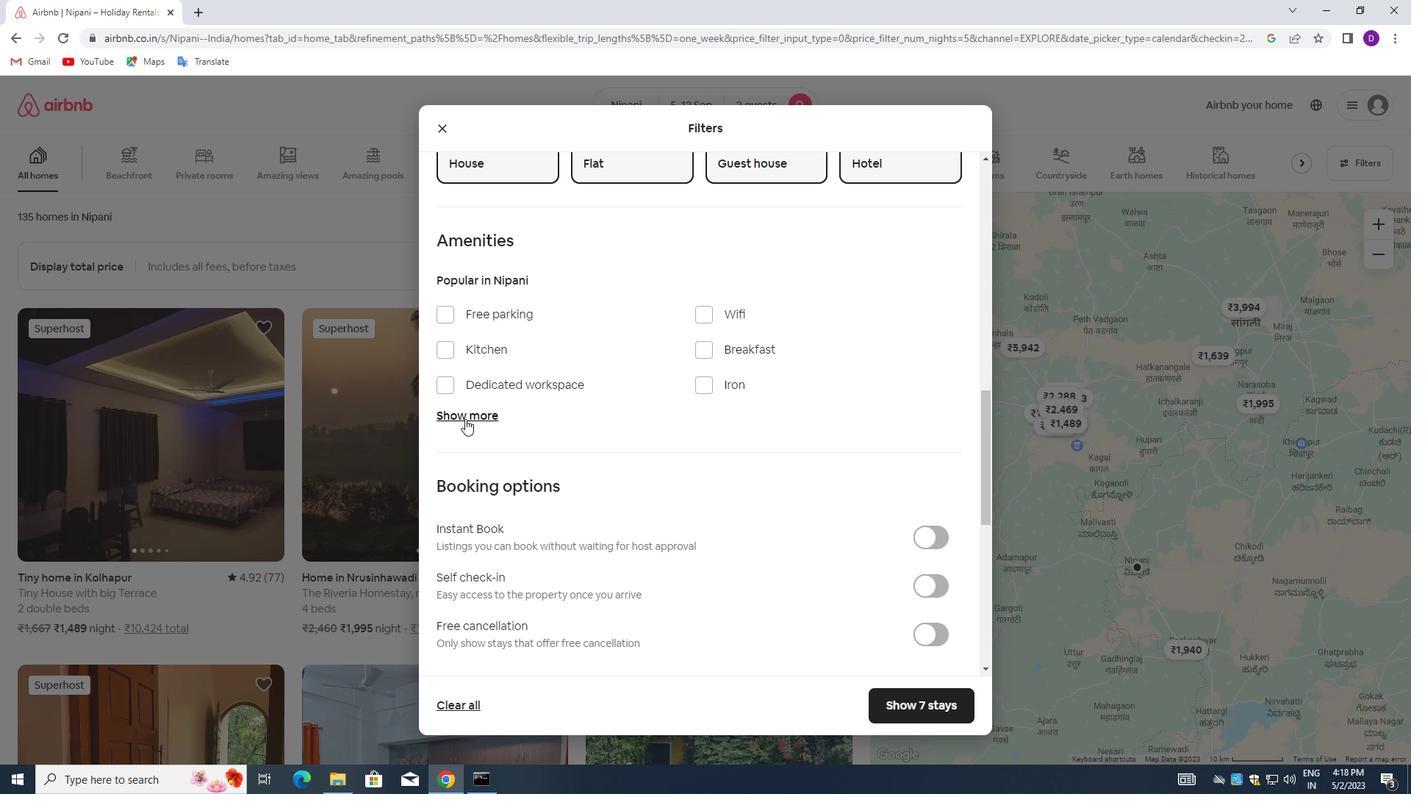 
Action: Mouse moved to (446, 466)
Screenshot: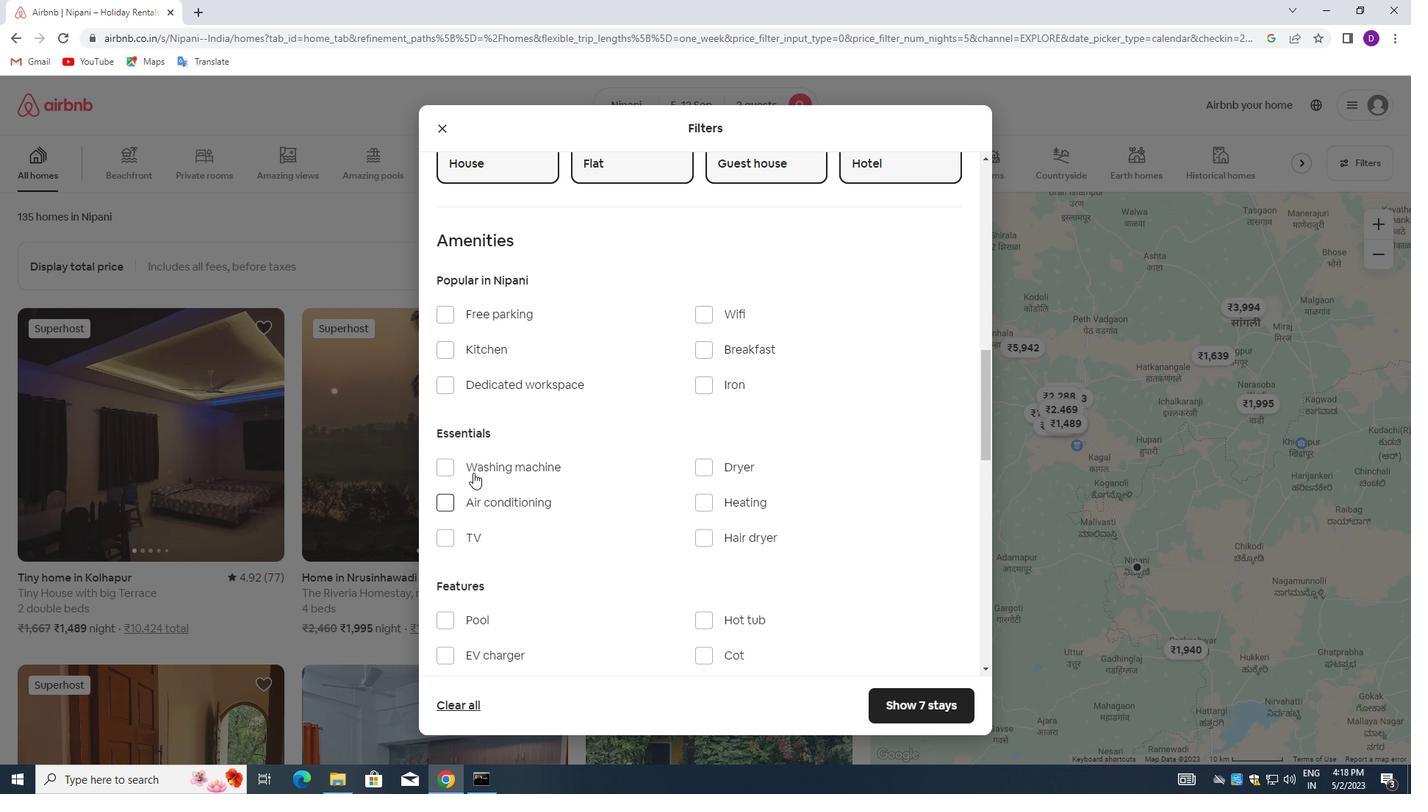 
Action: Mouse pressed left at (446, 466)
Screenshot: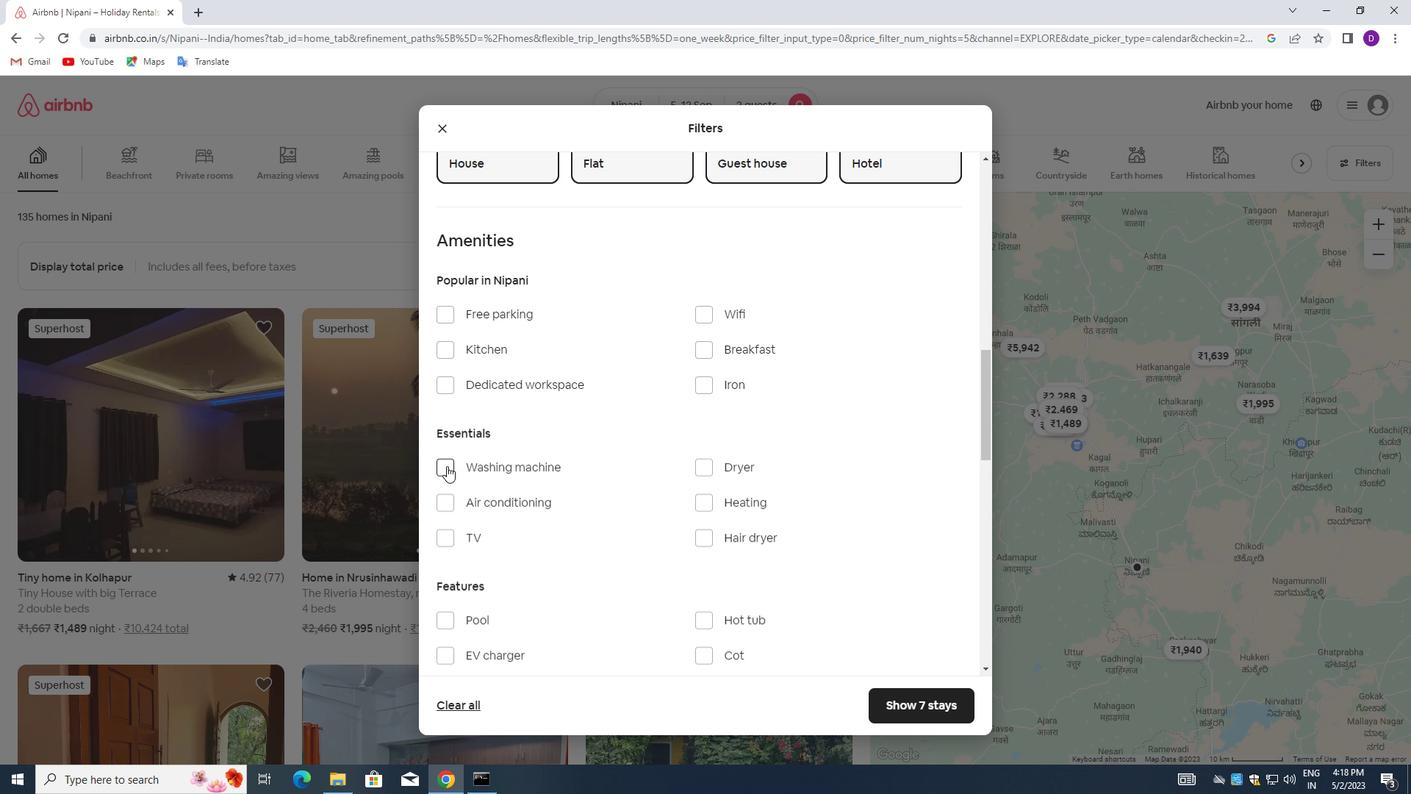 
Action: Mouse moved to (698, 474)
Screenshot: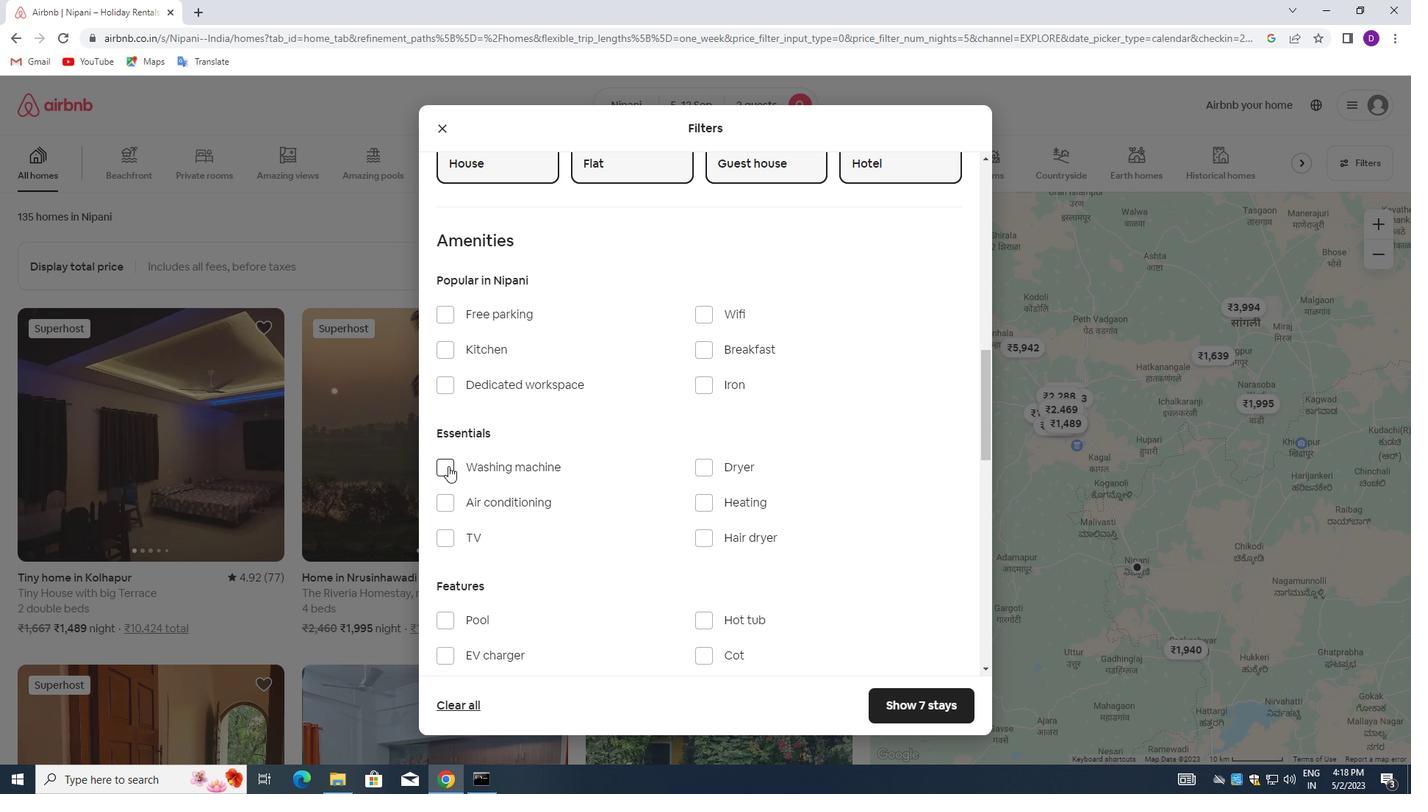 
Action: Mouse scrolled (698, 473) with delta (0, 0)
Screenshot: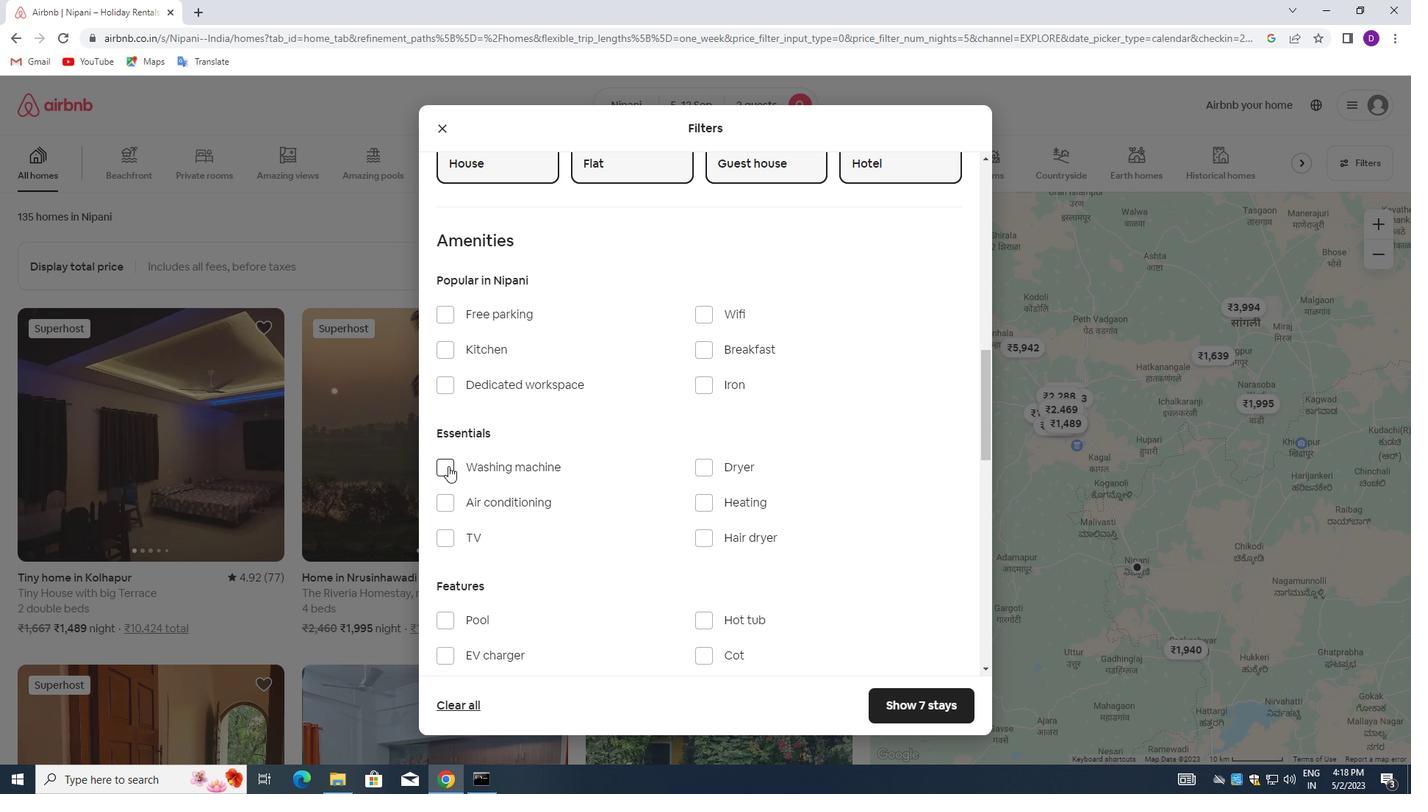 
Action: Mouse moved to (699, 474)
Screenshot: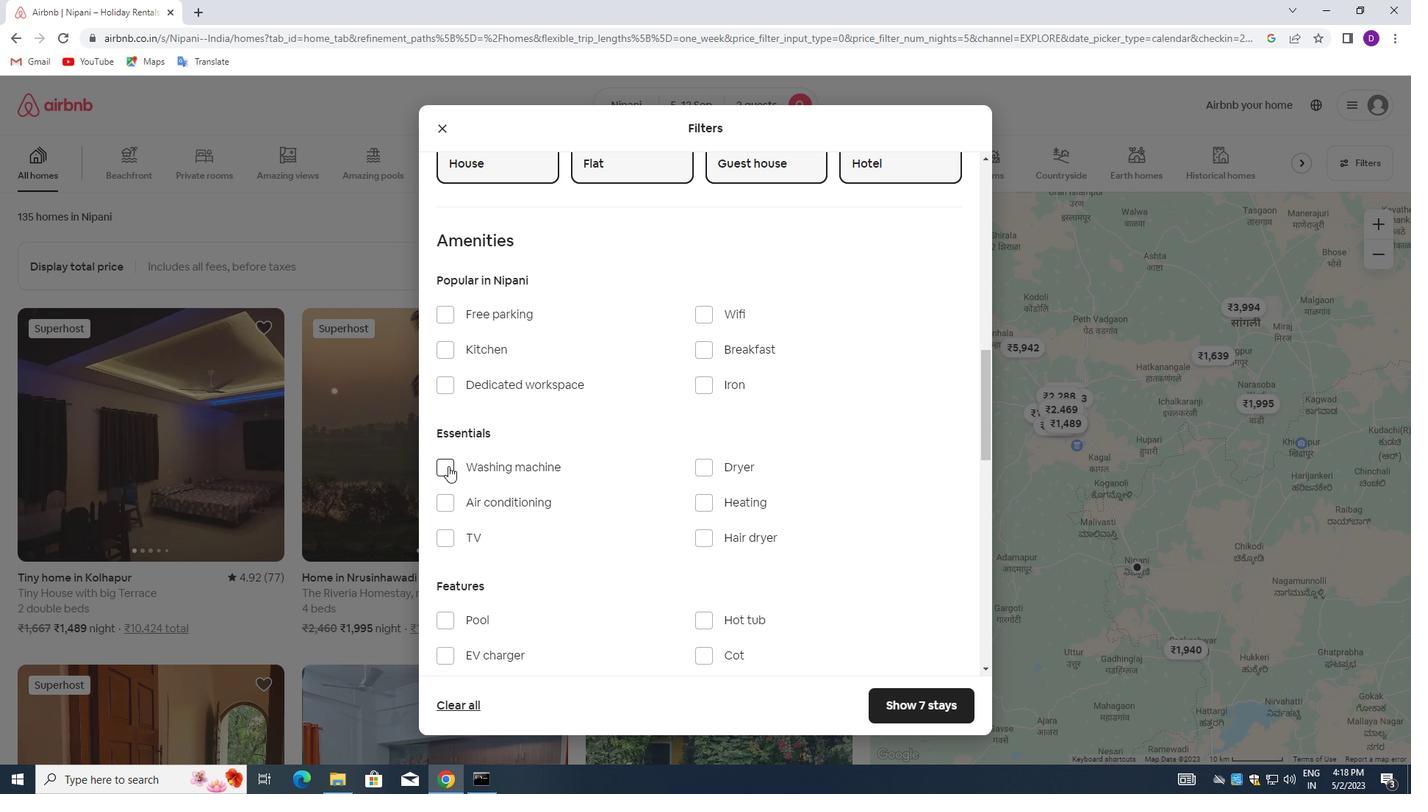 
Action: Mouse scrolled (699, 473) with delta (0, 0)
Screenshot: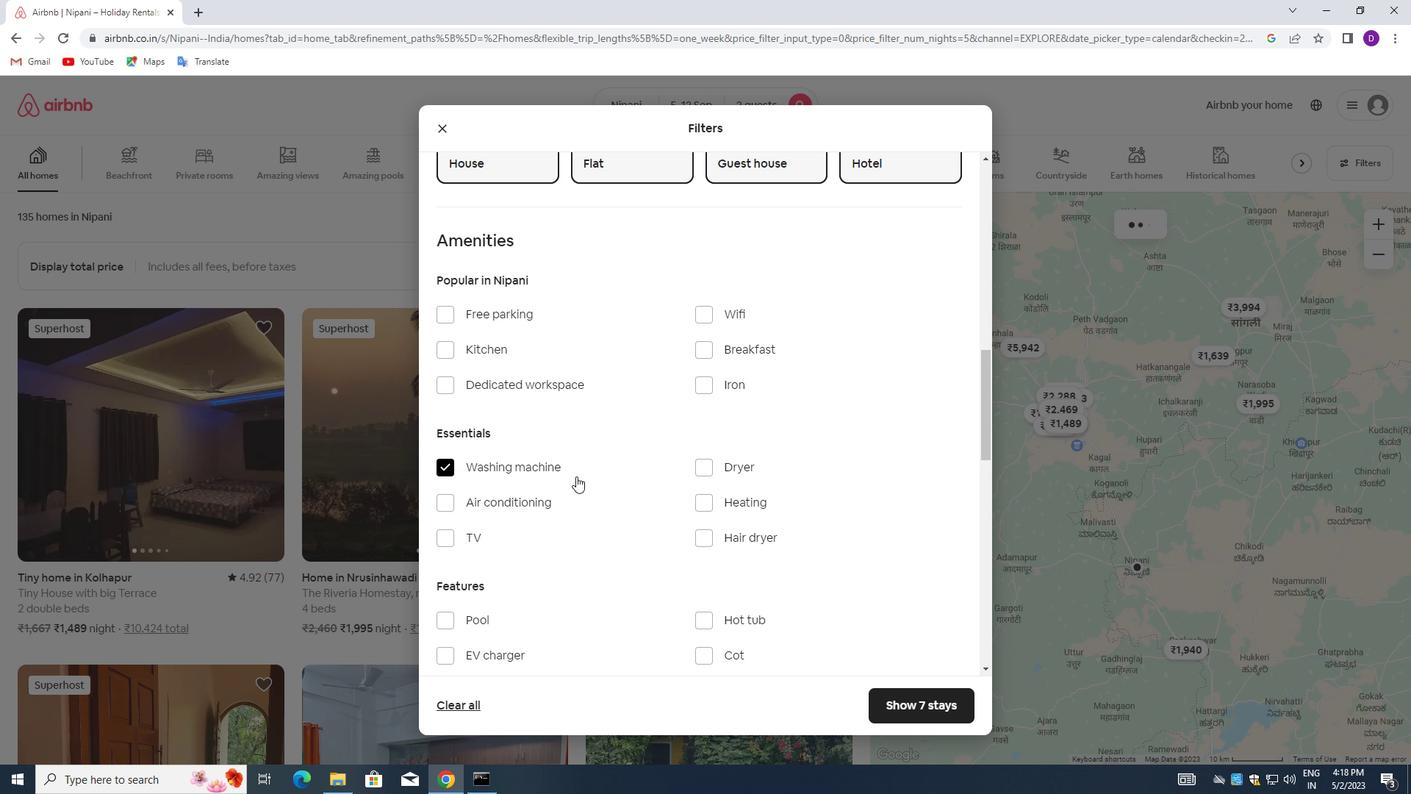 
Action: Mouse scrolled (699, 473) with delta (0, 0)
Screenshot: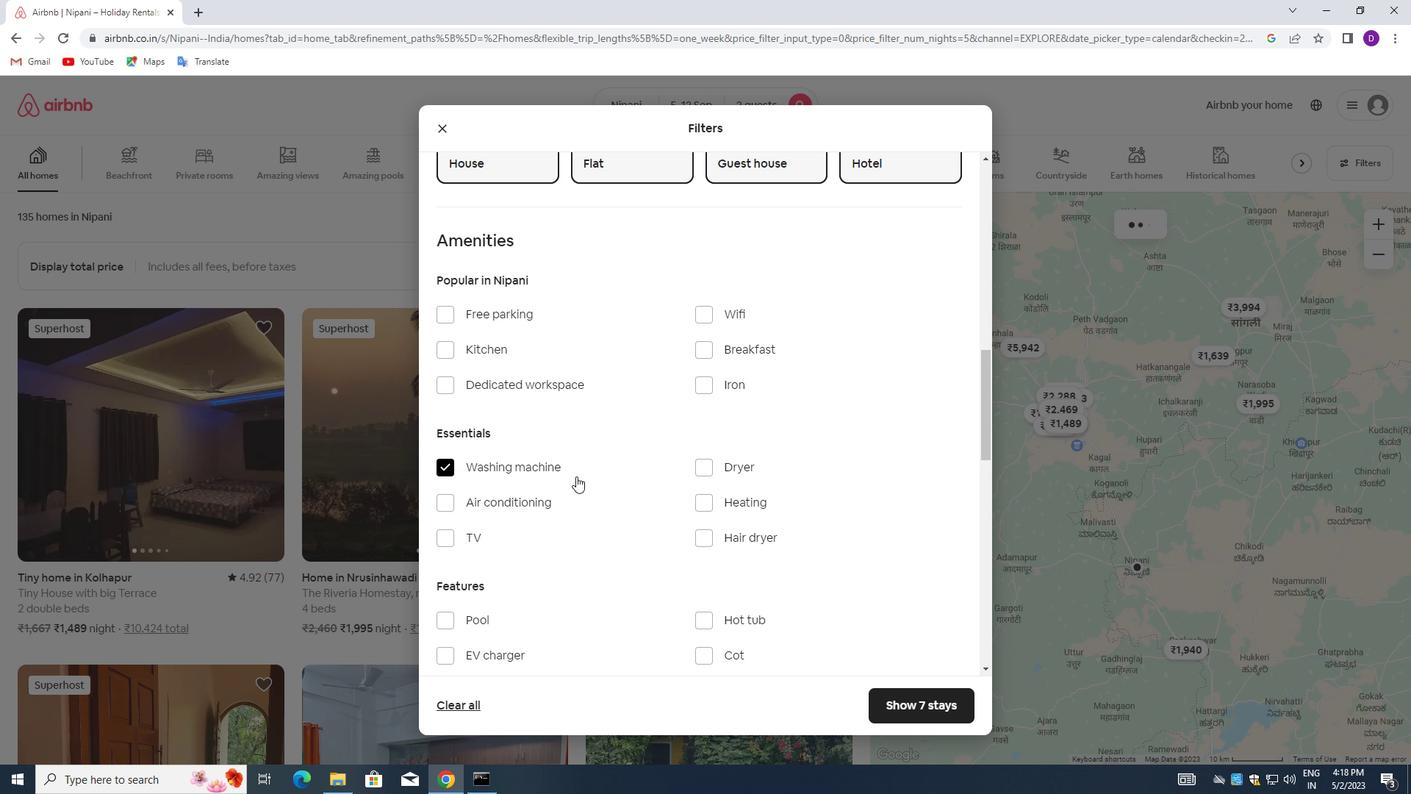 
Action: Mouse scrolled (699, 473) with delta (0, 0)
Screenshot: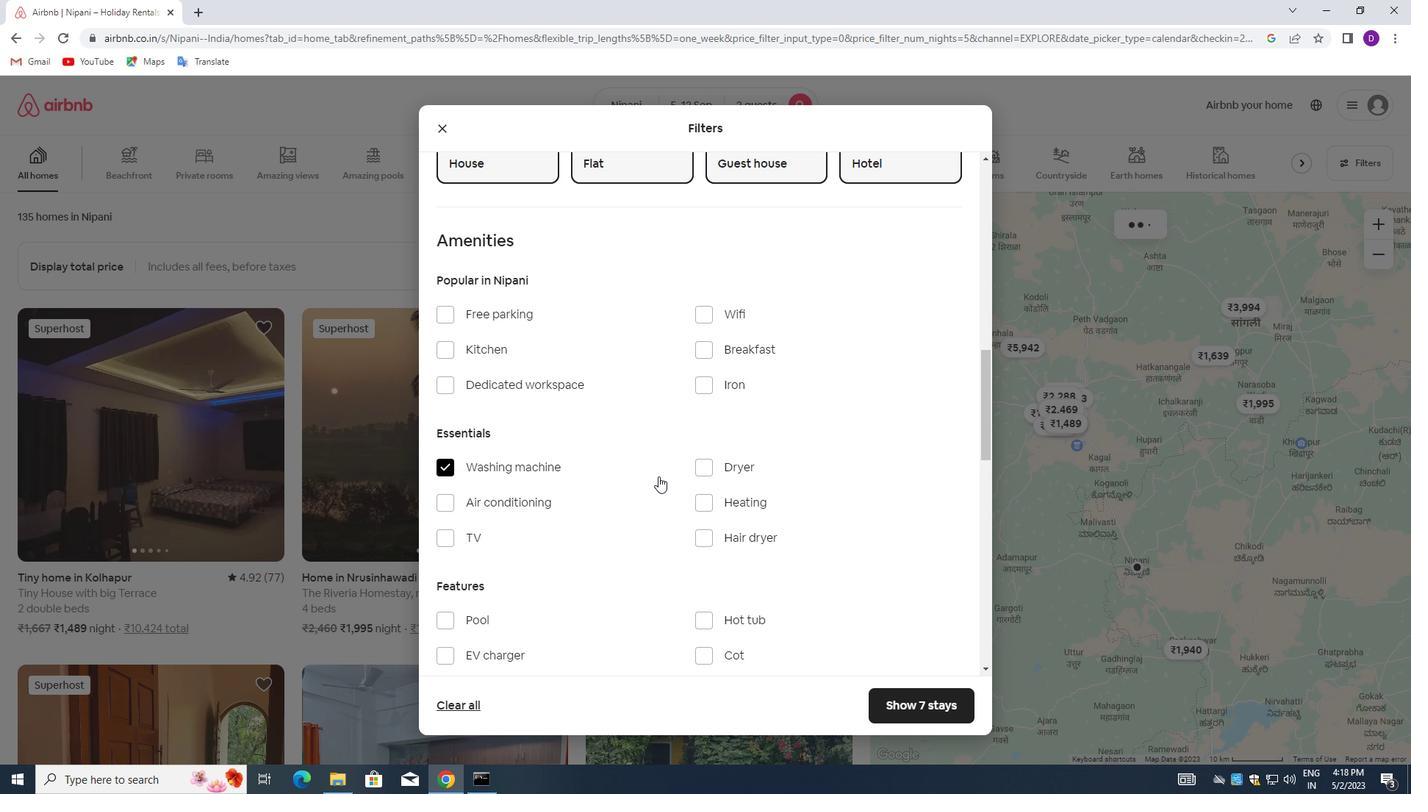 
Action: Mouse scrolled (699, 473) with delta (0, 0)
Screenshot: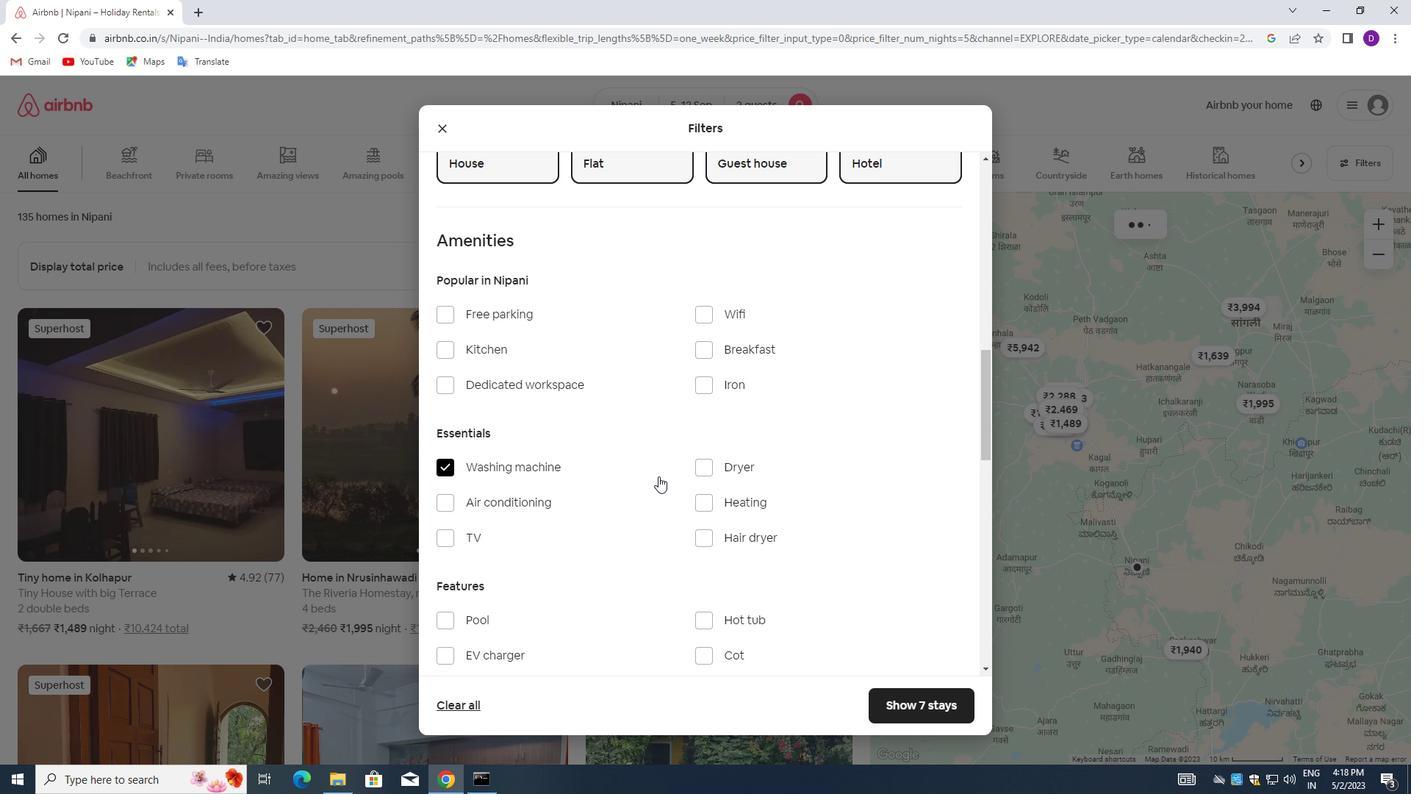 
Action: Mouse moved to (861, 544)
Screenshot: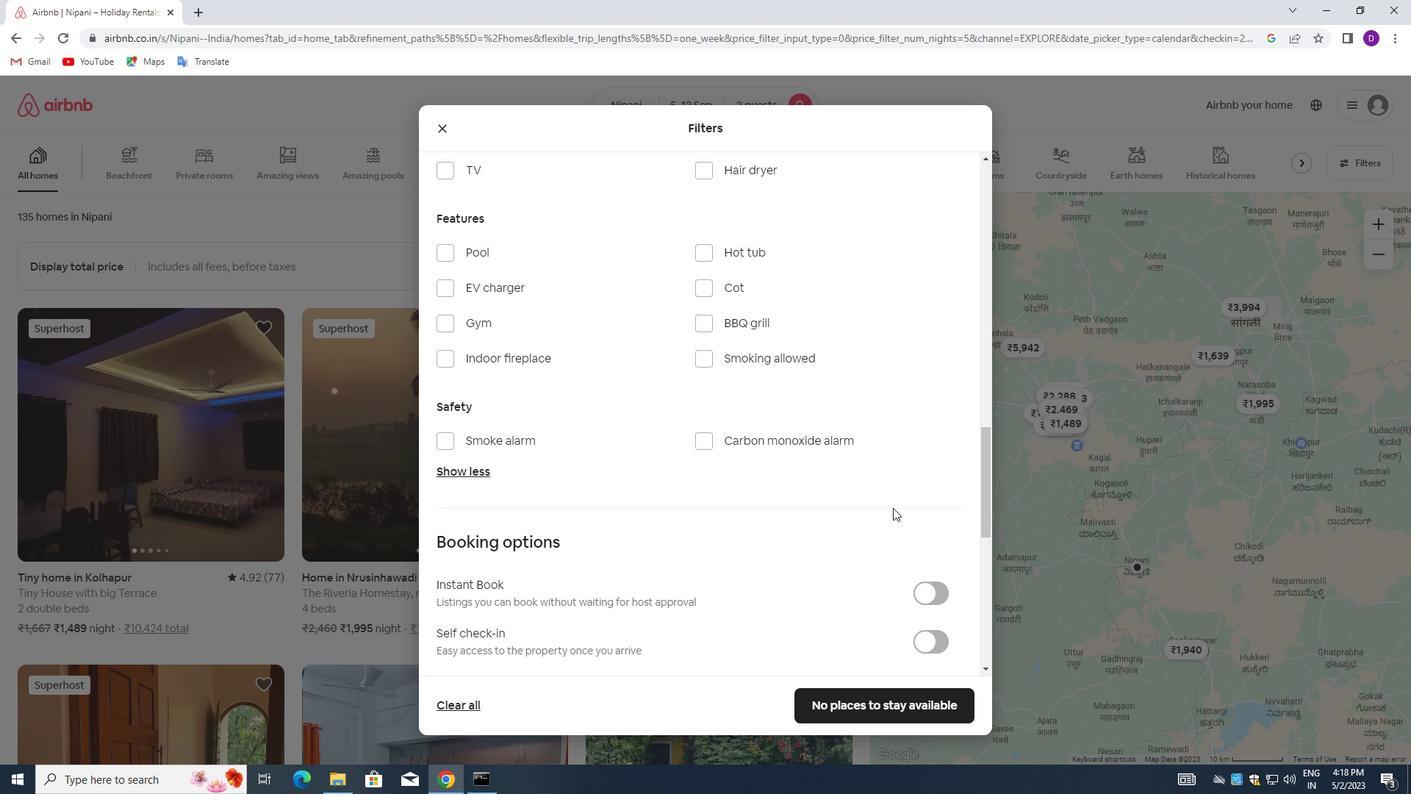 
Action: Mouse scrolled (861, 544) with delta (0, 0)
Screenshot: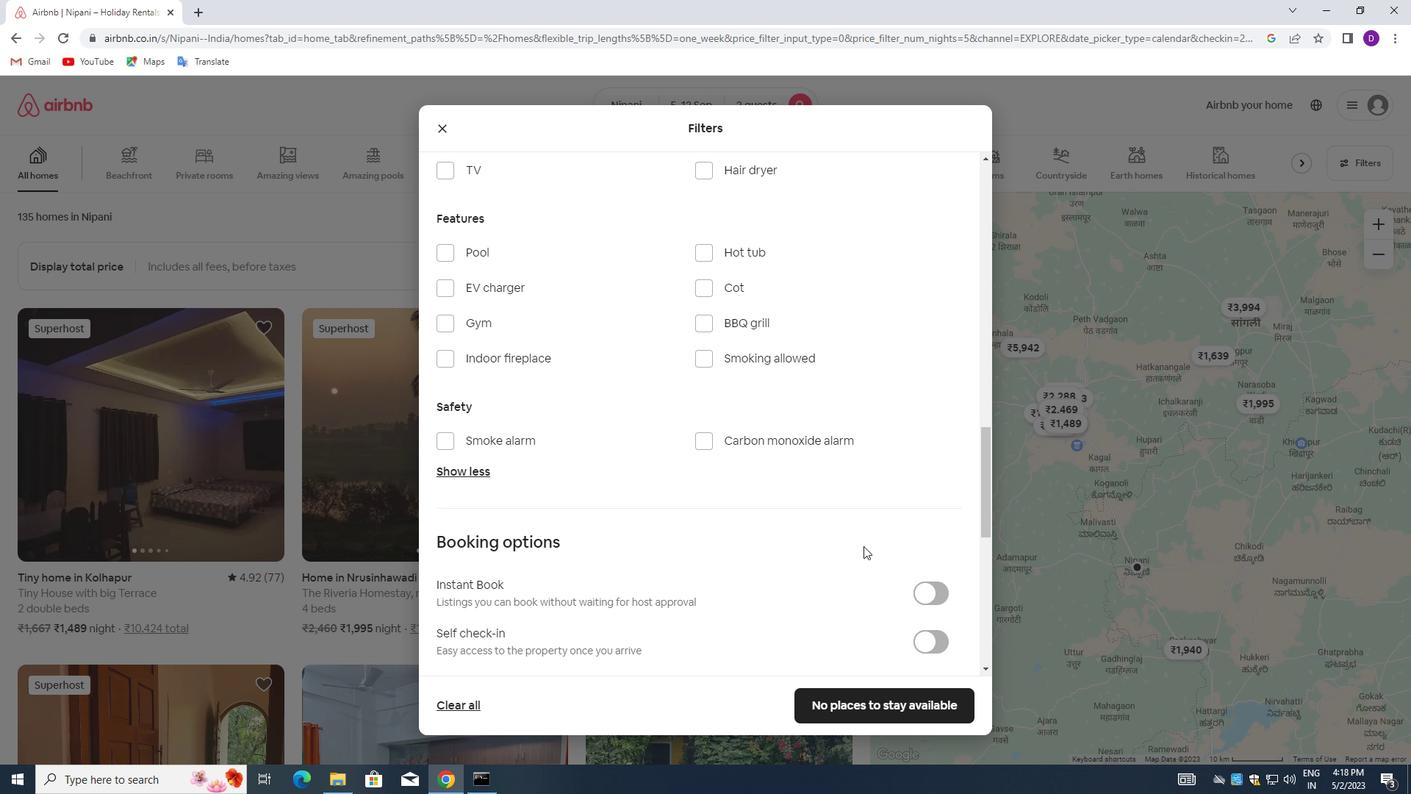 
Action: Mouse moved to (860, 544)
Screenshot: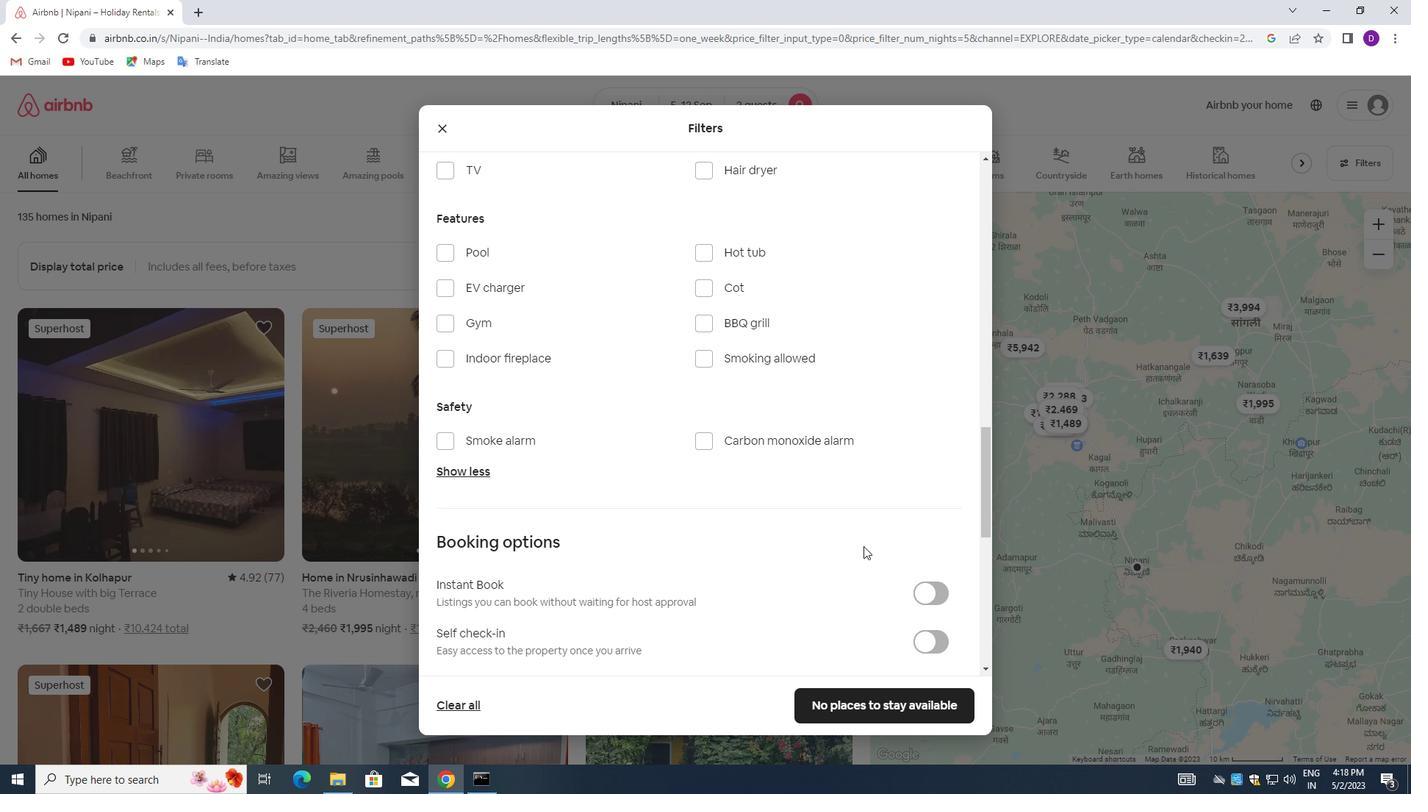 
Action: Mouse scrolled (860, 544) with delta (0, 0)
Screenshot: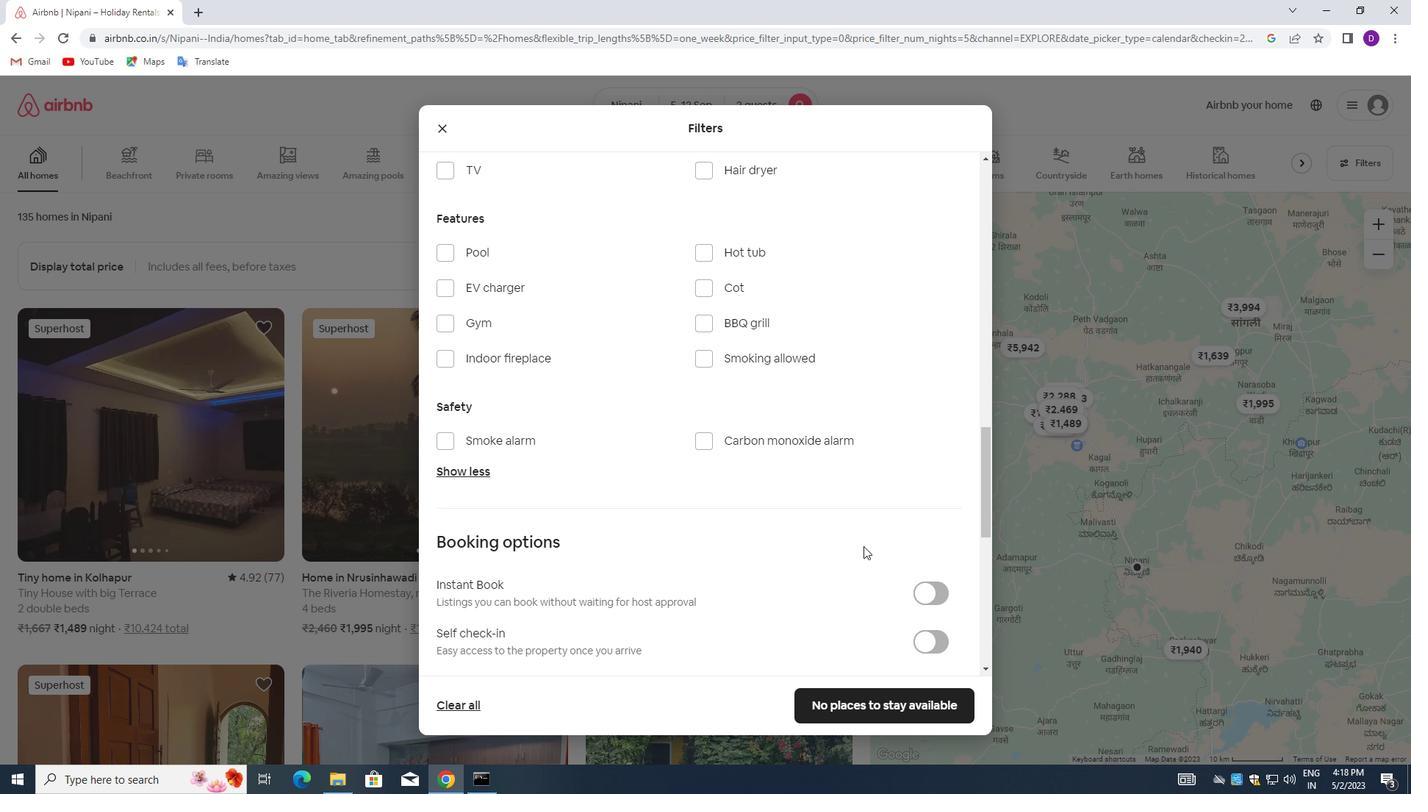 
Action: Mouse moved to (928, 495)
Screenshot: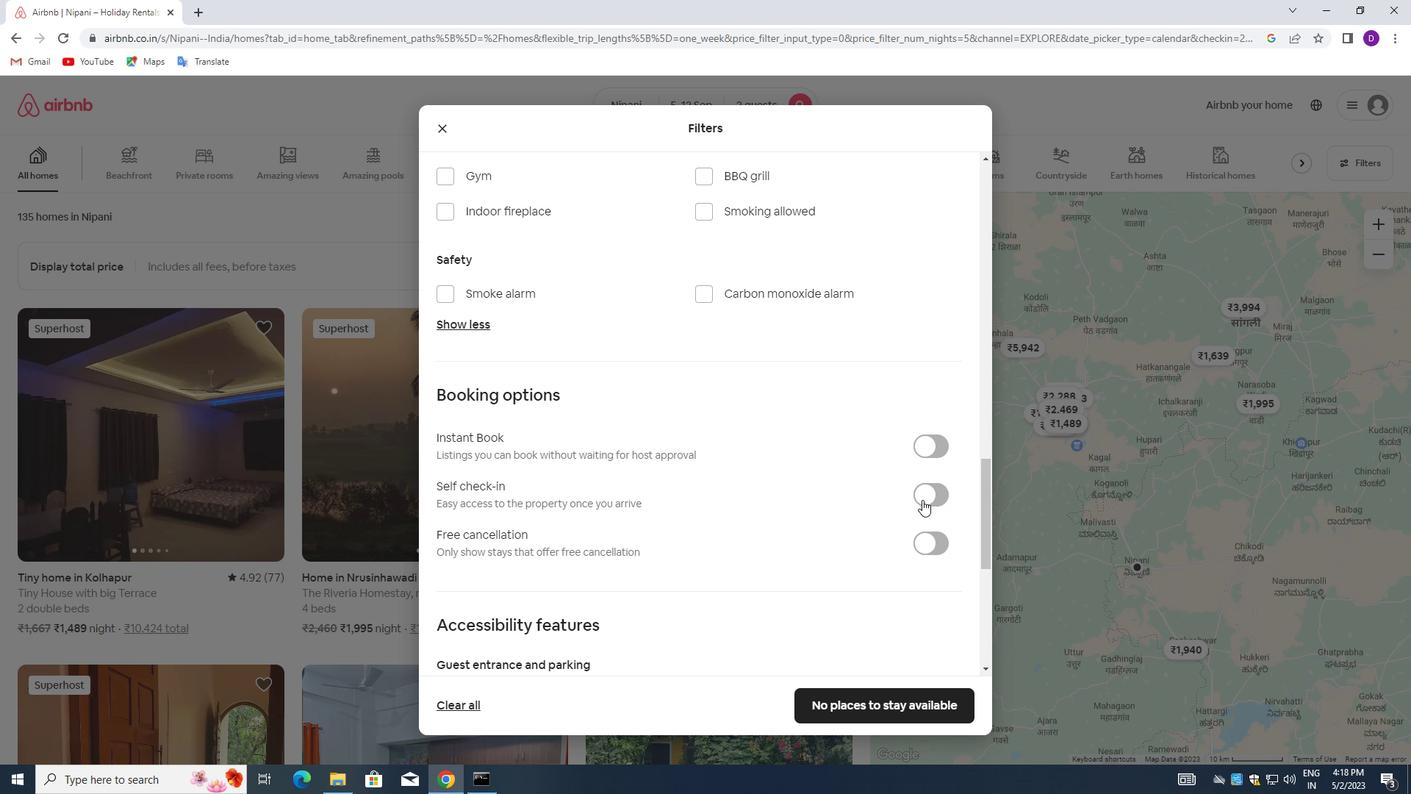 
Action: Mouse pressed left at (928, 495)
Screenshot: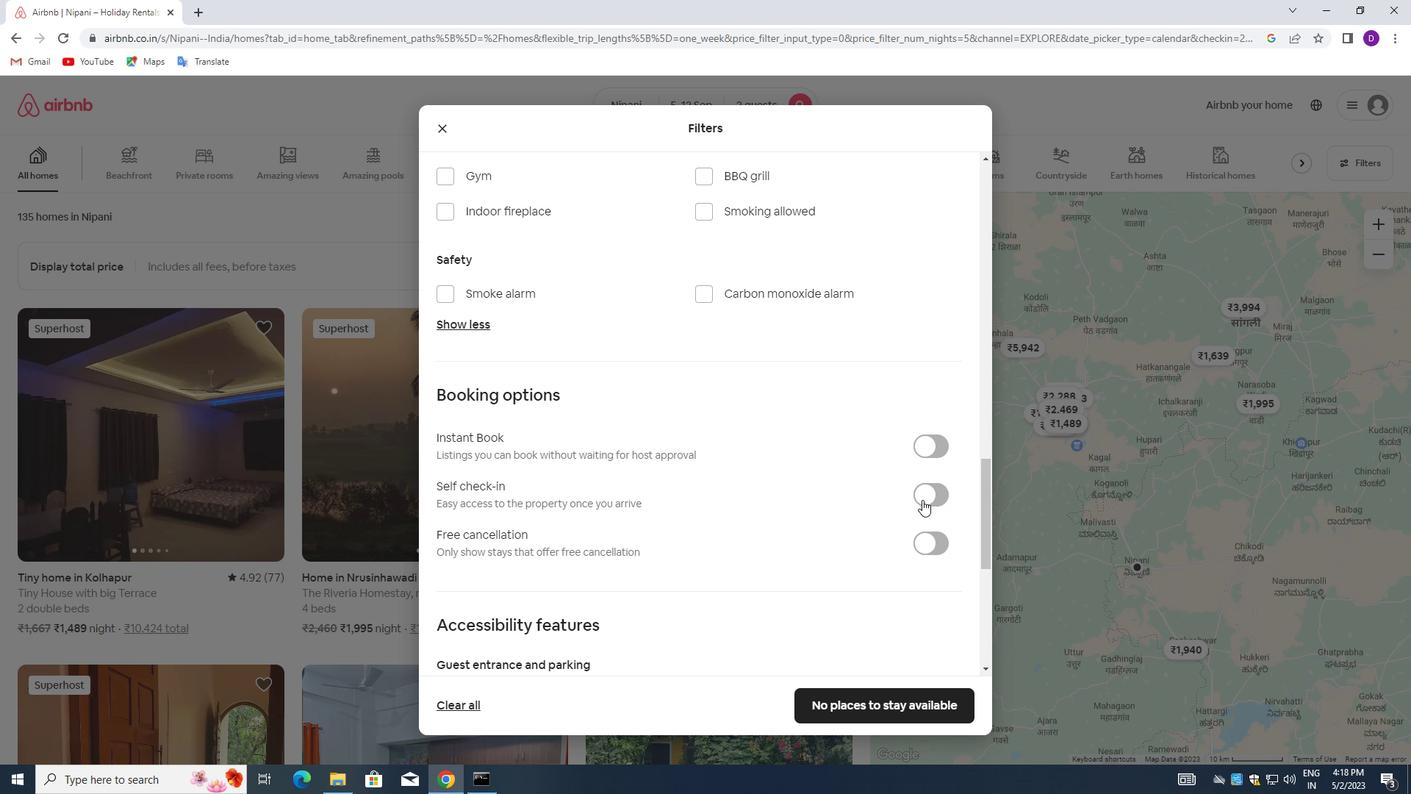 
Action: Mouse moved to (741, 513)
Screenshot: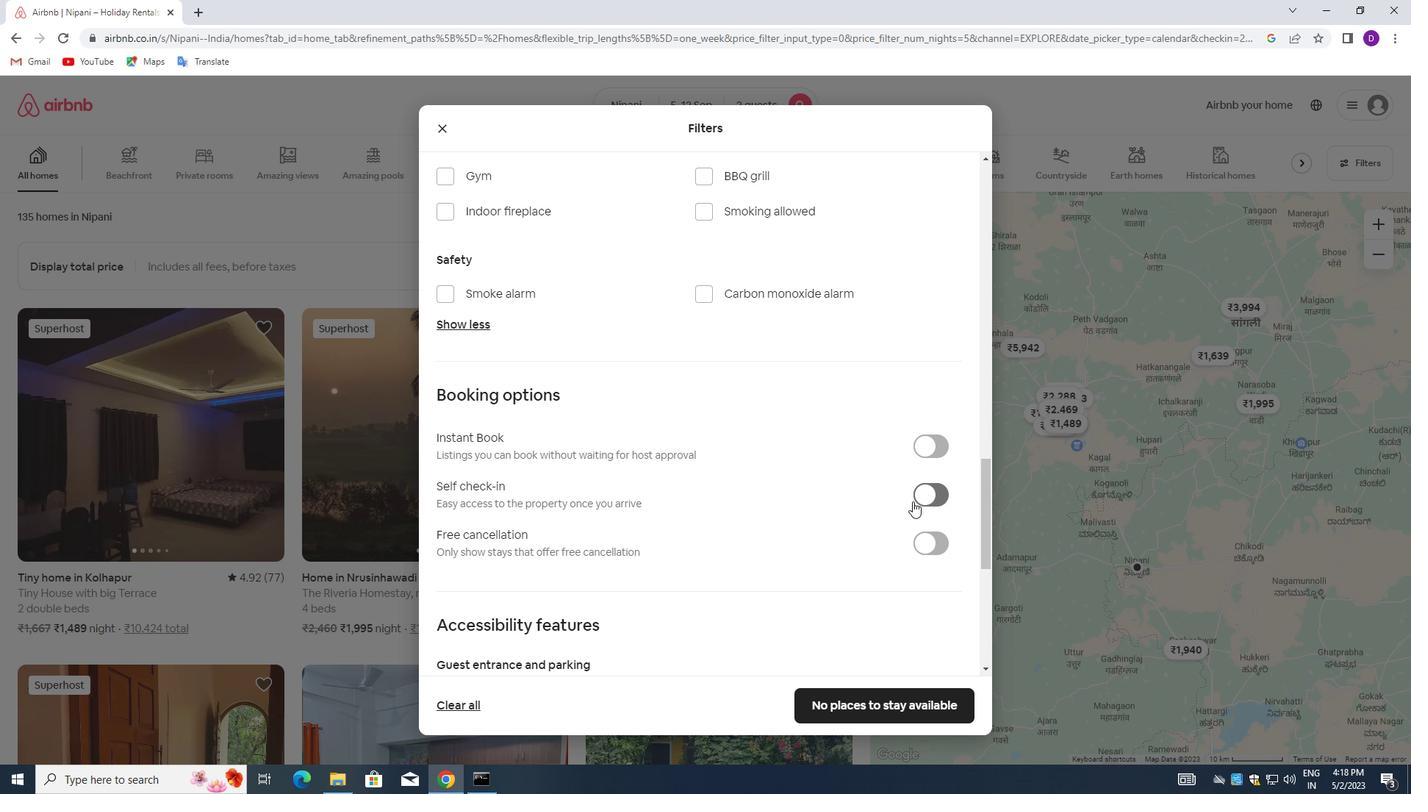 
Action: Mouse scrolled (741, 513) with delta (0, 0)
Screenshot: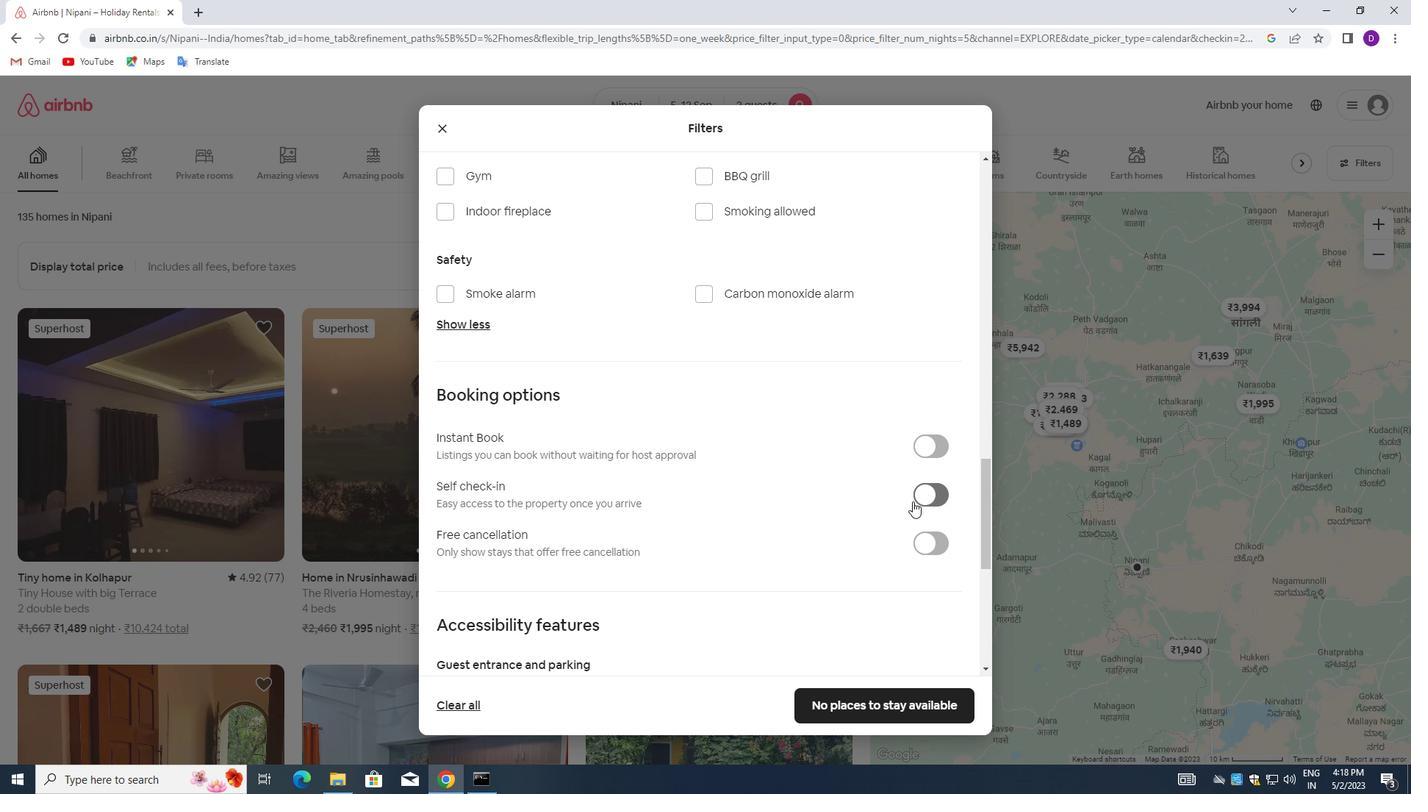 
Action: Mouse scrolled (741, 513) with delta (0, 0)
Screenshot: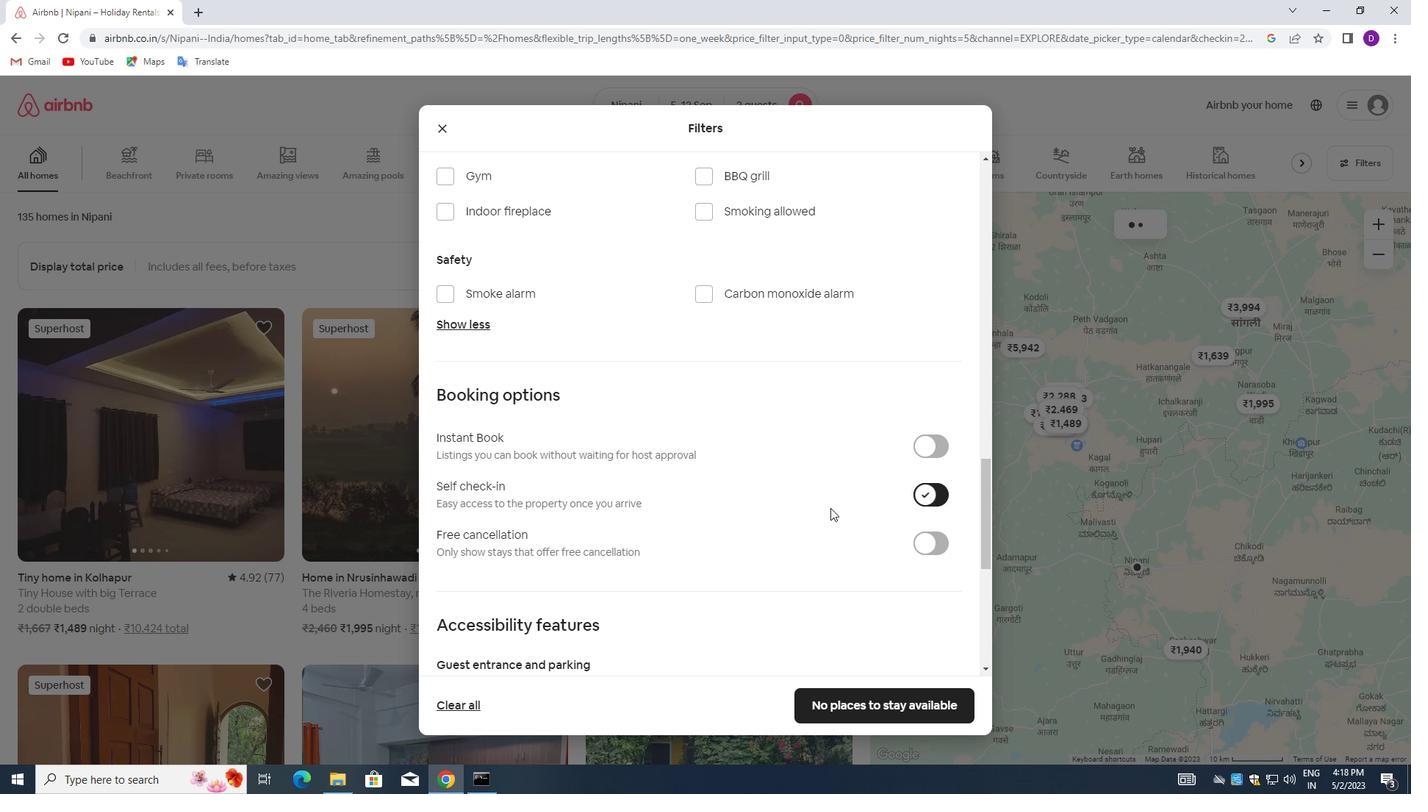 
Action: Mouse moved to (740, 513)
Screenshot: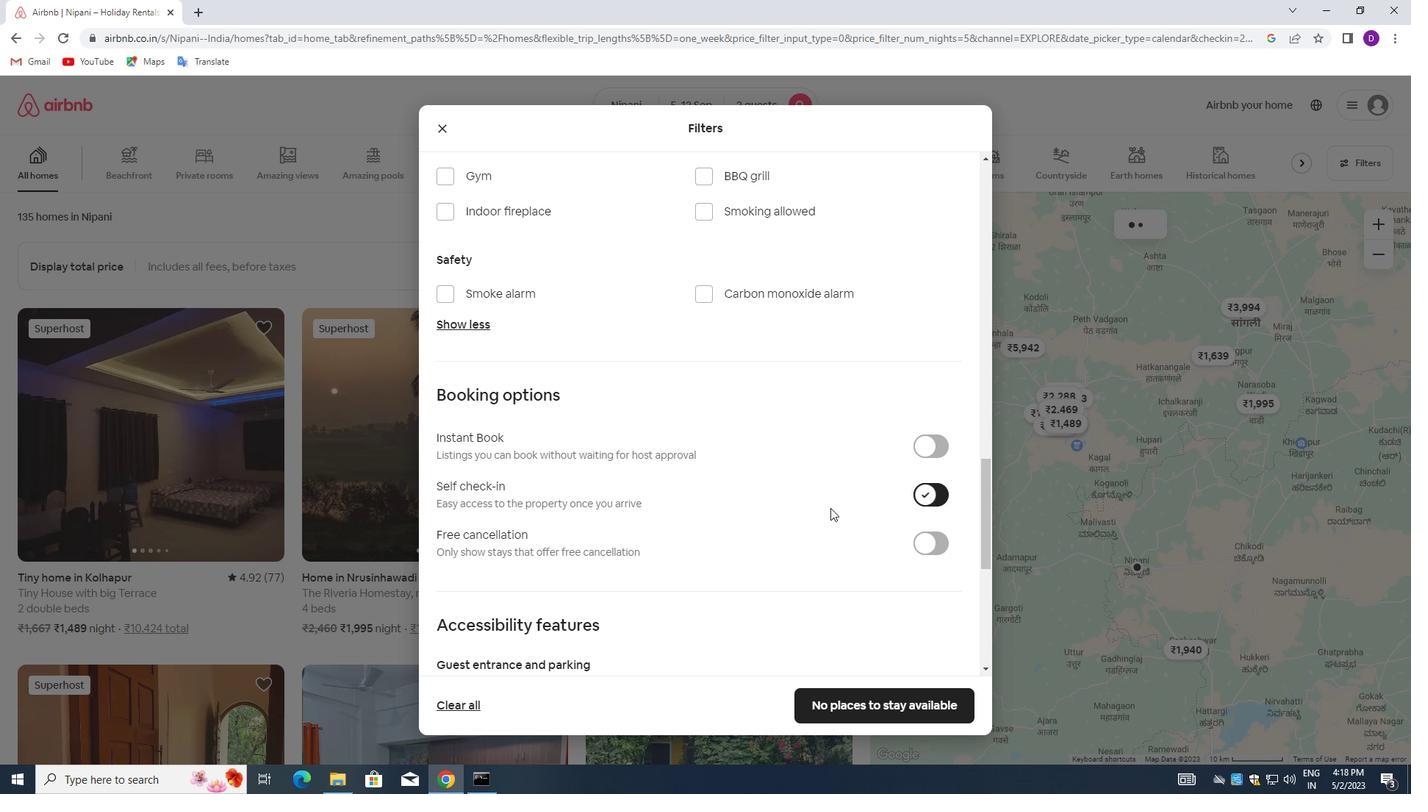 
Action: Mouse scrolled (740, 513) with delta (0, 0)
Screenshot: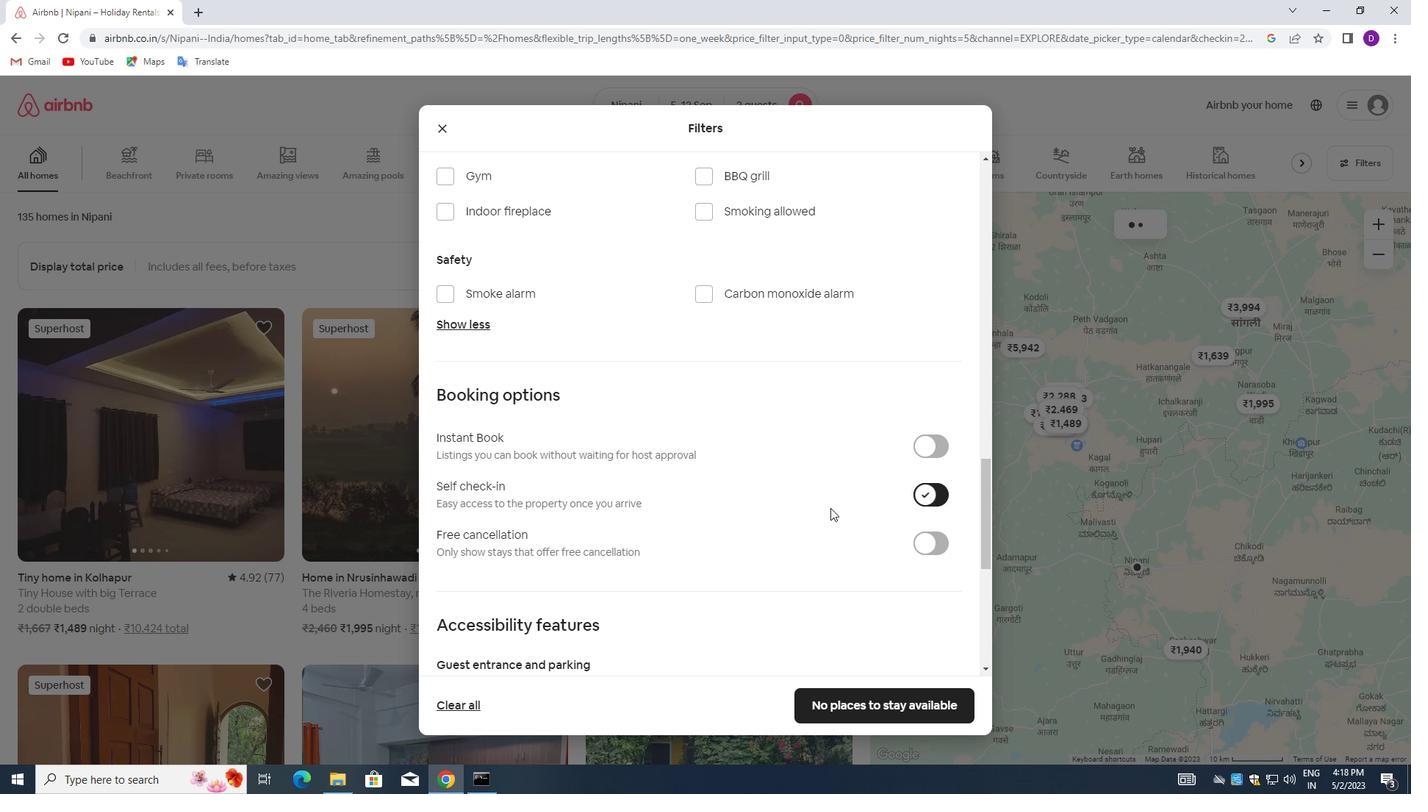 
Action: Mouse moved to (738, 513)
Screenshot: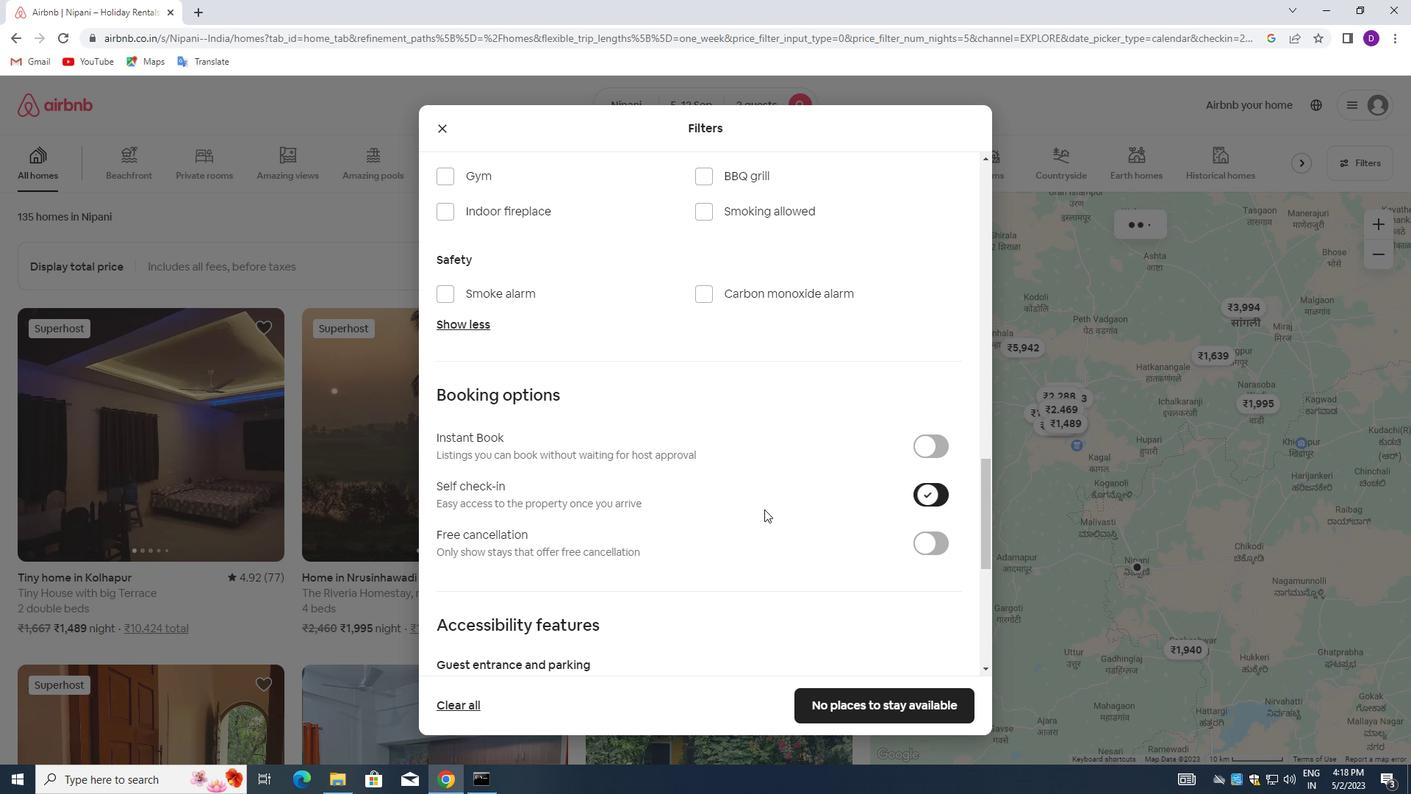 
Action: Mouse scrolled (738, 513) with delta (0, 0)
Screenshot: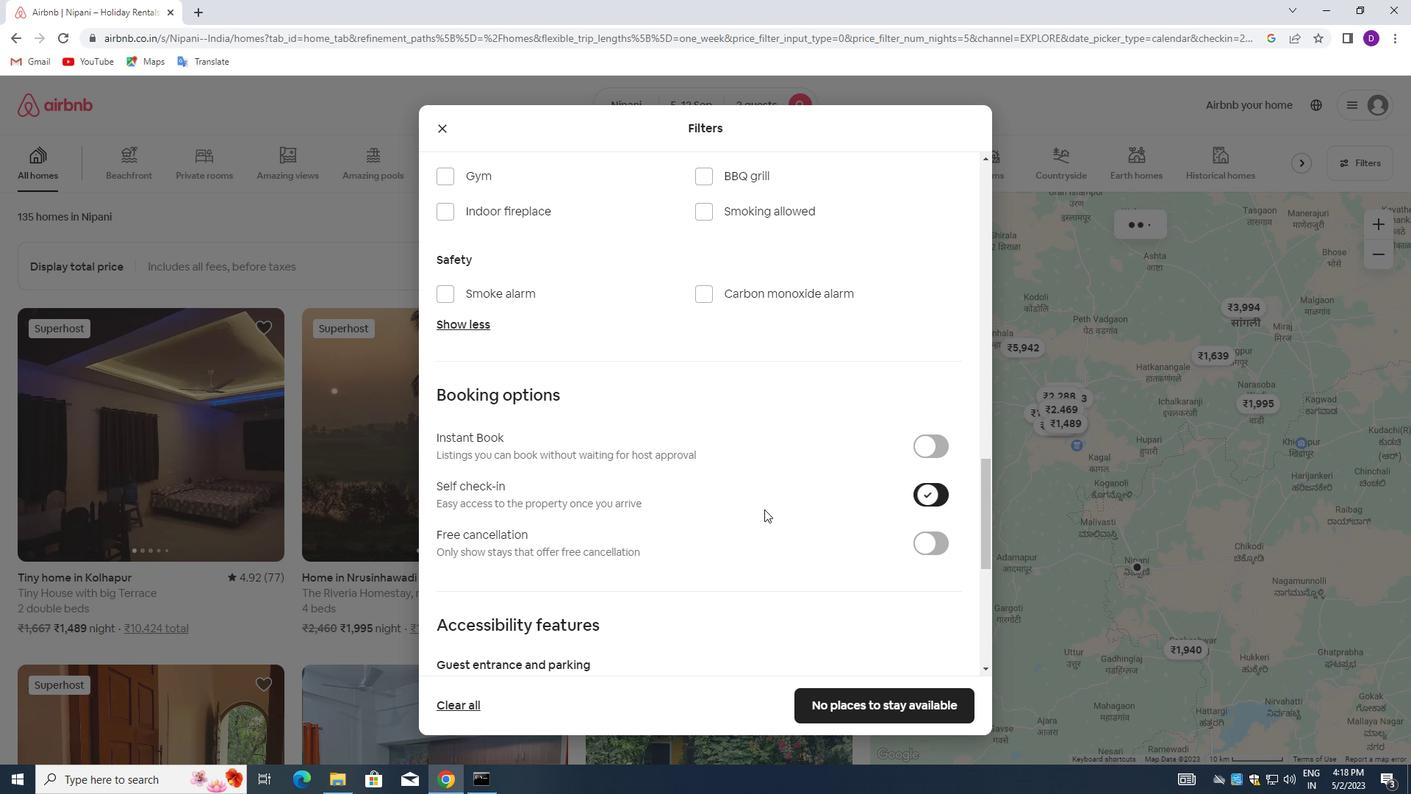 
Action: Mouse moved to (735, 513)
Screenshot: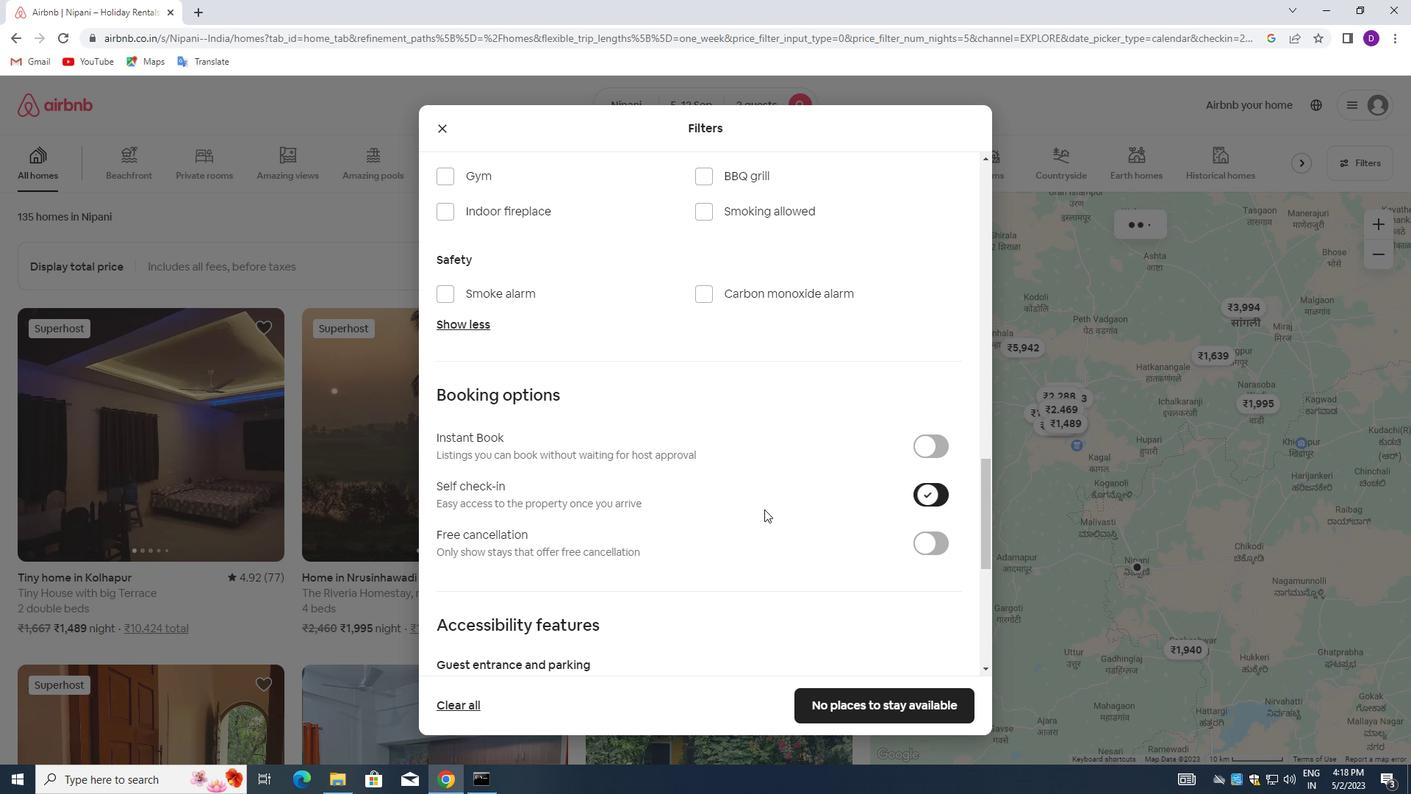 
Action: Mouse scrolled (735, 513) with delta (0, 0)
Screenshot: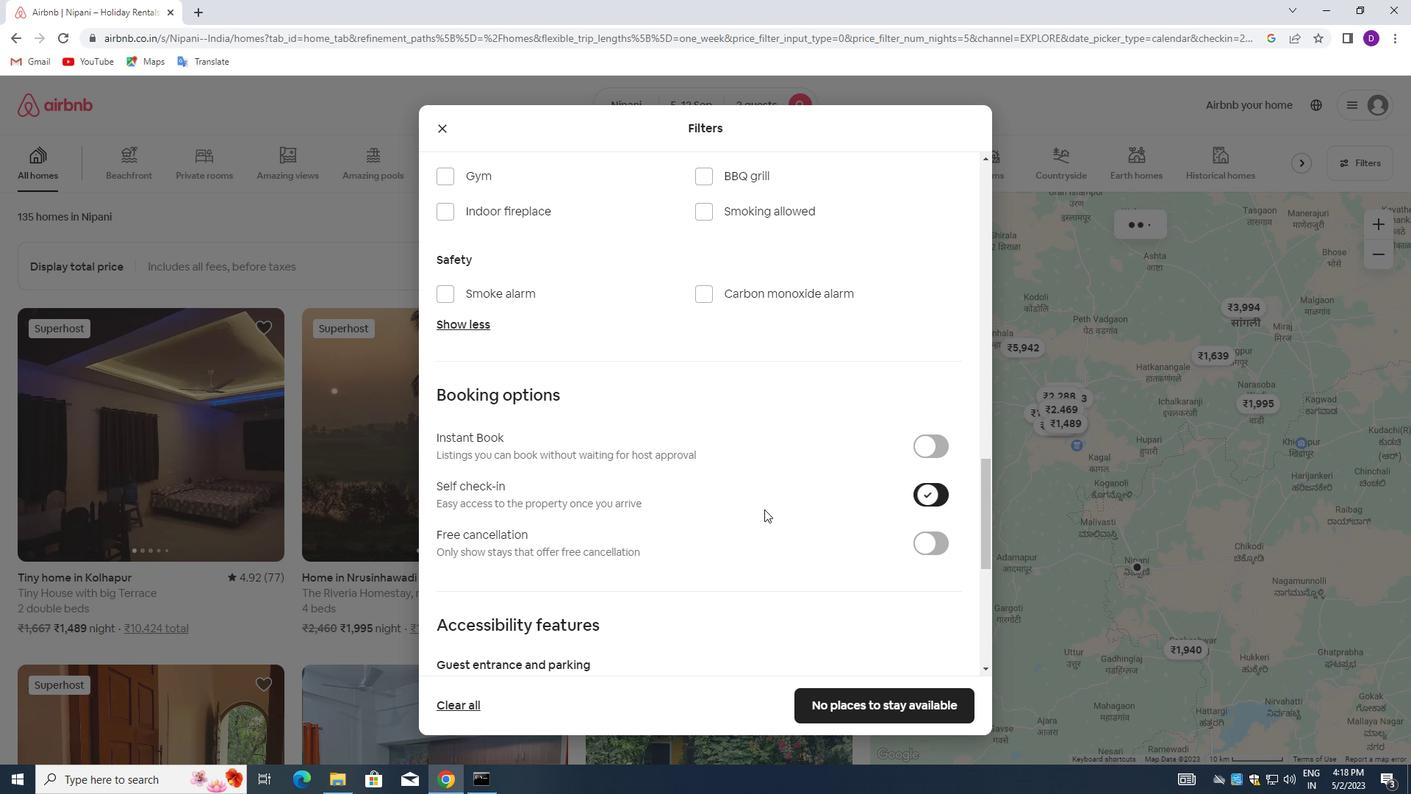 
Action: Mouse moved to (733, 512)
Screenshot: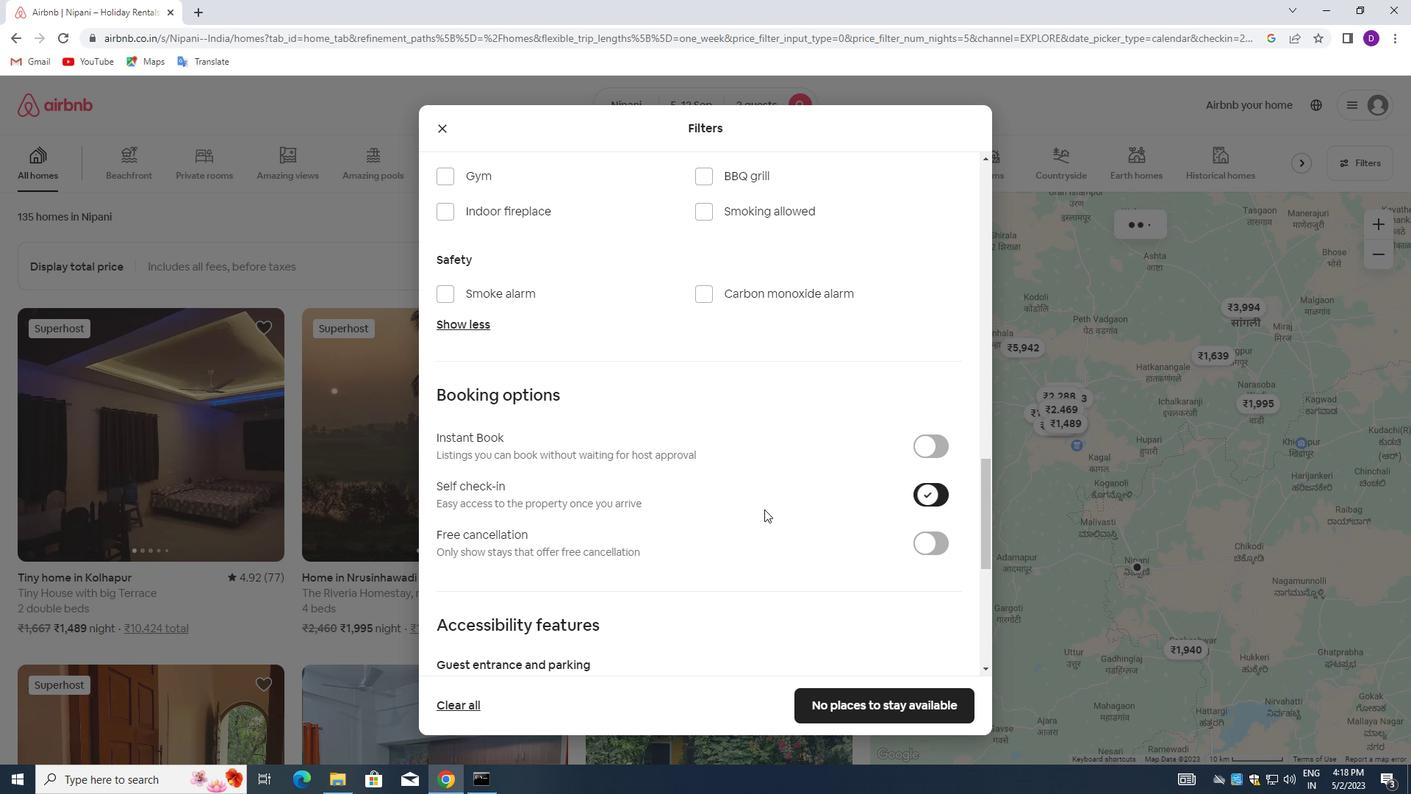 
Action: Mouse scrolled (733, 511) with delta (0, 0)
Screenshot: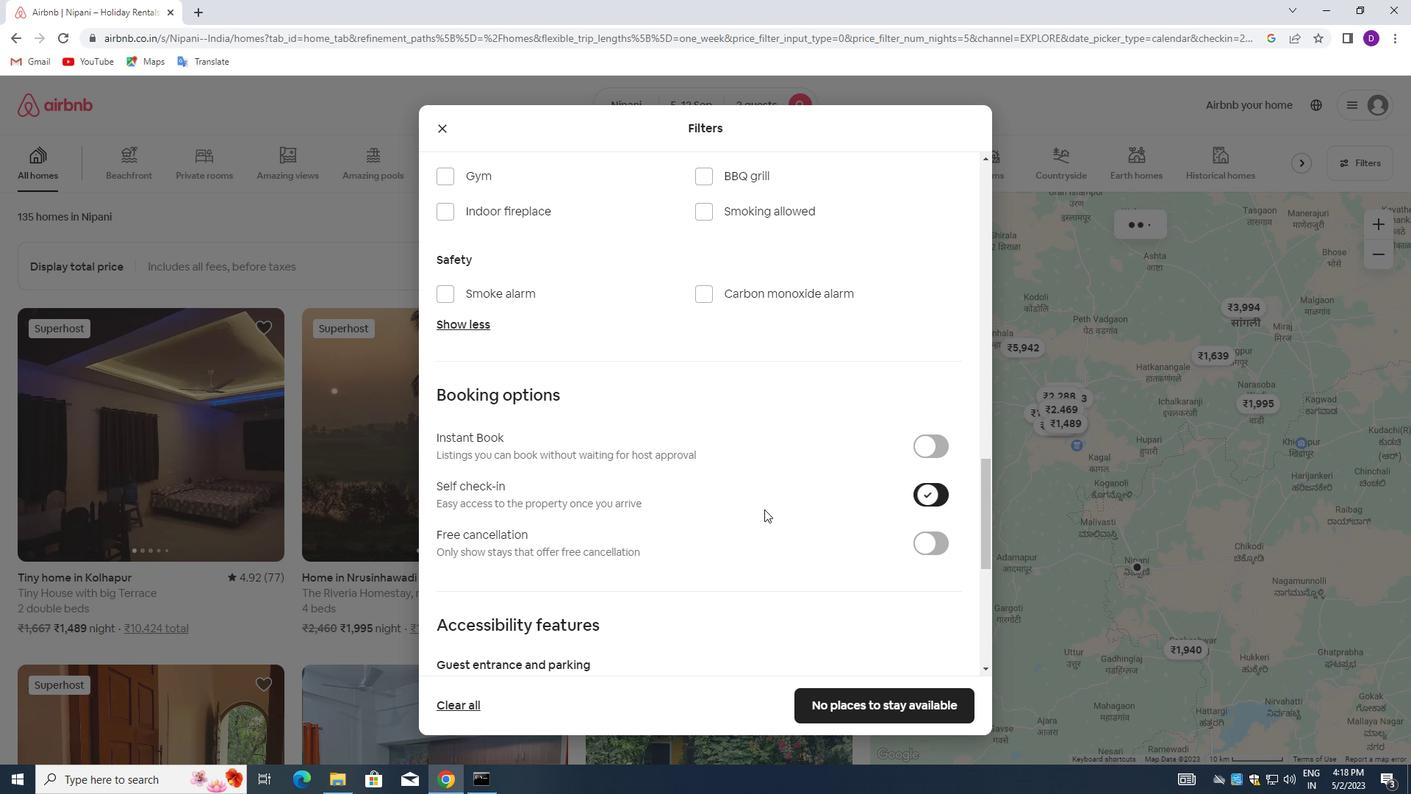 
Action: Mouse moved to (722, 506)
Screenshot: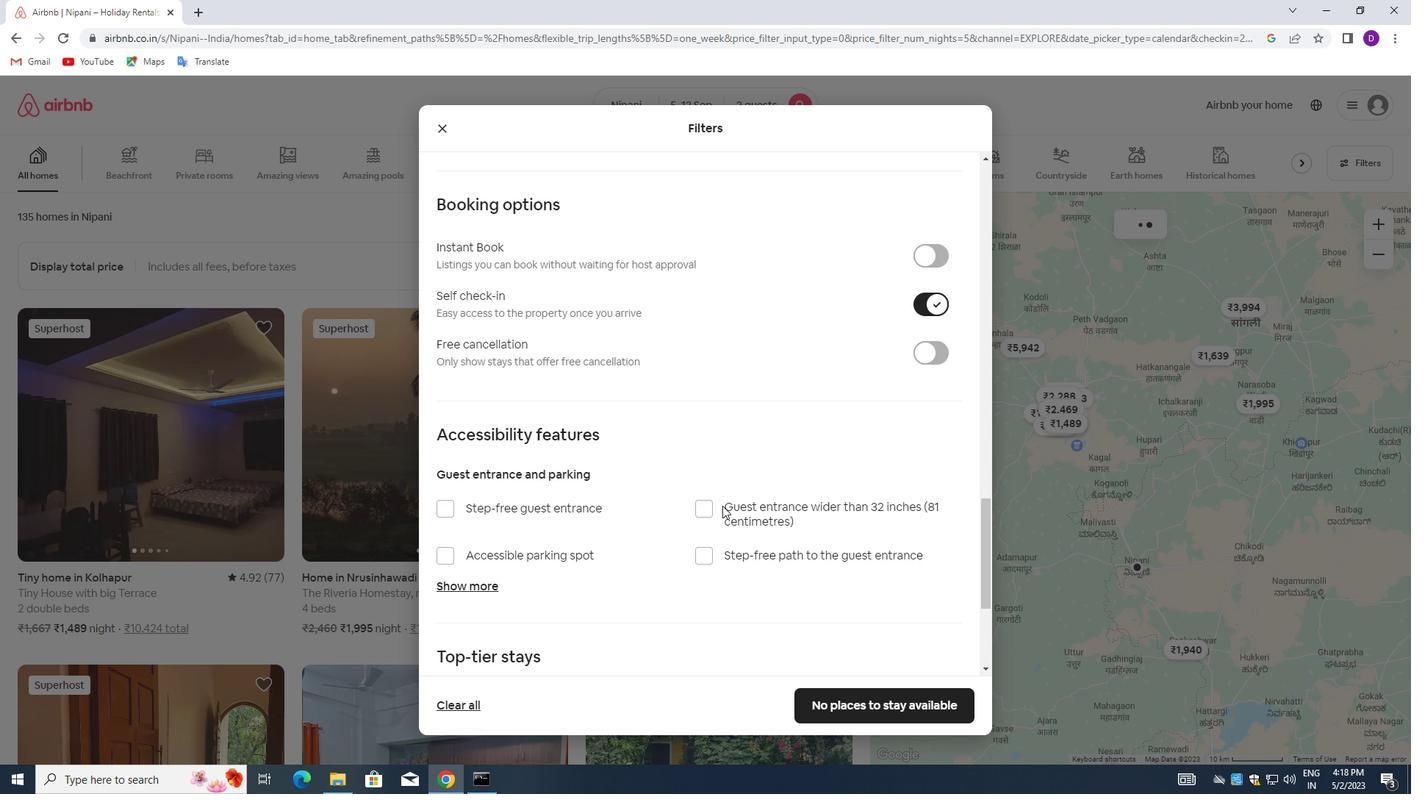
Action: Mouse scrolled (722, 505) with delta (0, 0)
Screenshot: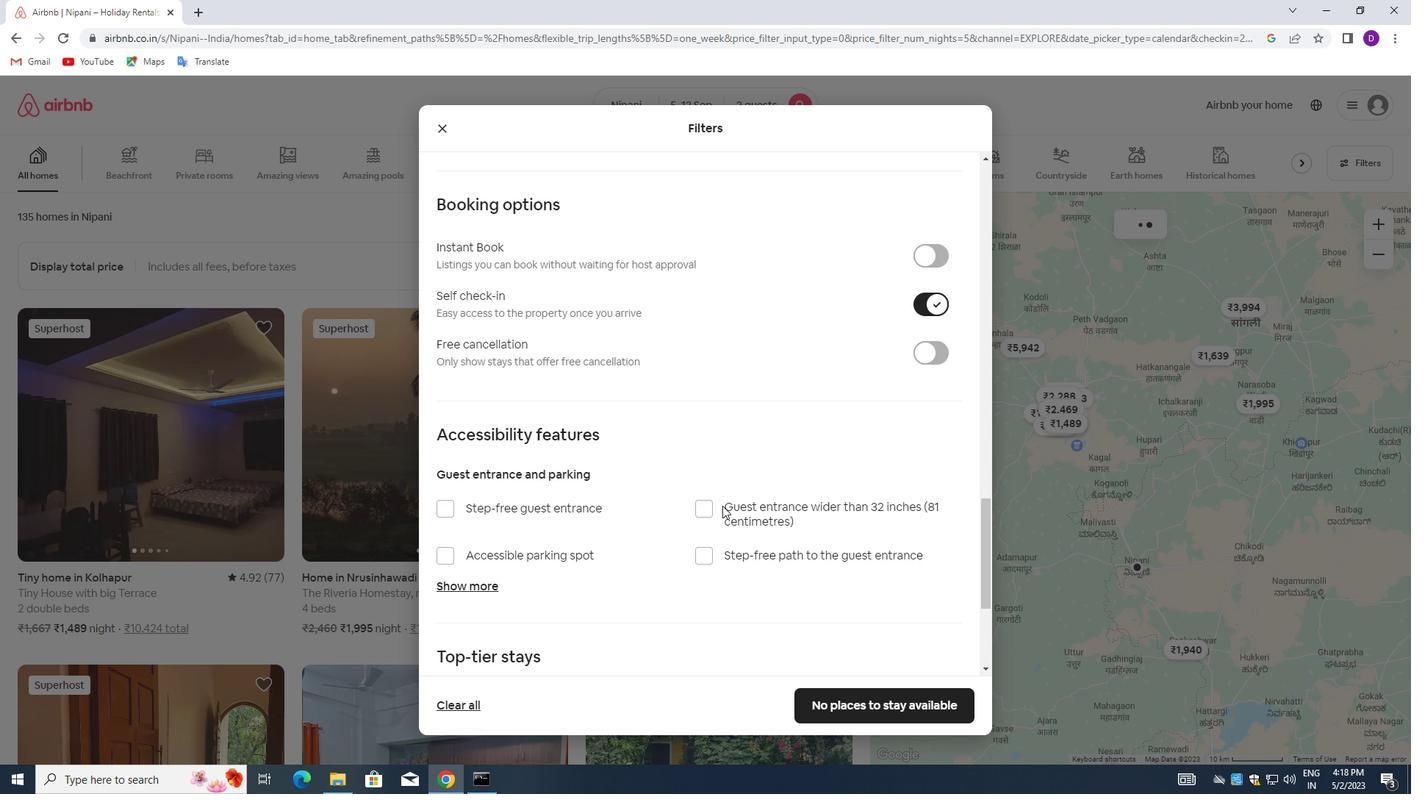 
Action: Mouse moved to (722, 511)
Screenshot: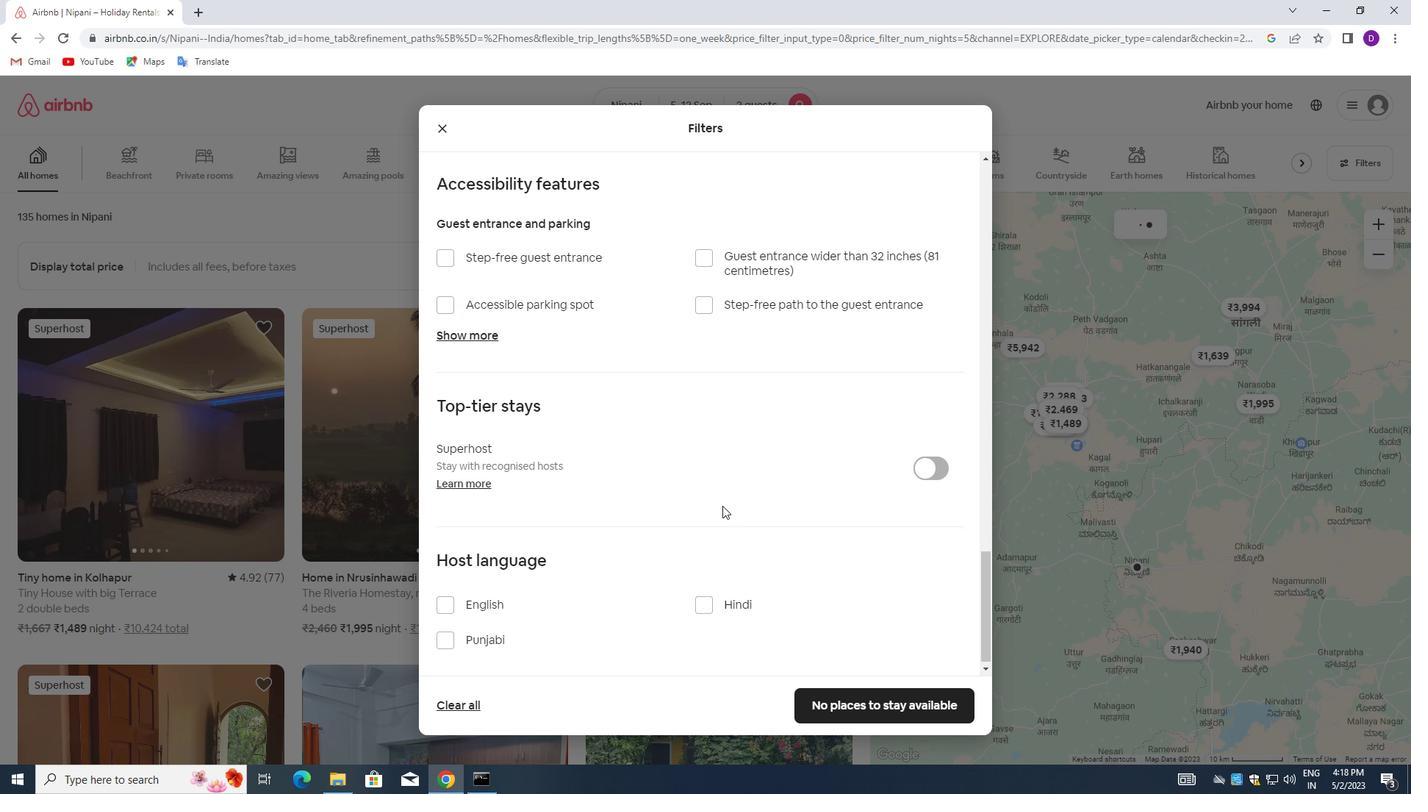 
Action: Mouse scrolled (722, 510) with delta (0, 0)
Screenshot: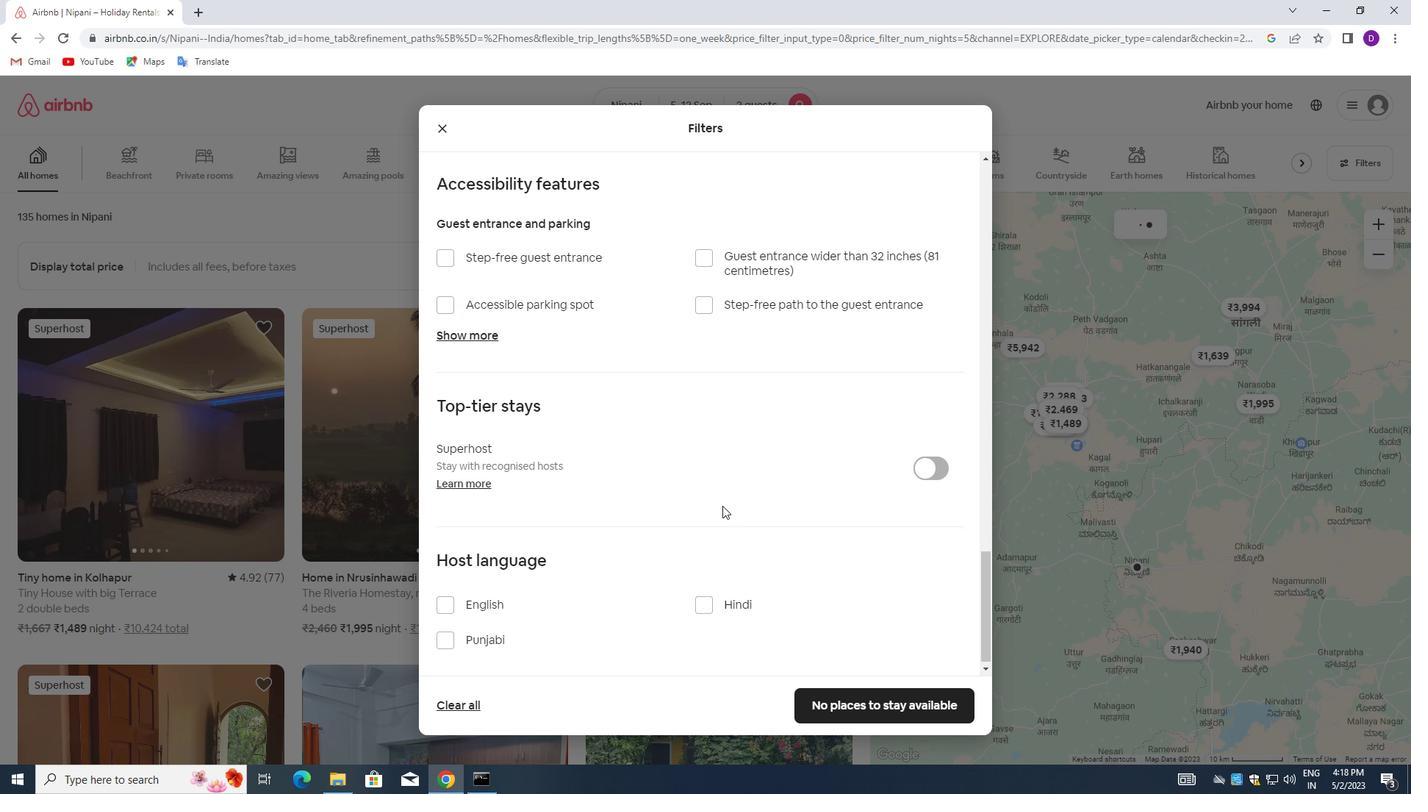 
Action: Mouse moved to (722, 513)
Screenshot: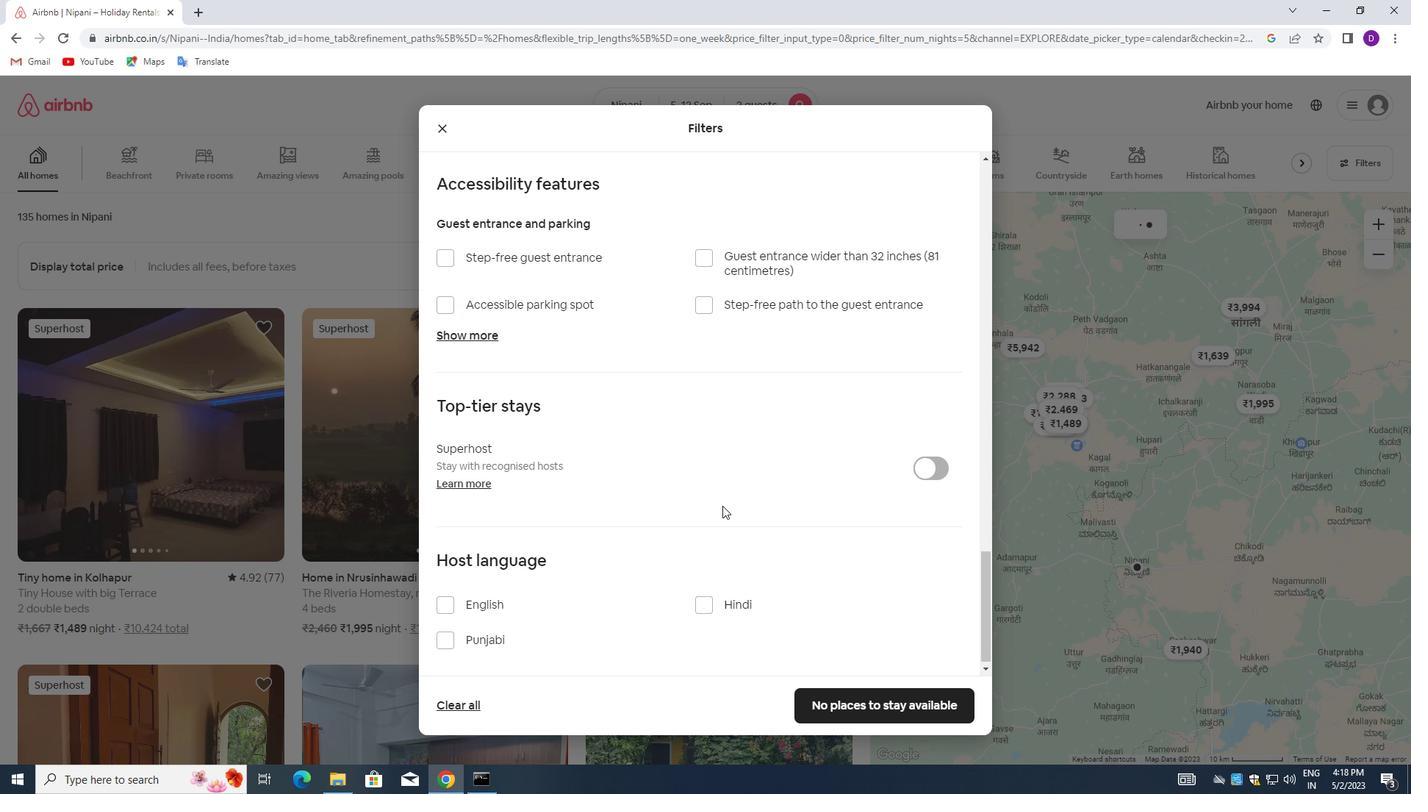 
Action: Mouse scrolled (722, 513) with delta (0, 0)
Screenshot: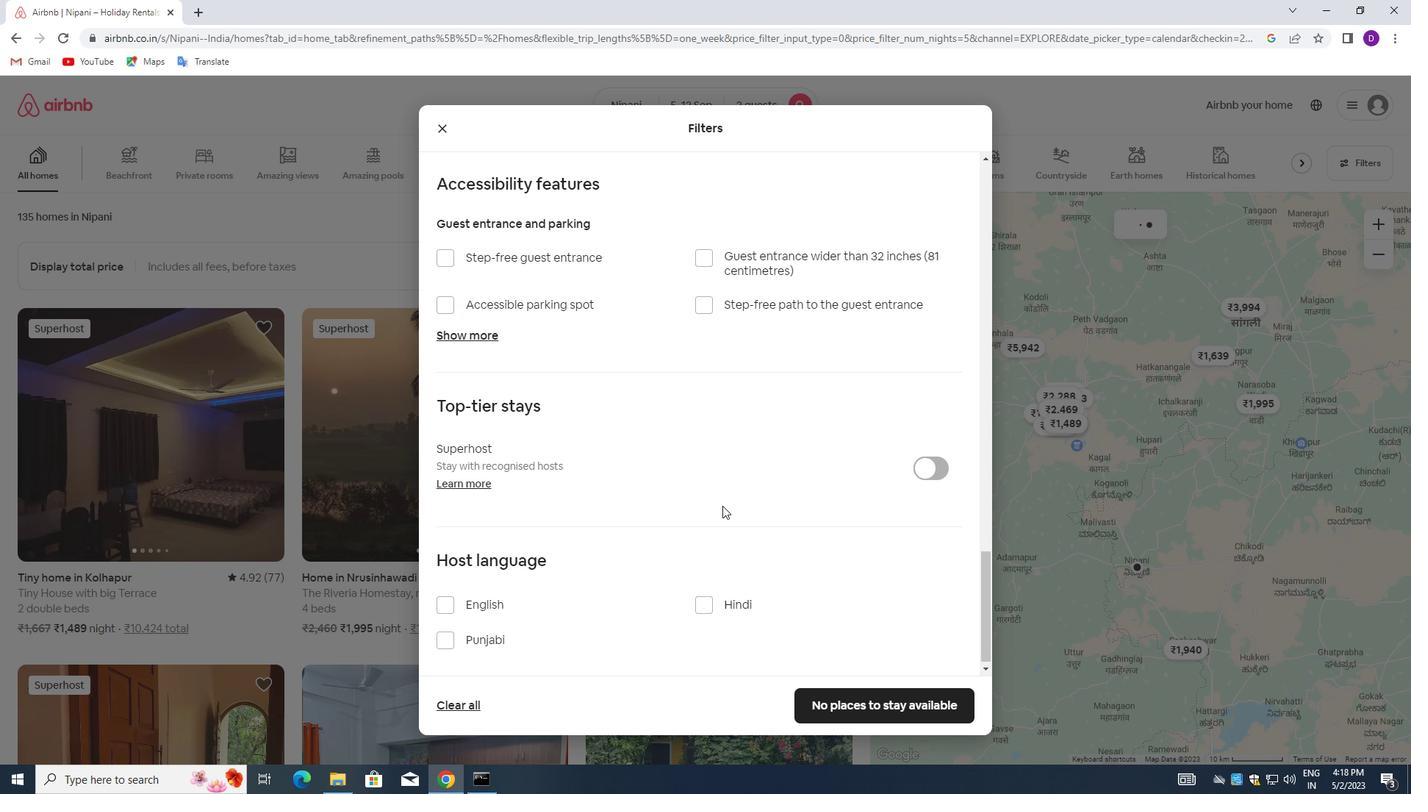
Action: Mouse moved to (722, 516)
Screenshot: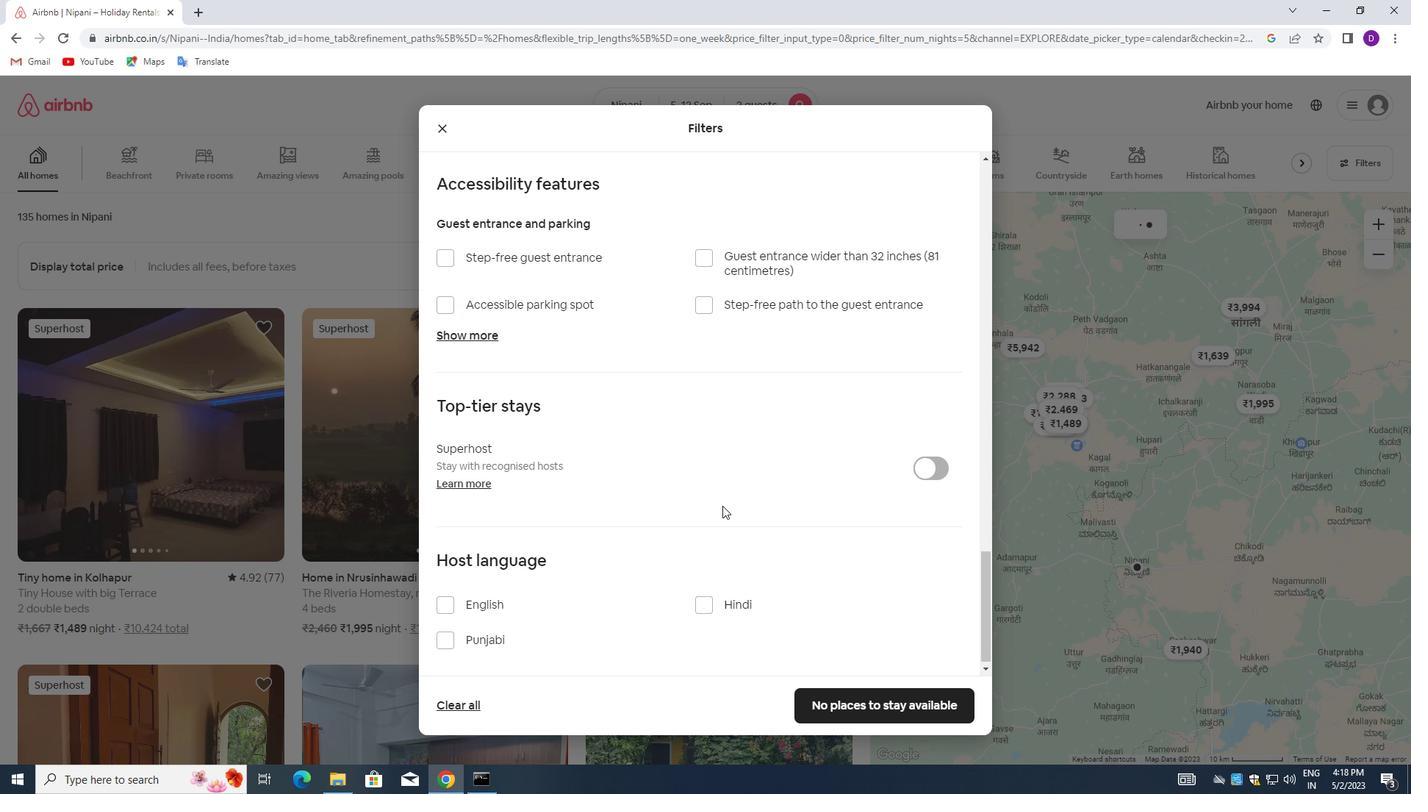 
Action: Mouse scrolled (722, 515) with delta (0, 0)
Screenshot: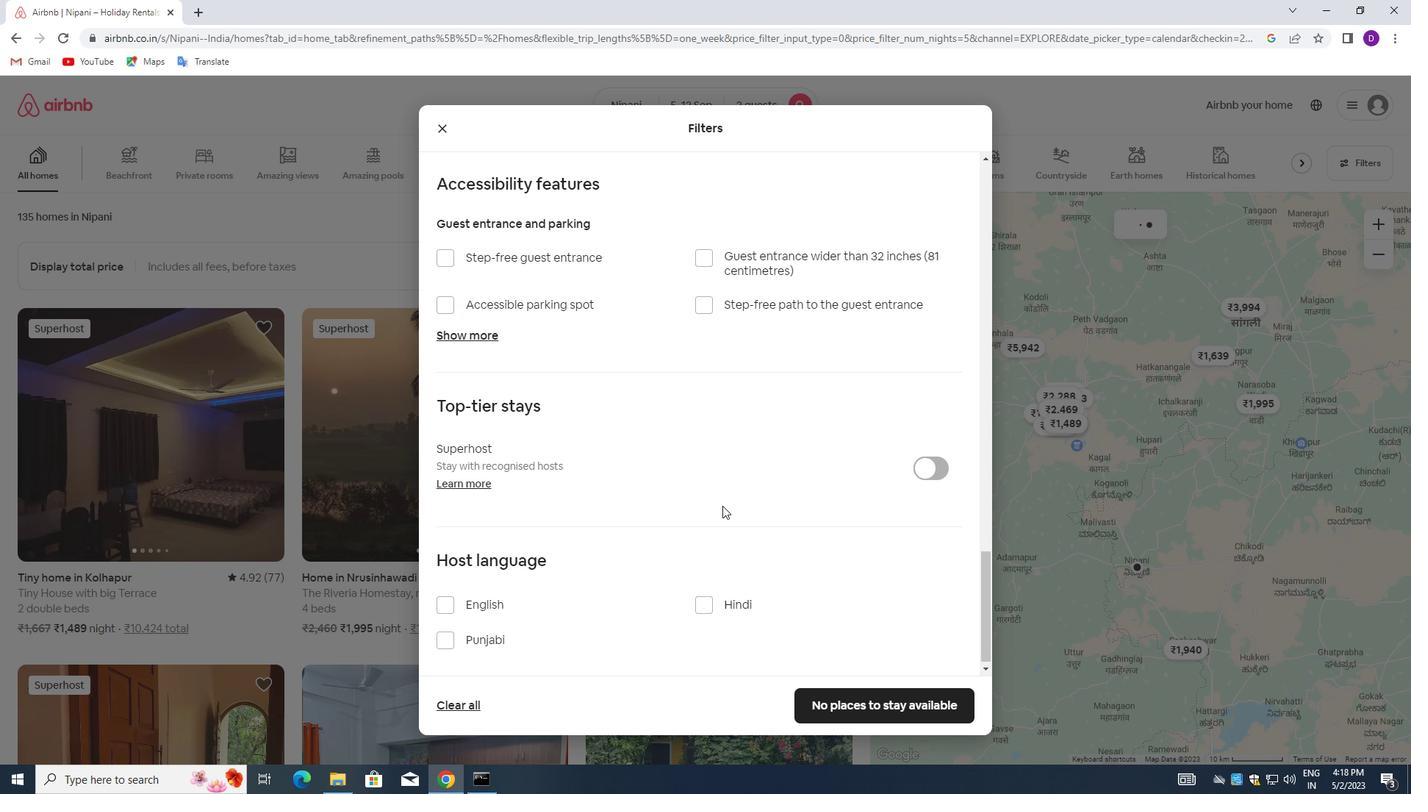 
Action: Mouse moved to (722, 517)
Screenshot: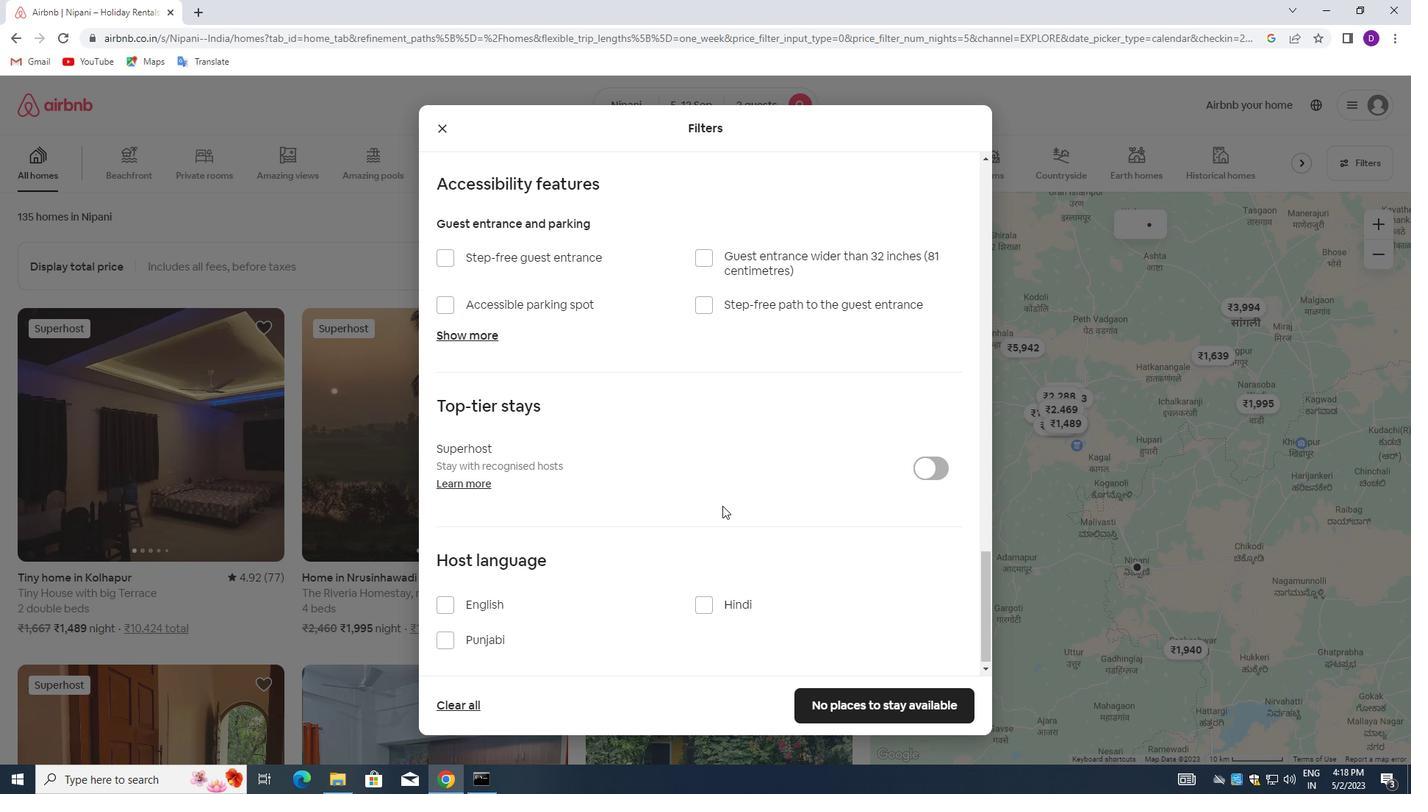 
Action: Mouse scrolled (722, 516) with delta (0, 0)
Screenshot: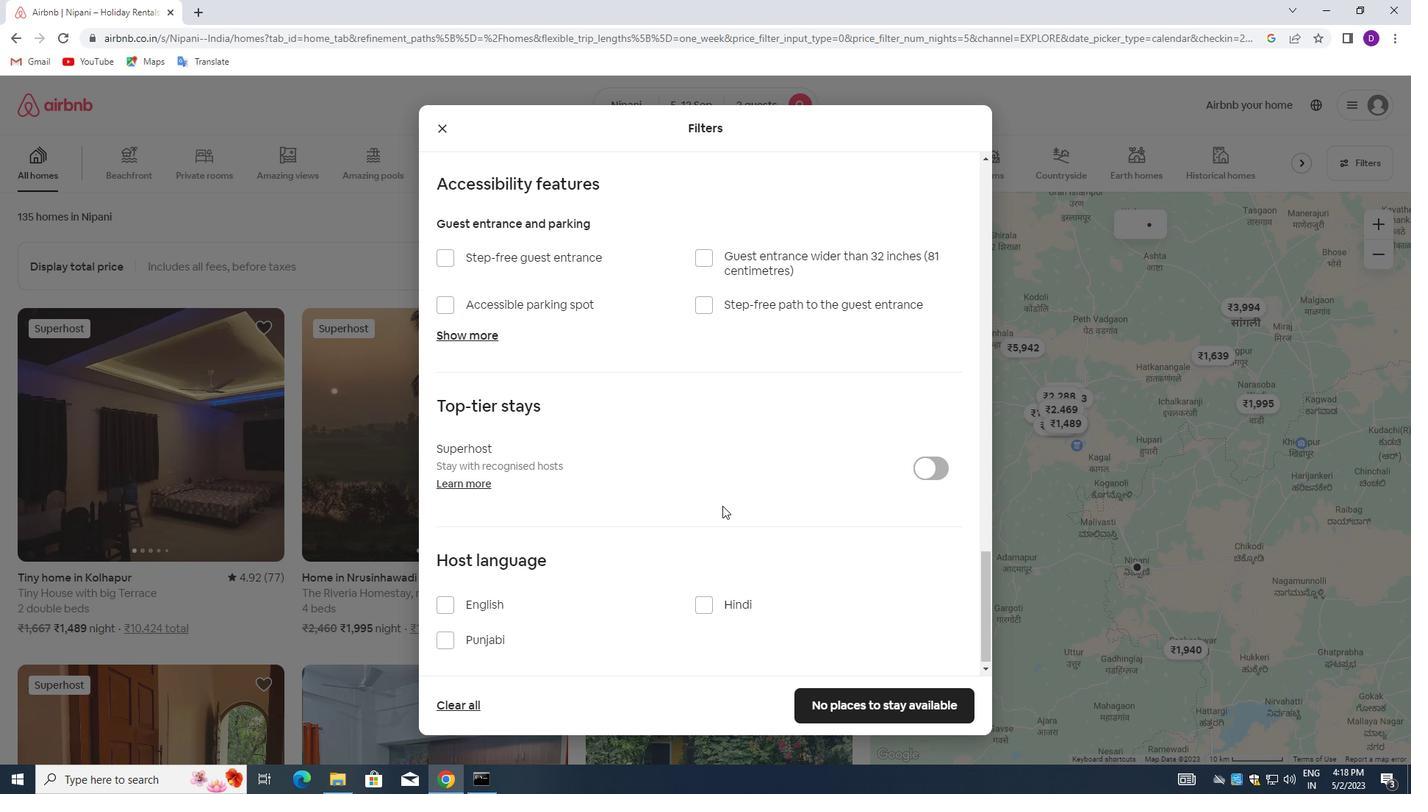 
Action: Mouse moved to (722, 518)
Screenshot: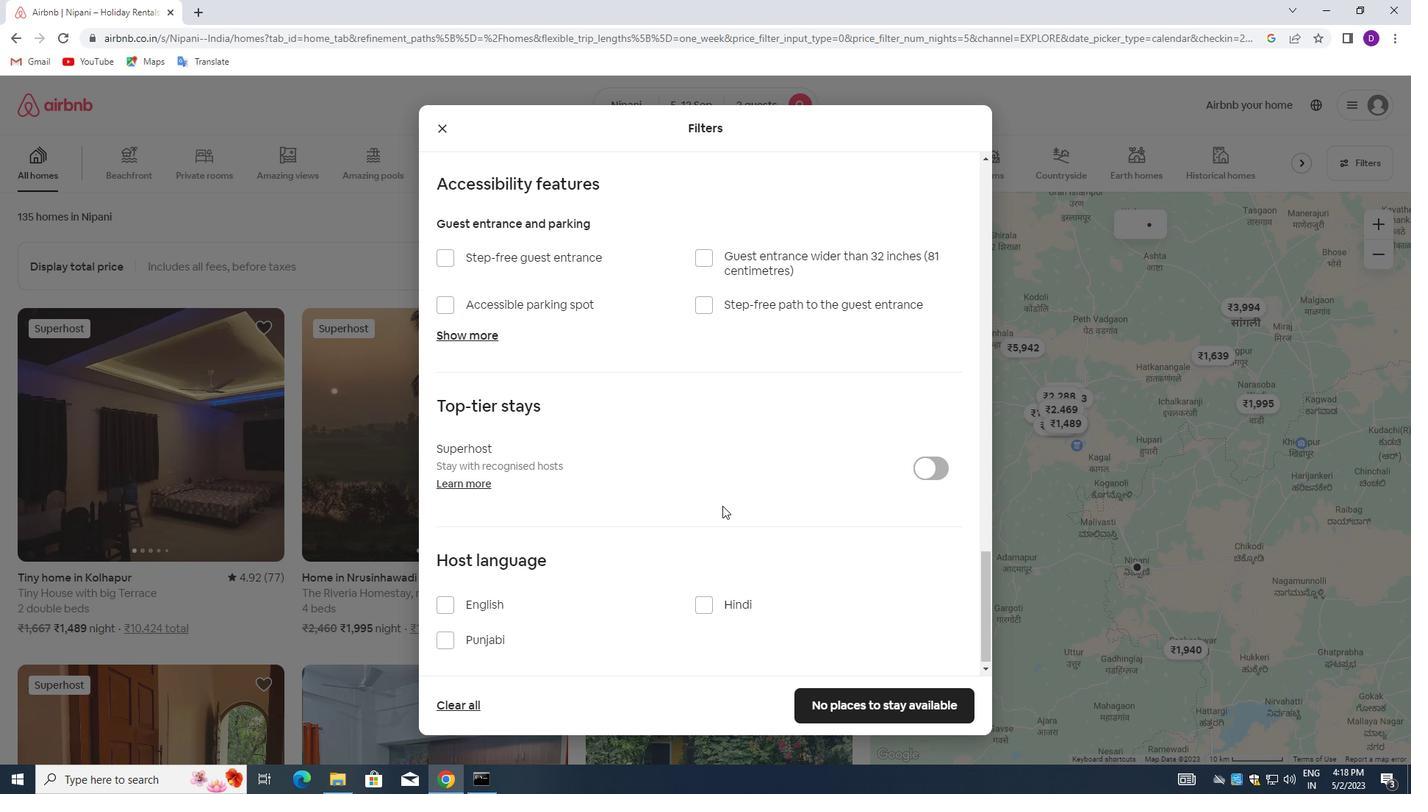 
Action: Mouse scrolled (722, 517) with delta (0, 0)
Screenshot: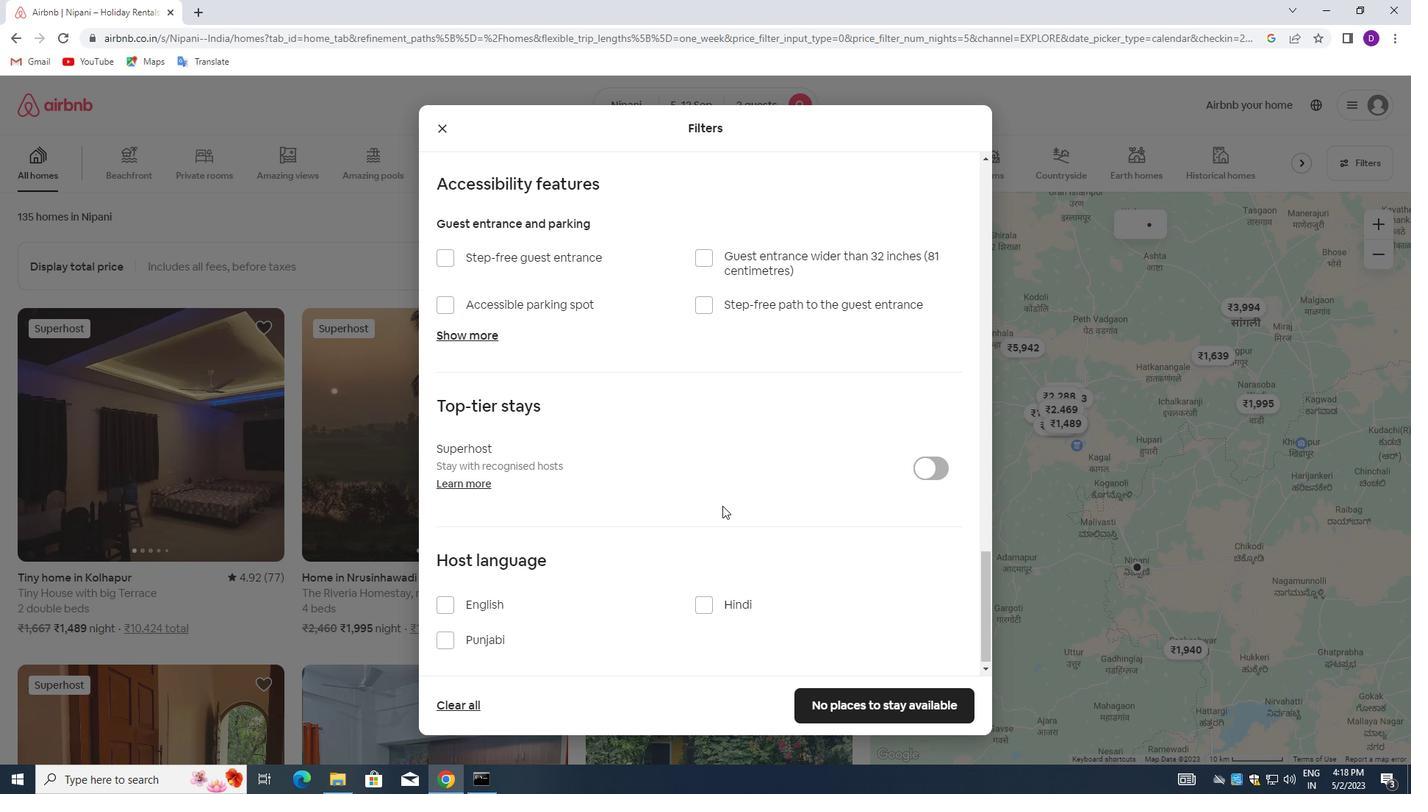 
Action: Mouse moved to (713, 529)
Screenshot: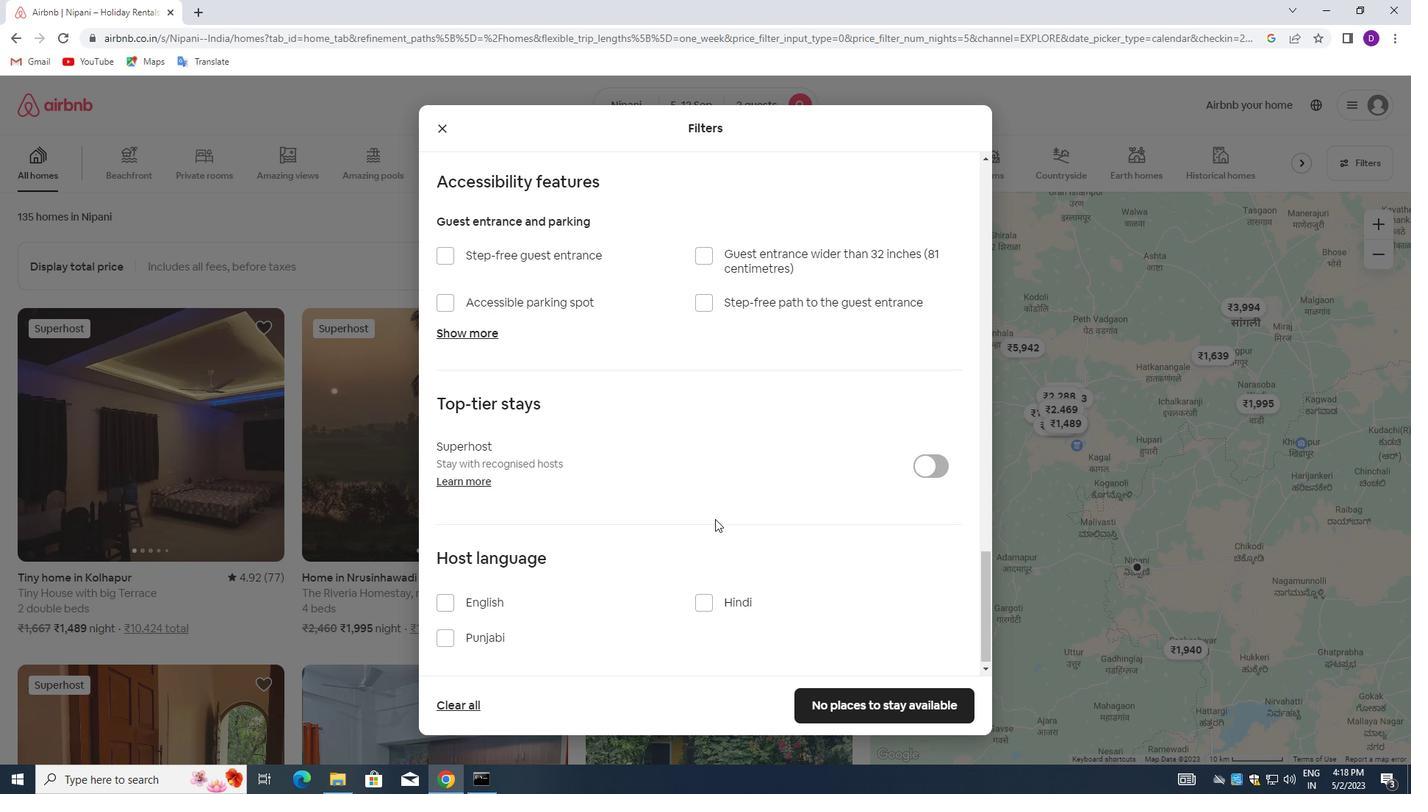 
Action: Mouse scrolled (713, 528) with delta (0, 0)
Screenshot: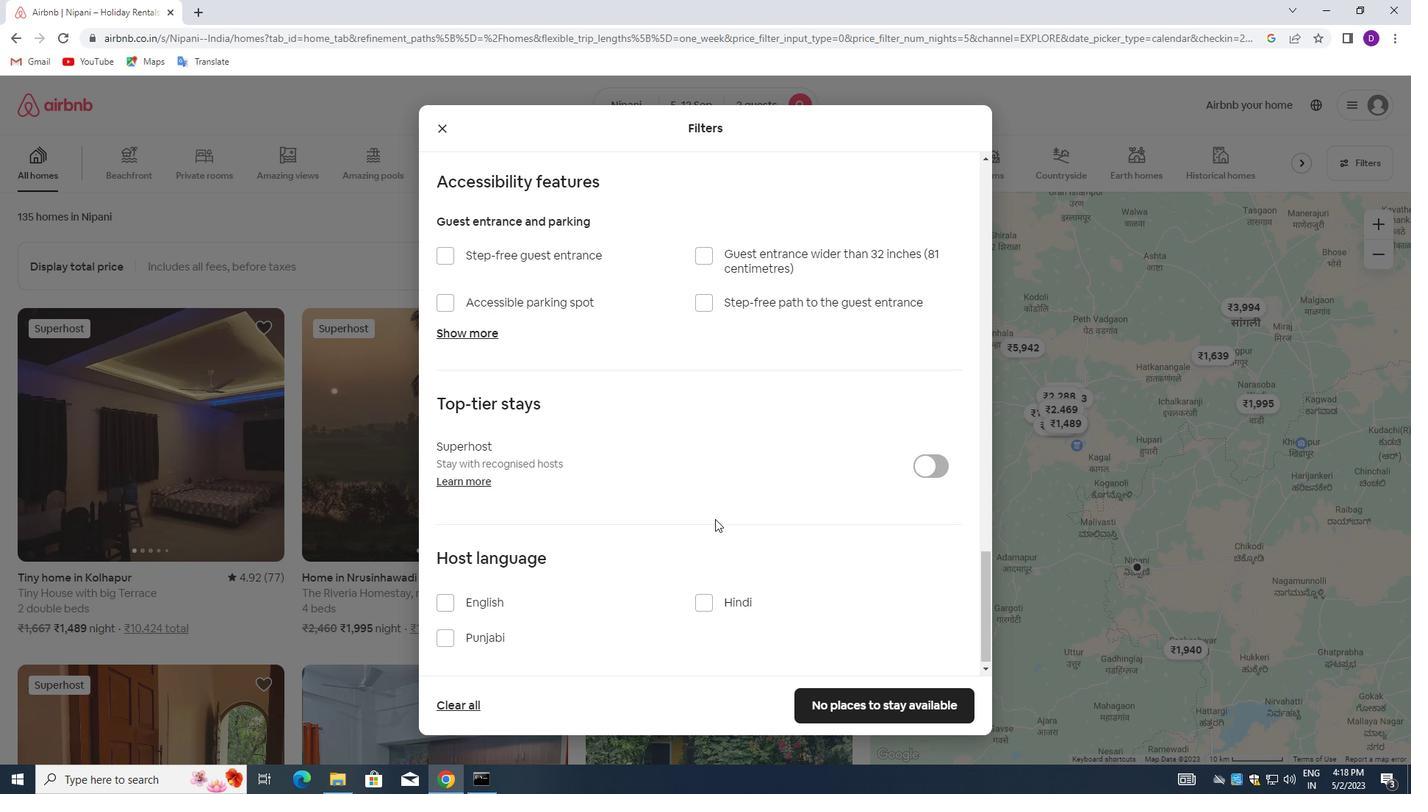 
Action: Mouse moved to (713, 535)
Screenshot: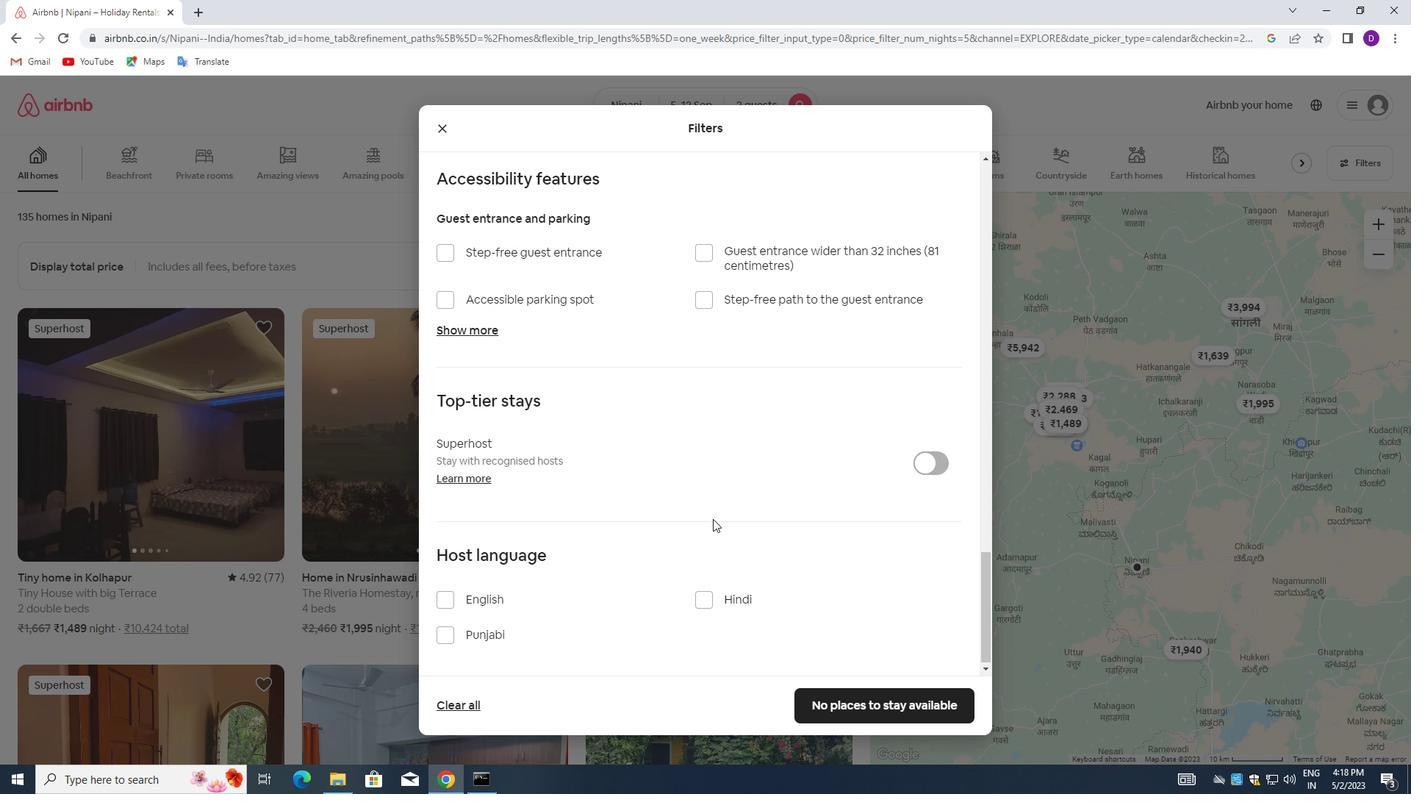 
Action: Mouse scrolled (713, 534) with delta (0, 0)
Screenshot: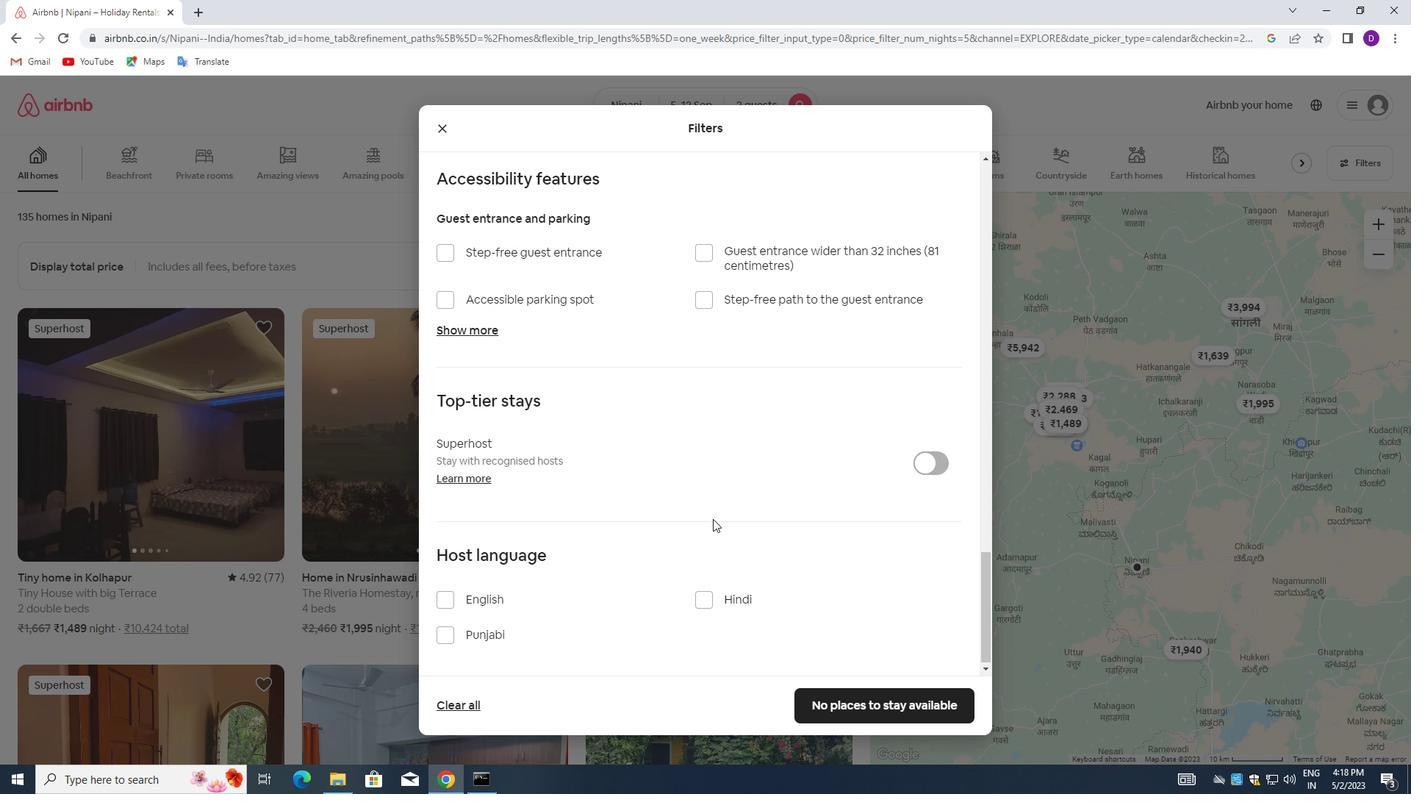 
Action: Mouse moved to (707, 544)
Screenshot: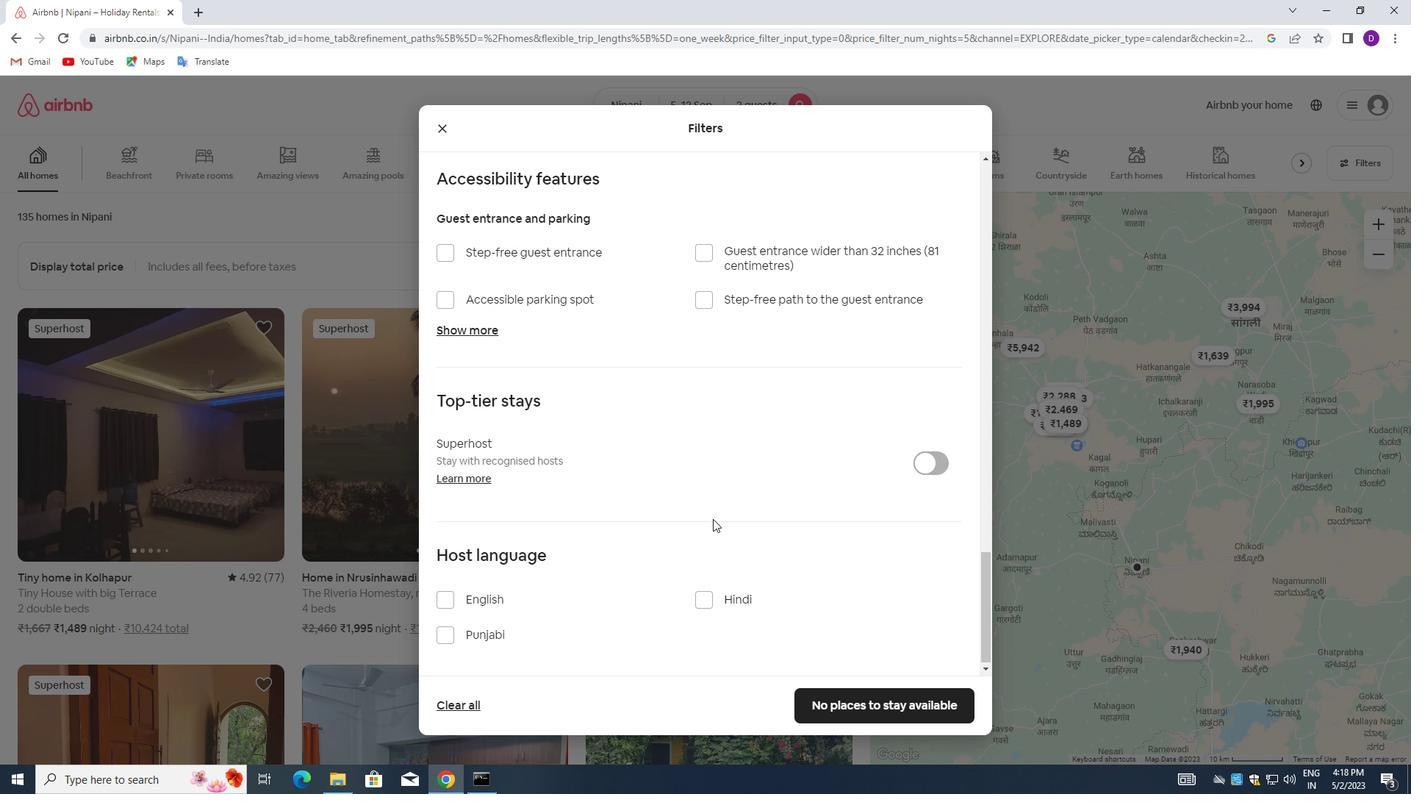 
Action: Mouse scrolled (707, 543) with delta (0, 0)
Screenshot: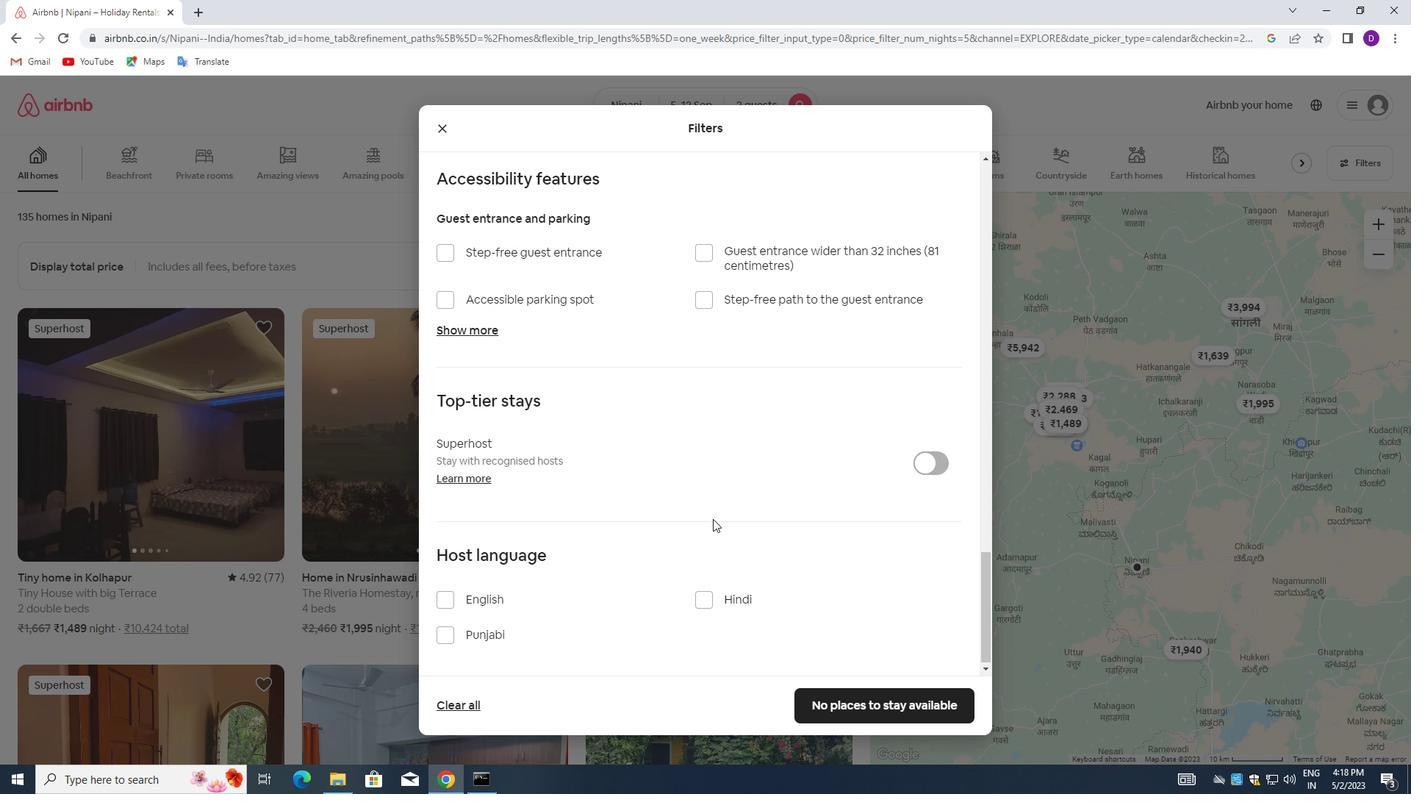 
Action: Mouse moved to (694, 554)
Screenshot: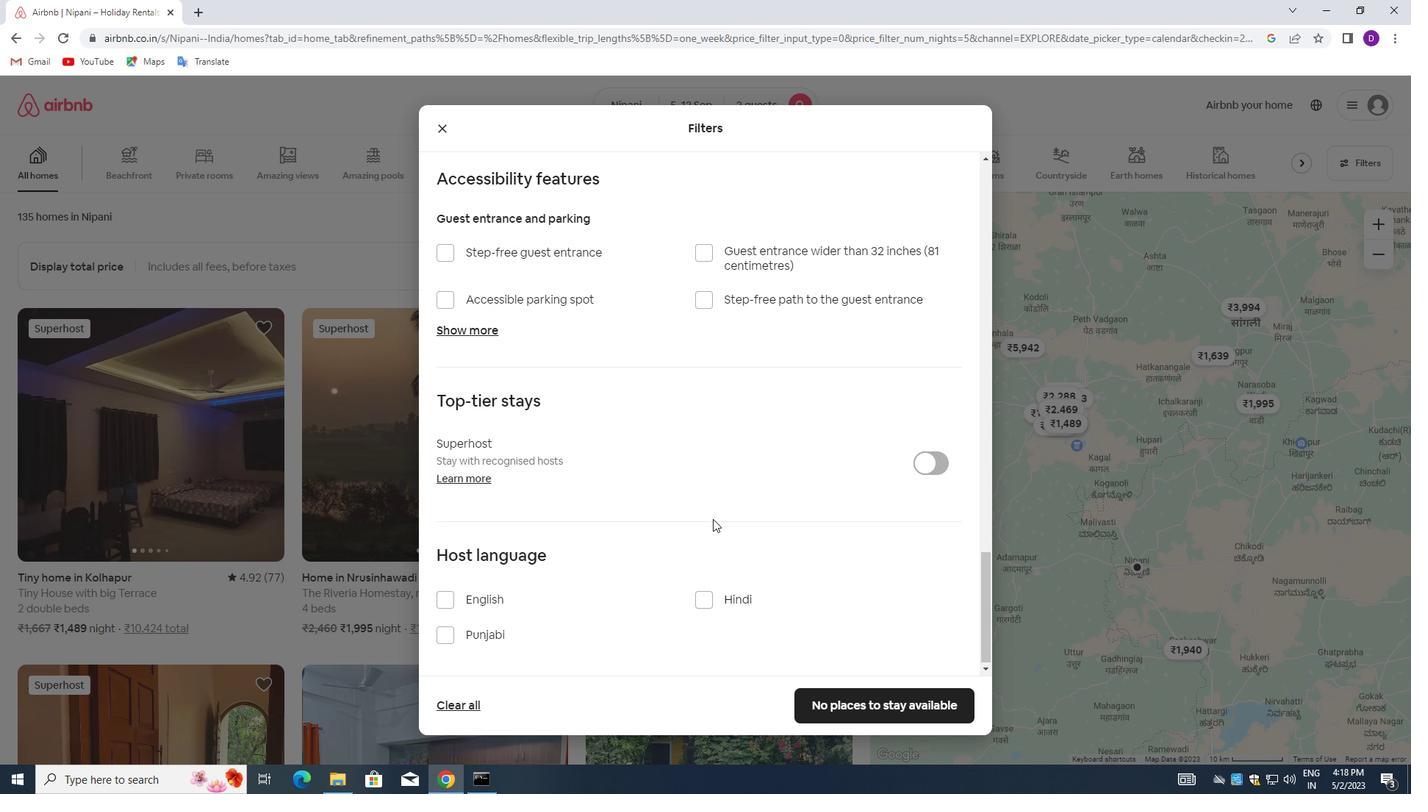 
Action: Mouse scrolled (694, 553) with delta (0, 0)
Screenshot: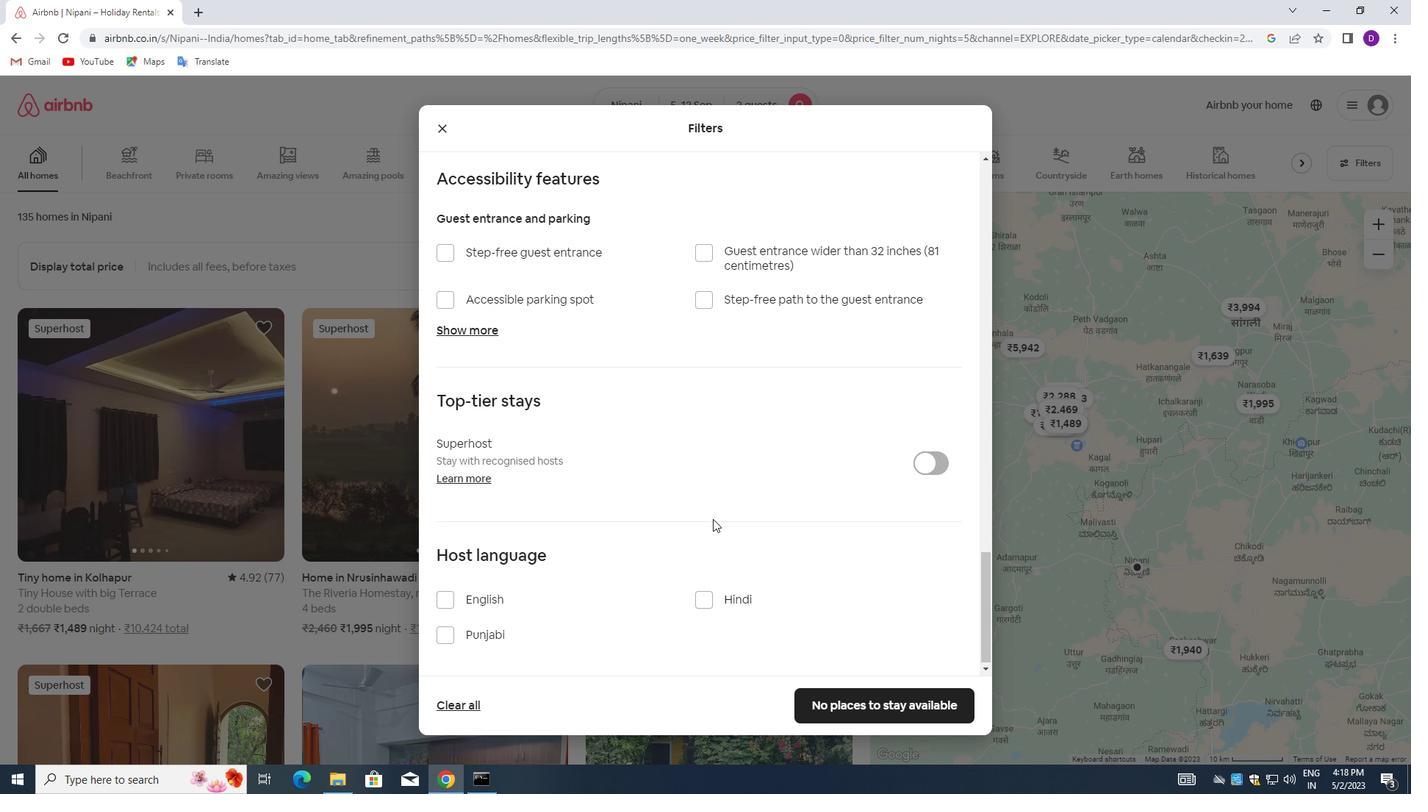 
Action: Mouse moved to (442, 593)
Screenshot: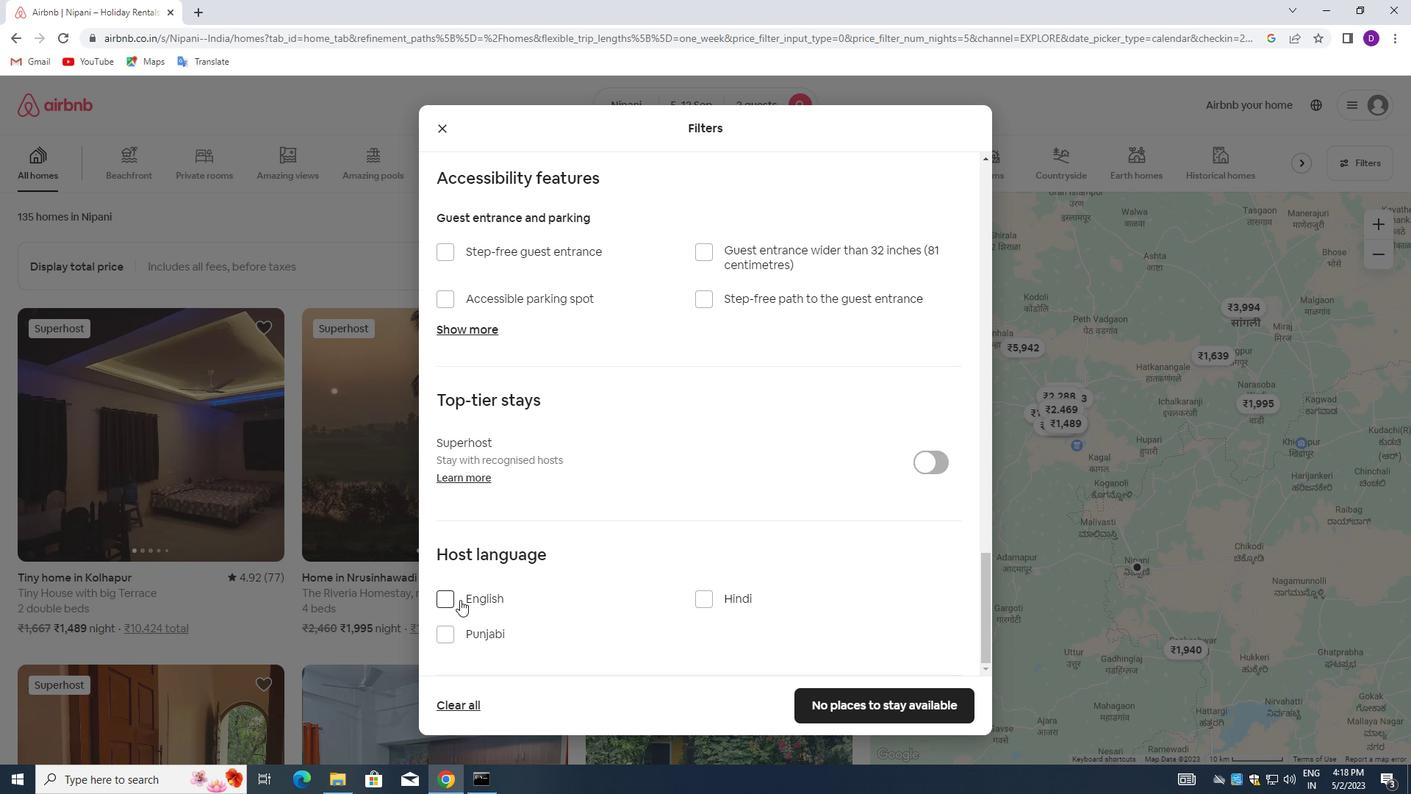 
Action: Mouse pressed left at (442, 593)
Screenshot: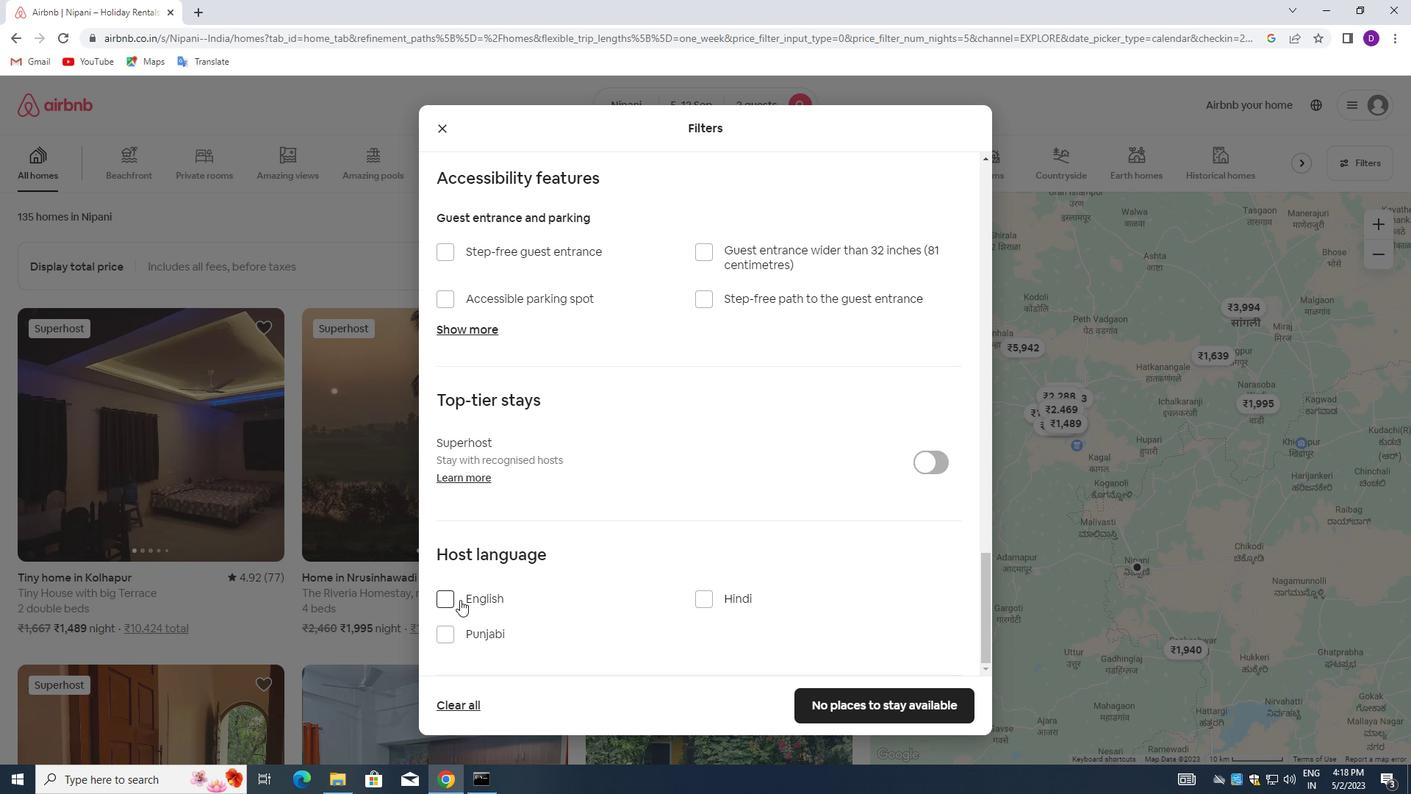 
Action: Mouse moved to (831, 701)
Screenshot: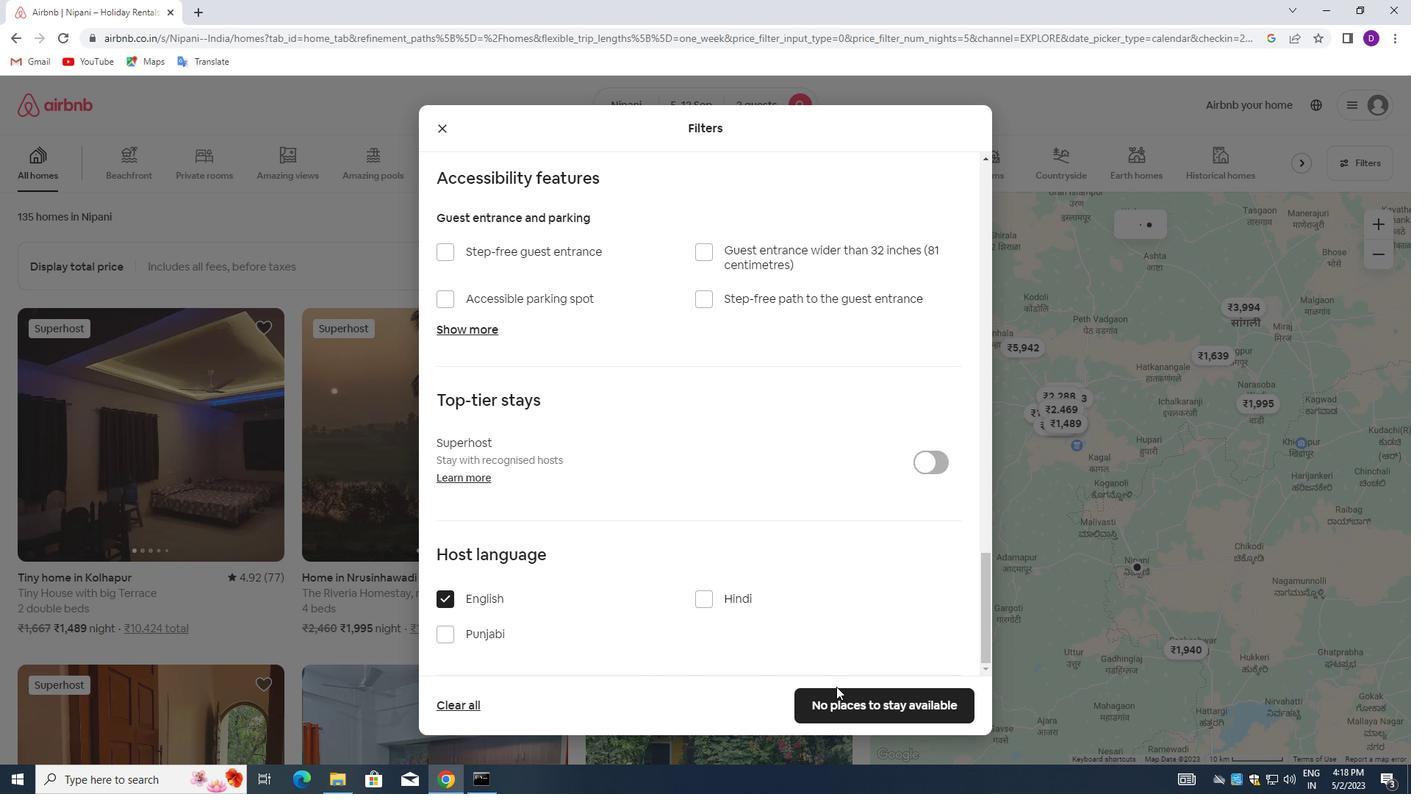 
Action: Mouse pressed left at (831, 701)
Screenshot: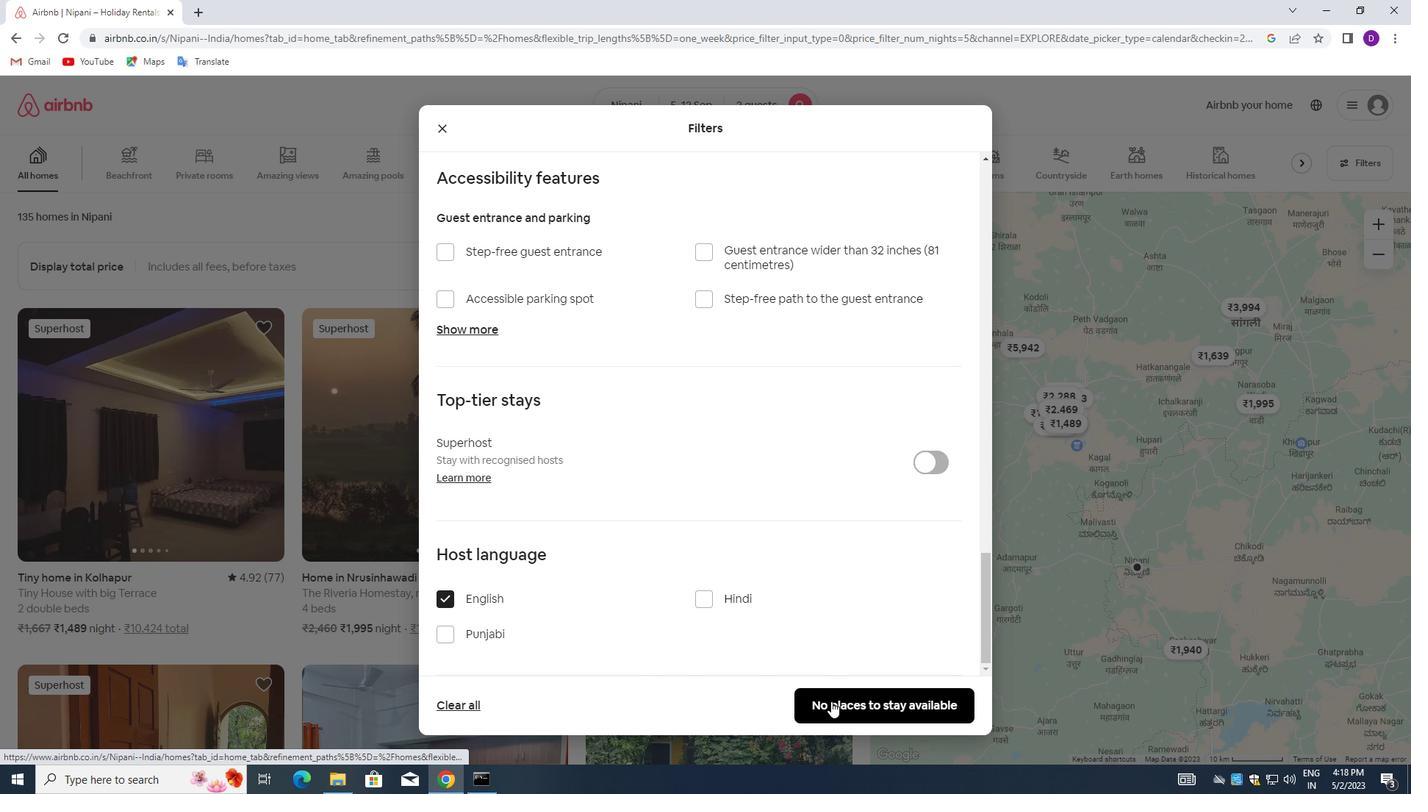 
Action: Mouse moved to (656, 566)
Screenshot: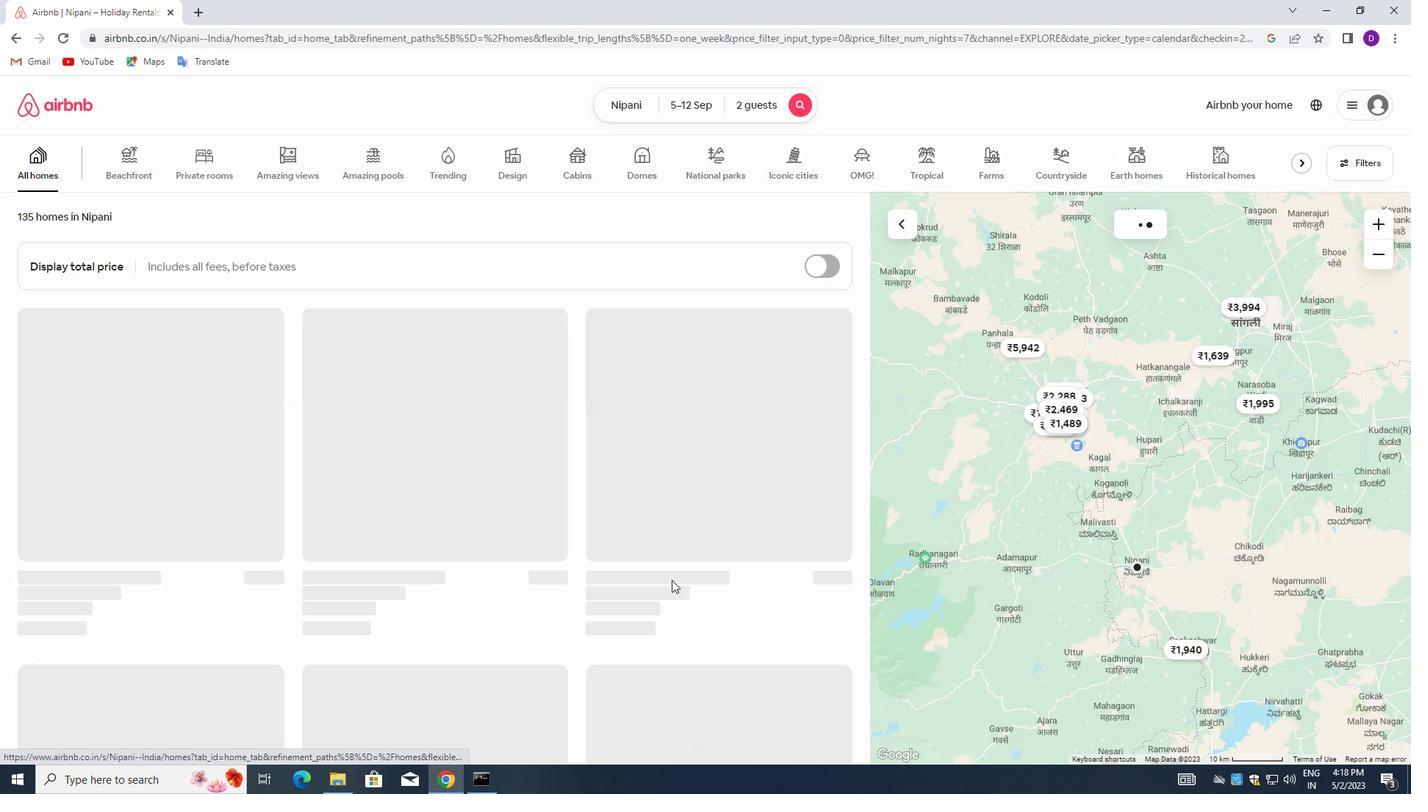 
